 Task: Look for space in Kitob, Uzbekistan from 12th August, 2023 to 16th August, 2023 for 8 adults in price range Rs.10000 to Rs.16000. Place can be private room with 8 bedrooms having 8 beds and 8 bathrooms. Property type can be house, flat, guest house, hotel. Amenities needed are: wifi, TV, free parkinig on premises, gym, breakfast. Booking option can be shelf check-in. Required host language is English.
Action: Mouse moved to (550, 137)
Screenshot: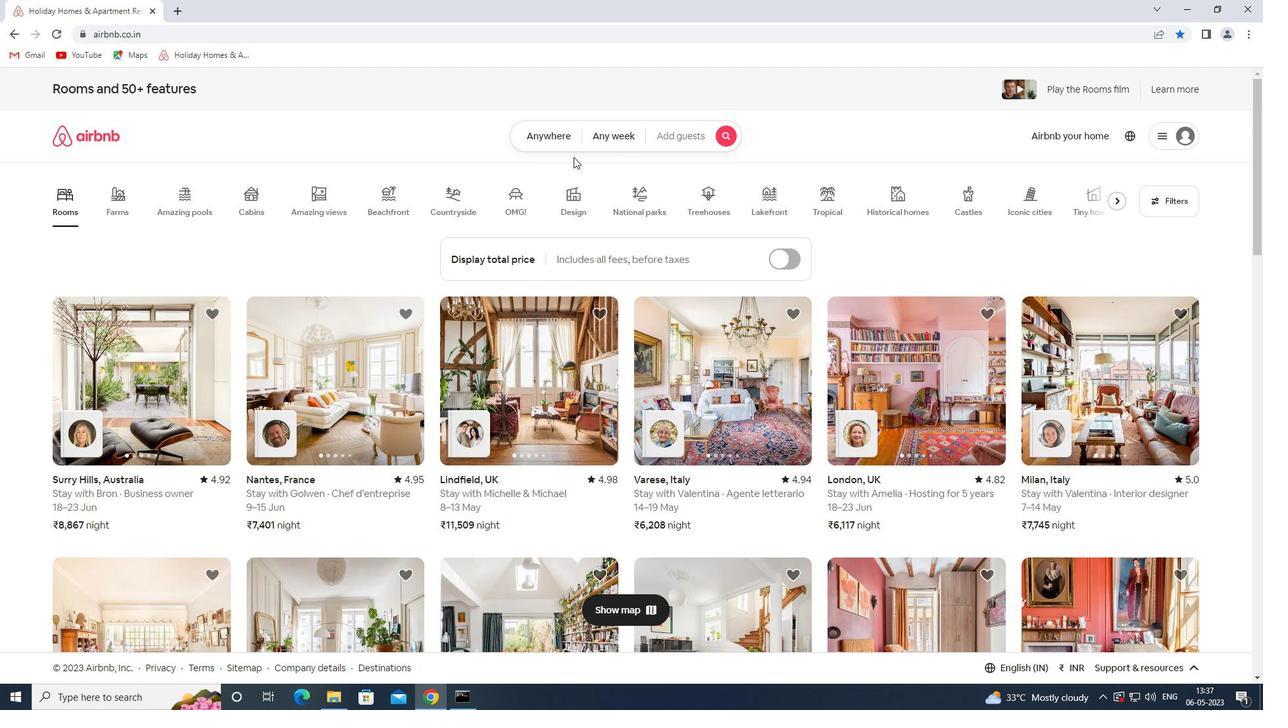 
Action: Mouse pressed left at (550, 137)
Screenshot: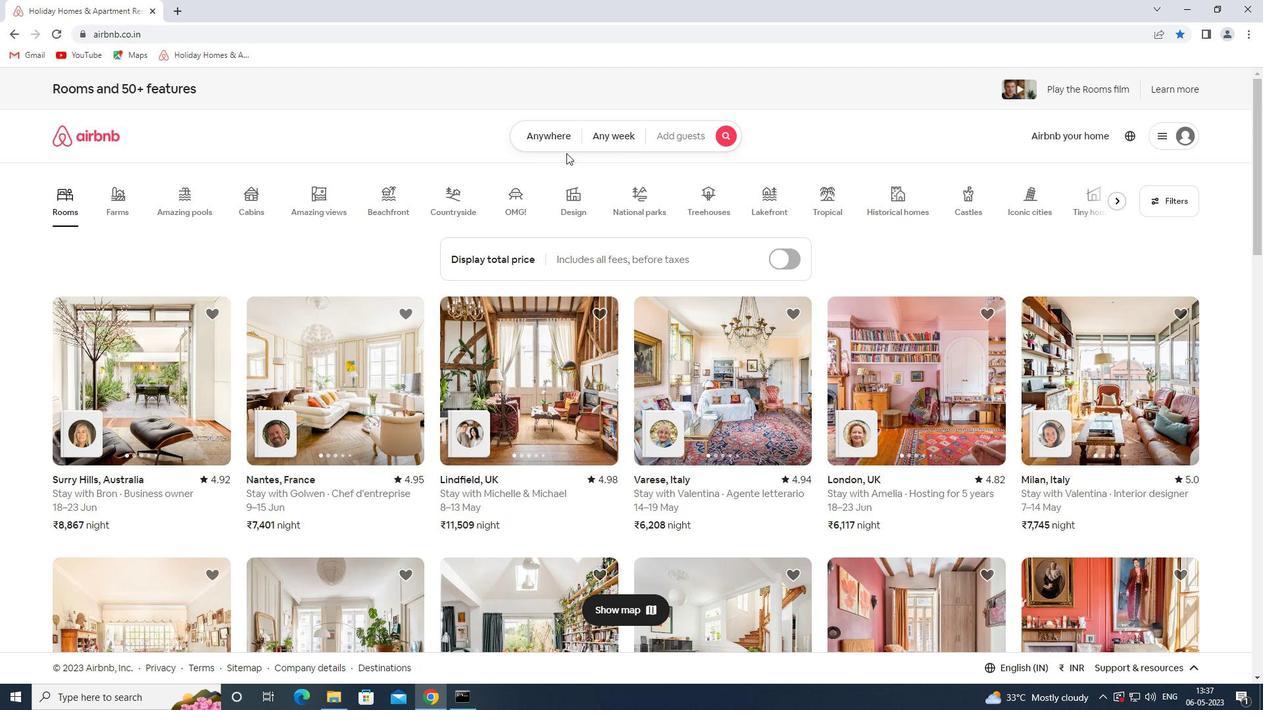 
Action: Mouse moved to (429, 194)
Screenshot: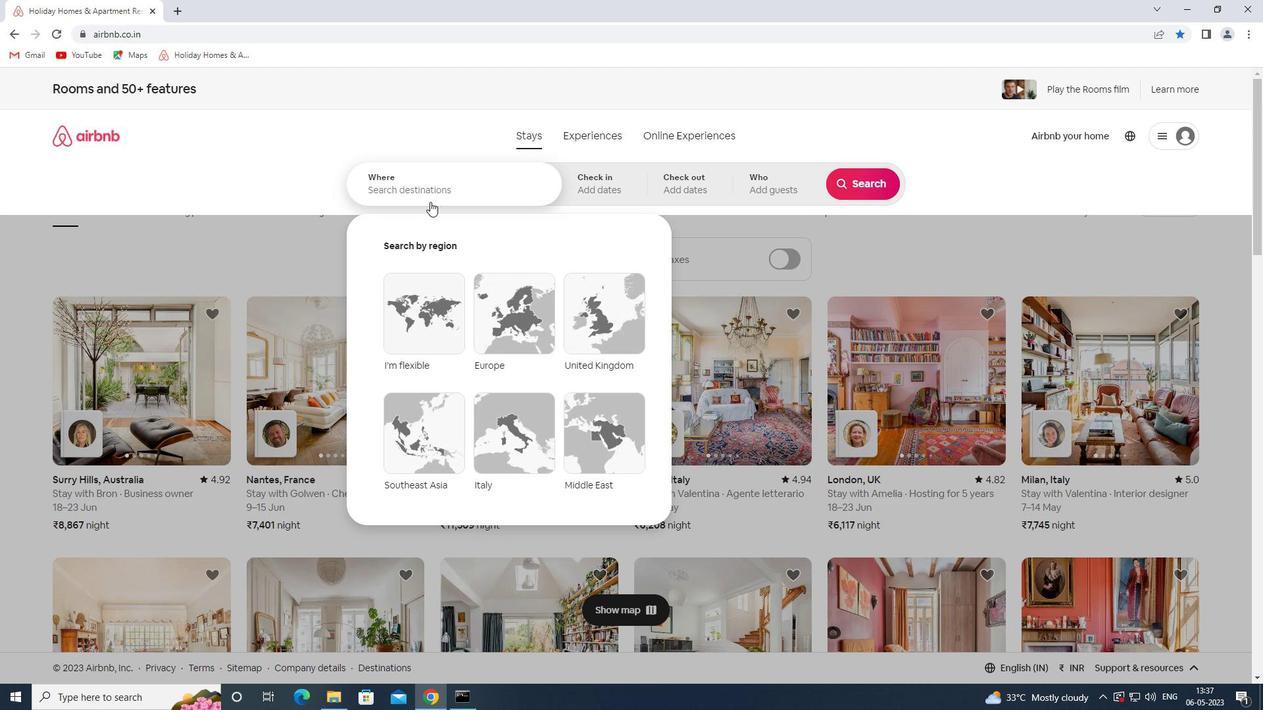 
Action: Mouse pressed left at (429, 194)
Screenshot: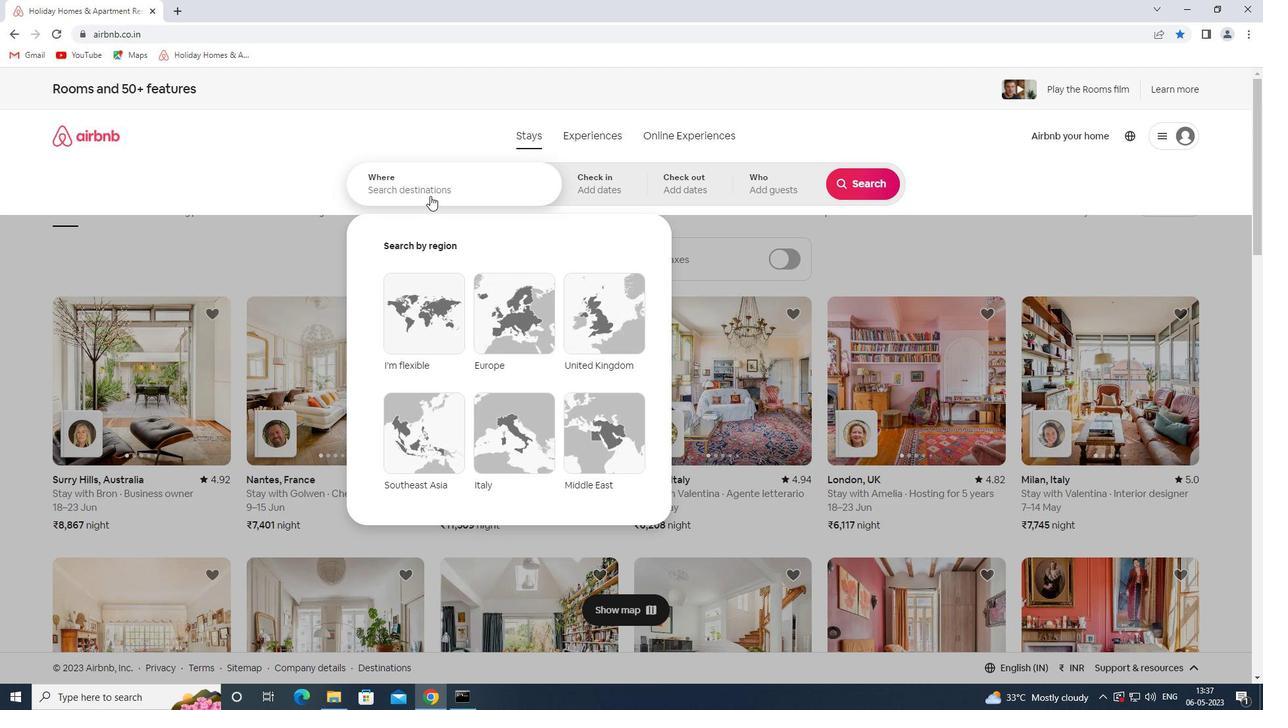 
Action: Key pressed kitob<Key.space>
Screenshot: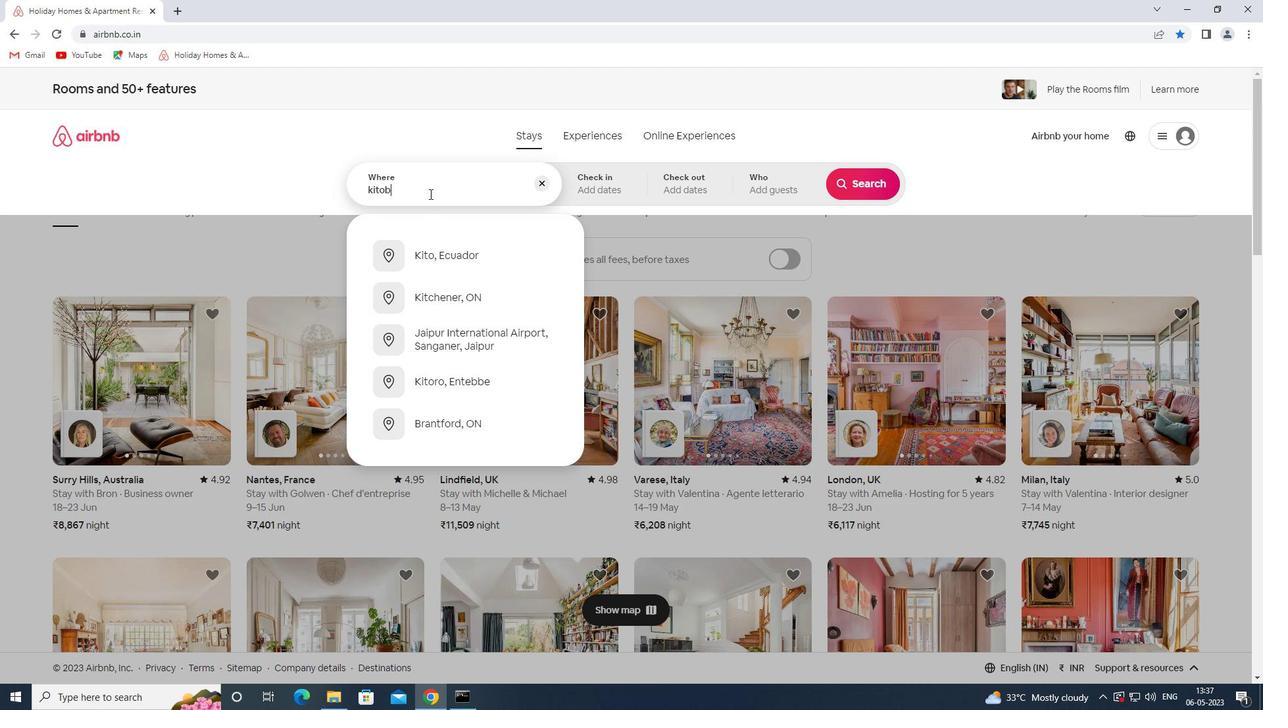 
Action: Mouse moved to (496, 344)
Screenshot: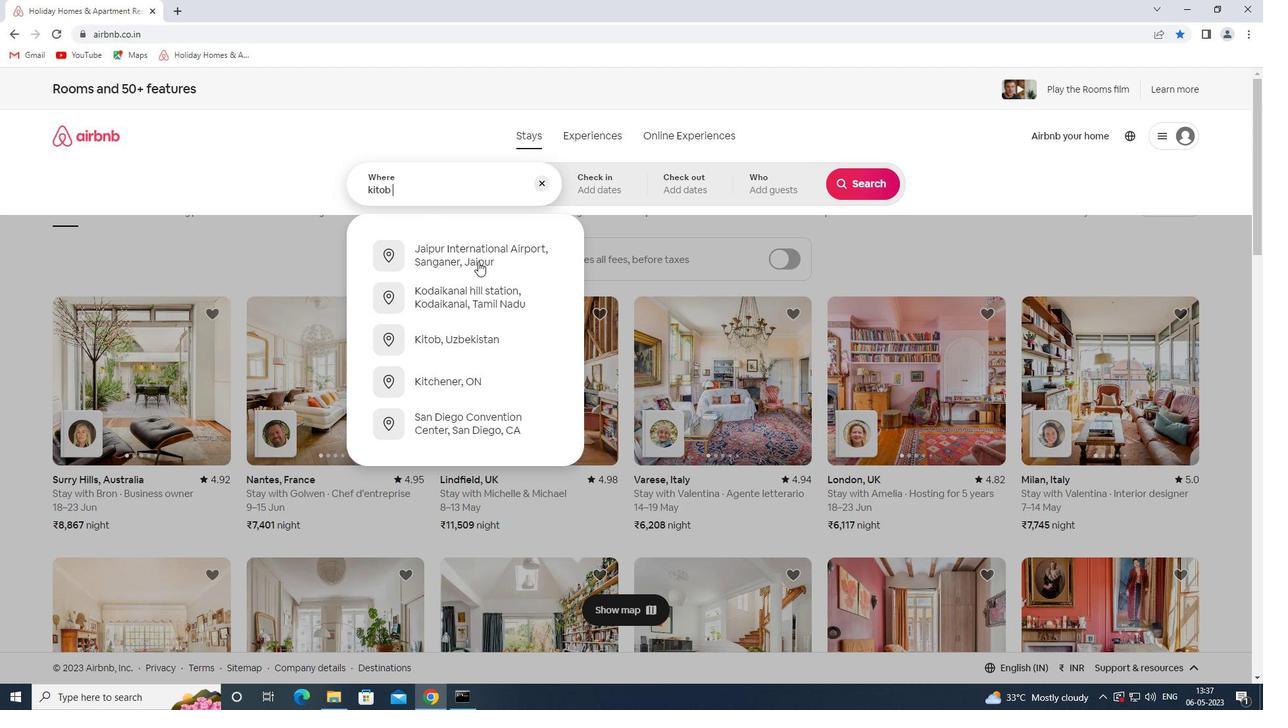 
Action: Mouse pressed left at (496, 344)
Screenshot: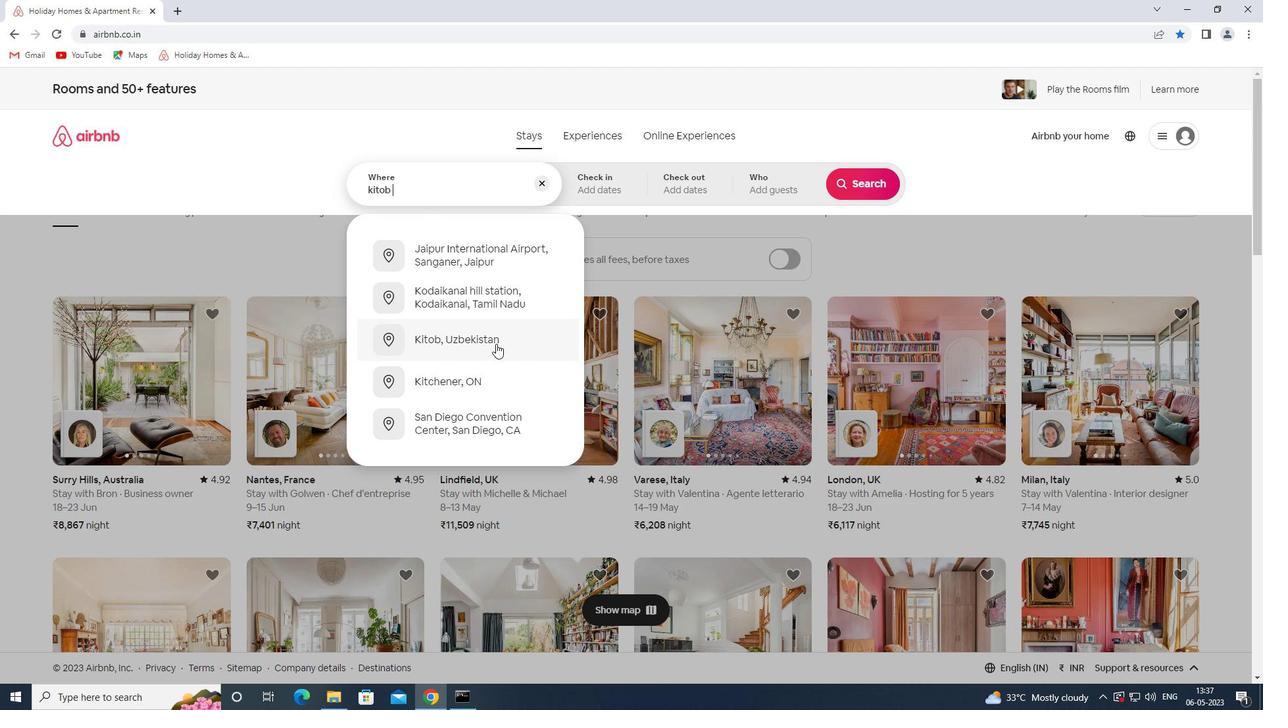 
Action: Mouse moved to (858, 289)
Screenshot: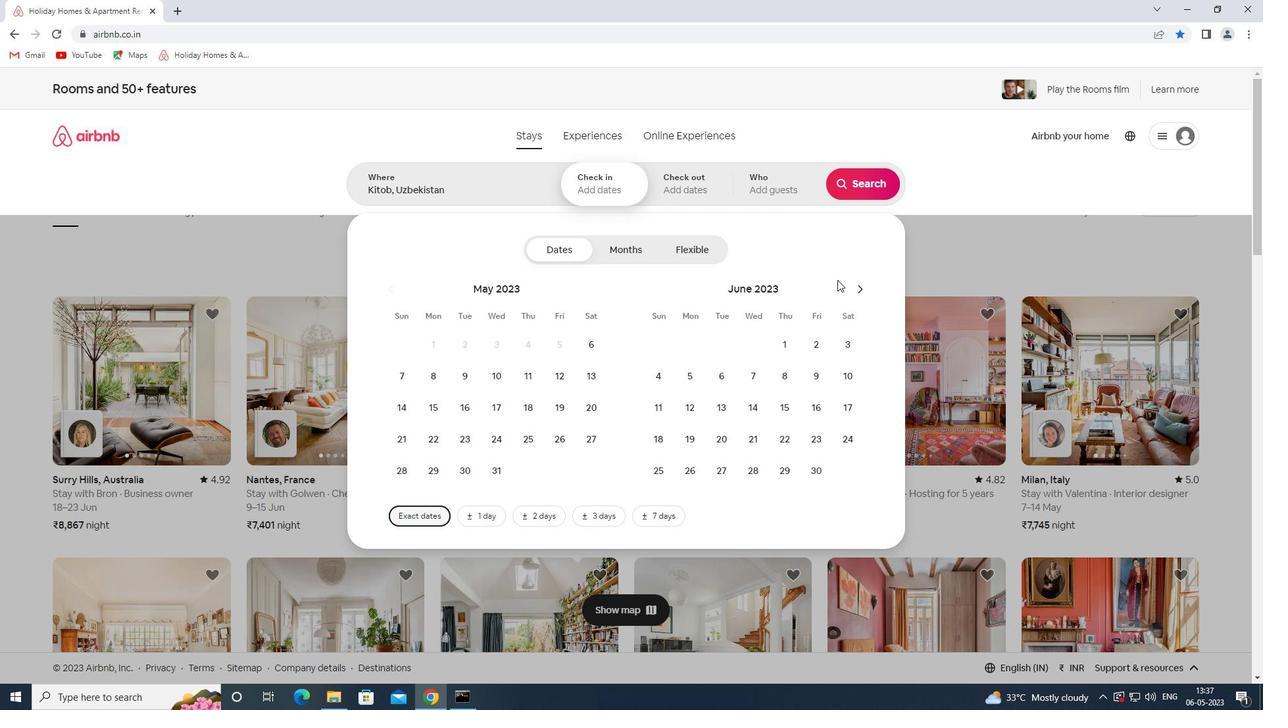 
Action: Mouse pressed left at (858, 289)
Screenshot: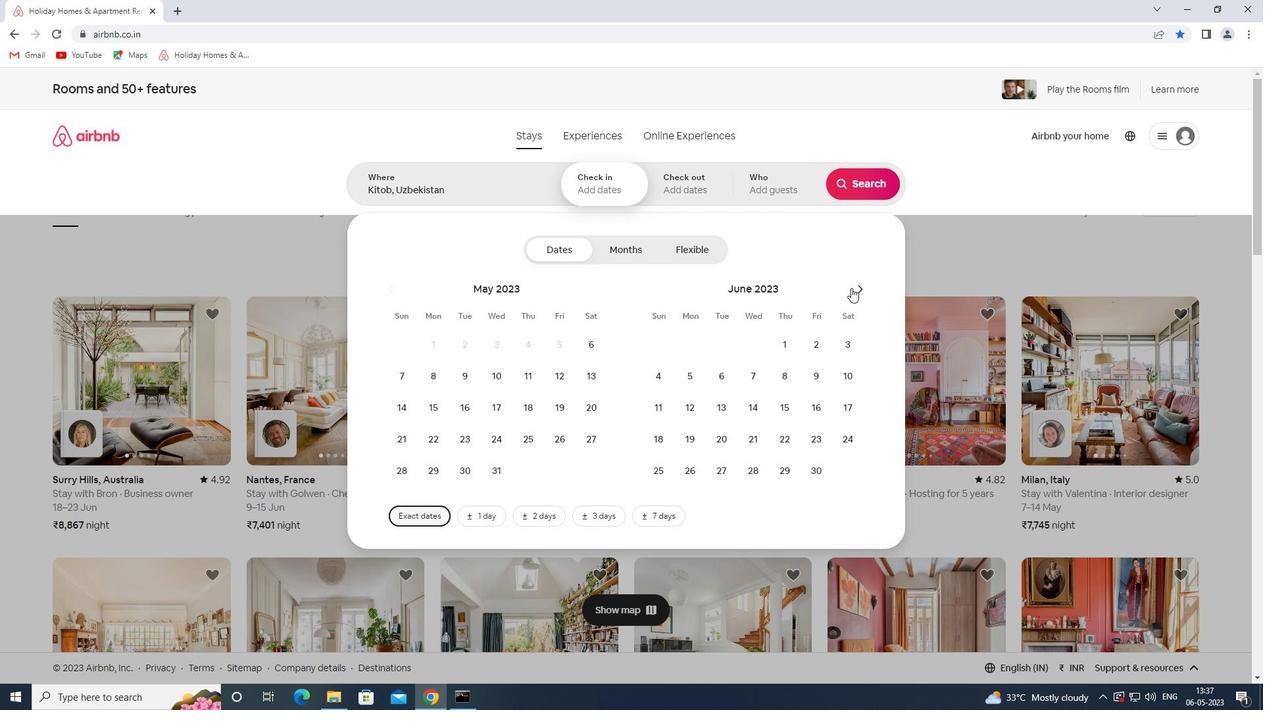 
Action: Mouse pressed left at (858, 289)
Screenshot: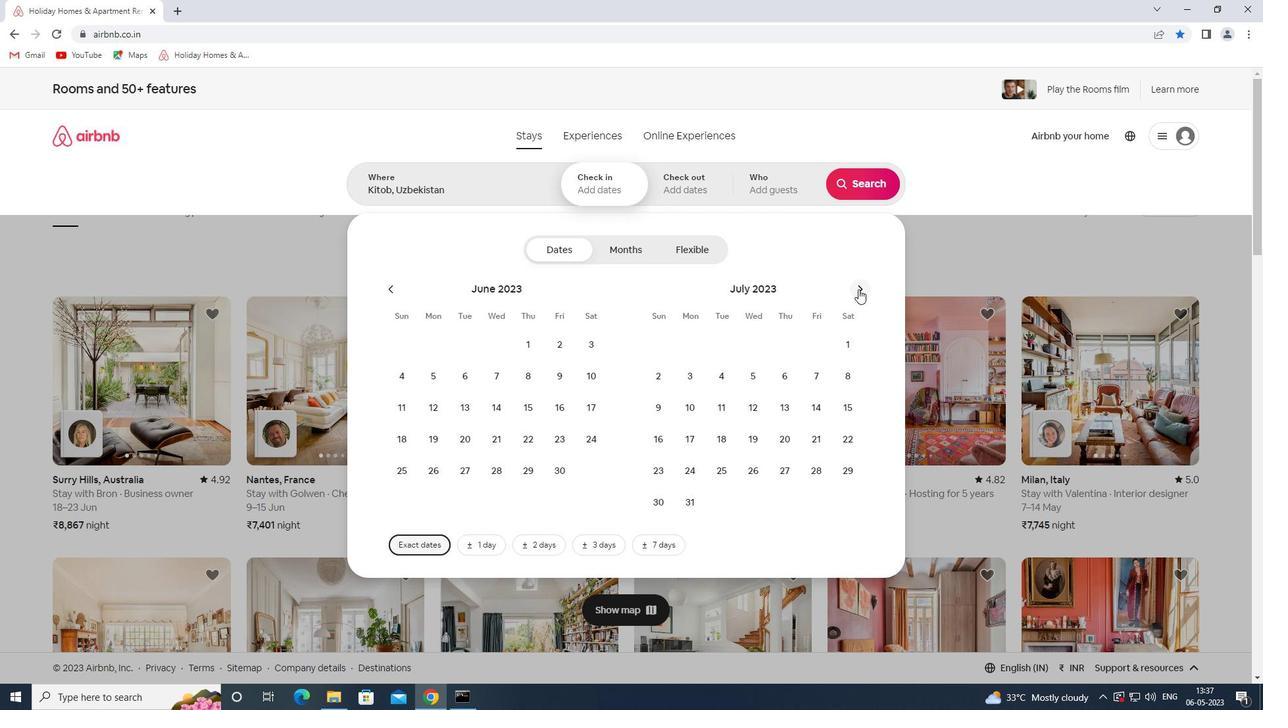 
Action: Mouse moved to (852, 374)
Screenshot: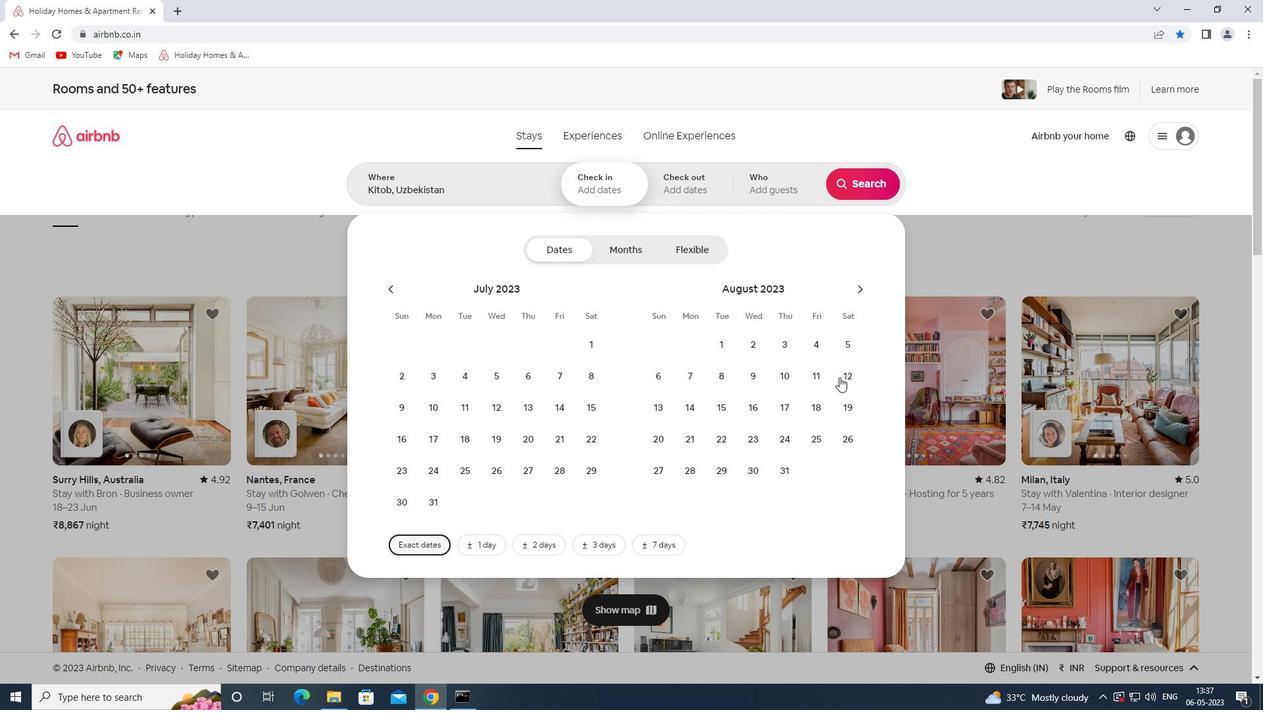 
Action: Mouse pressed left at (852, 374)
Screenshot: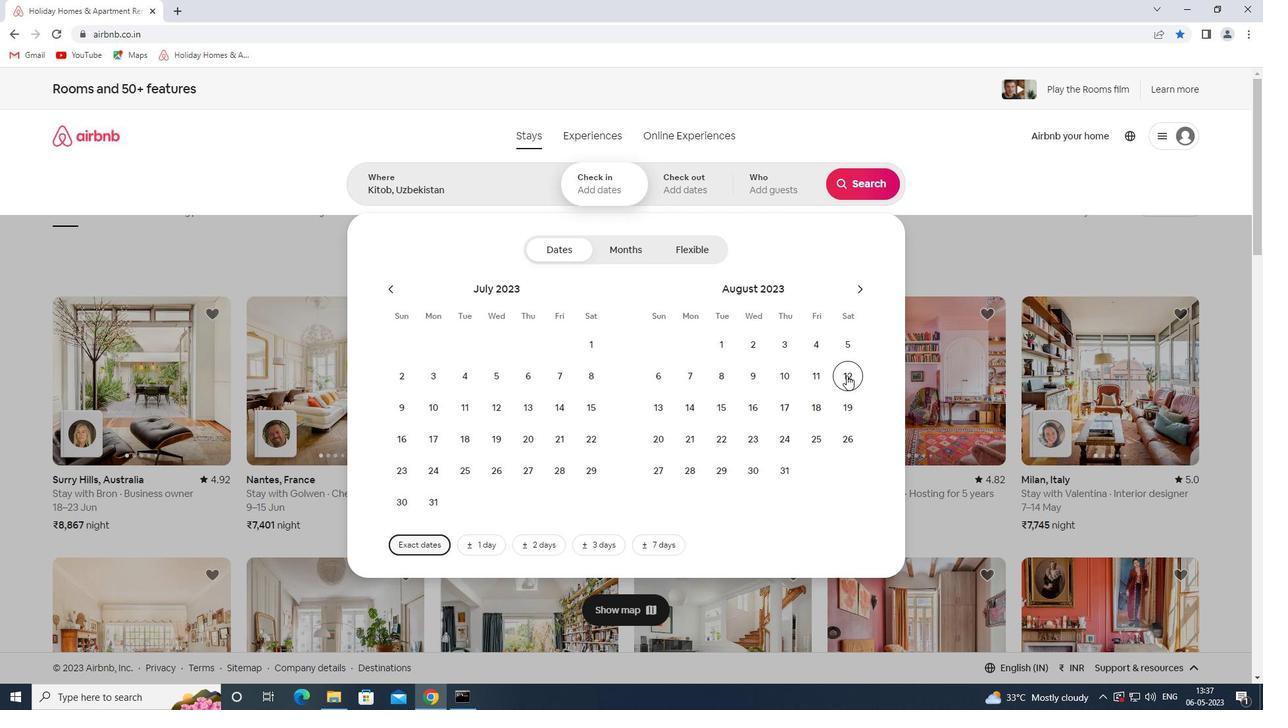 
Action: Mouse moved to (755, 405)
Screenshot: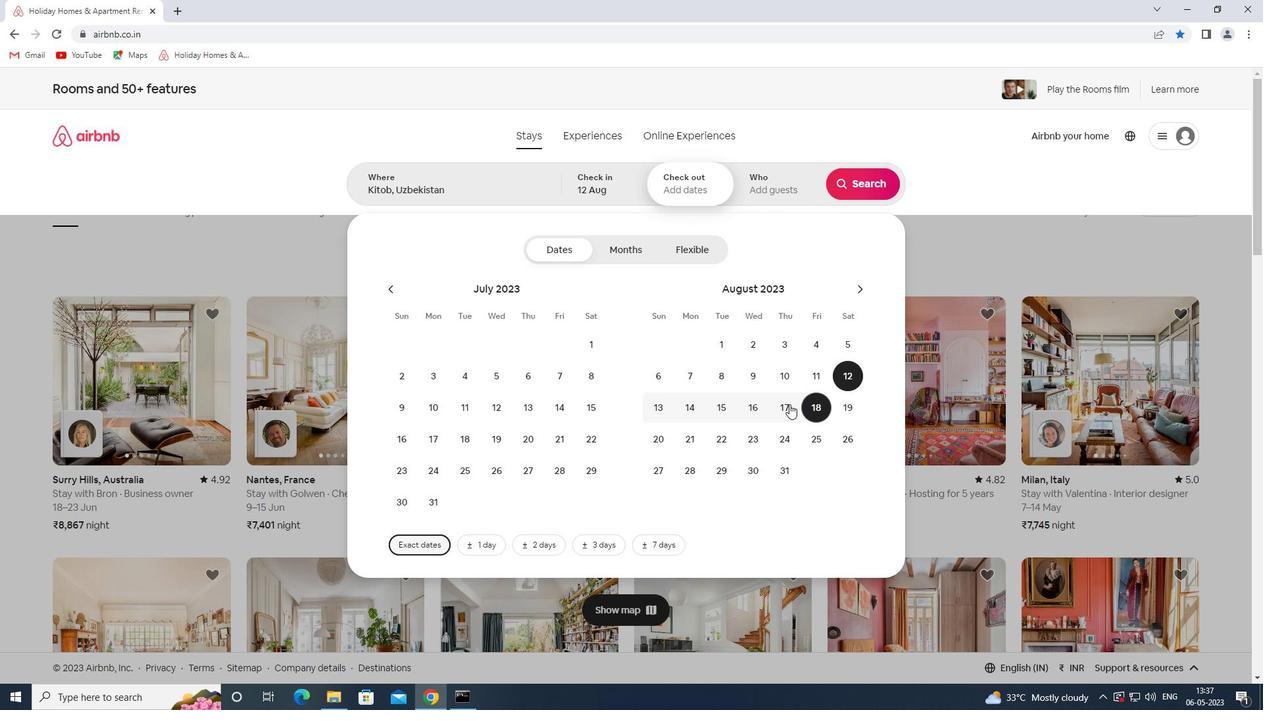 
Action: Mouse pressed left at (755, 405)
Screenshot: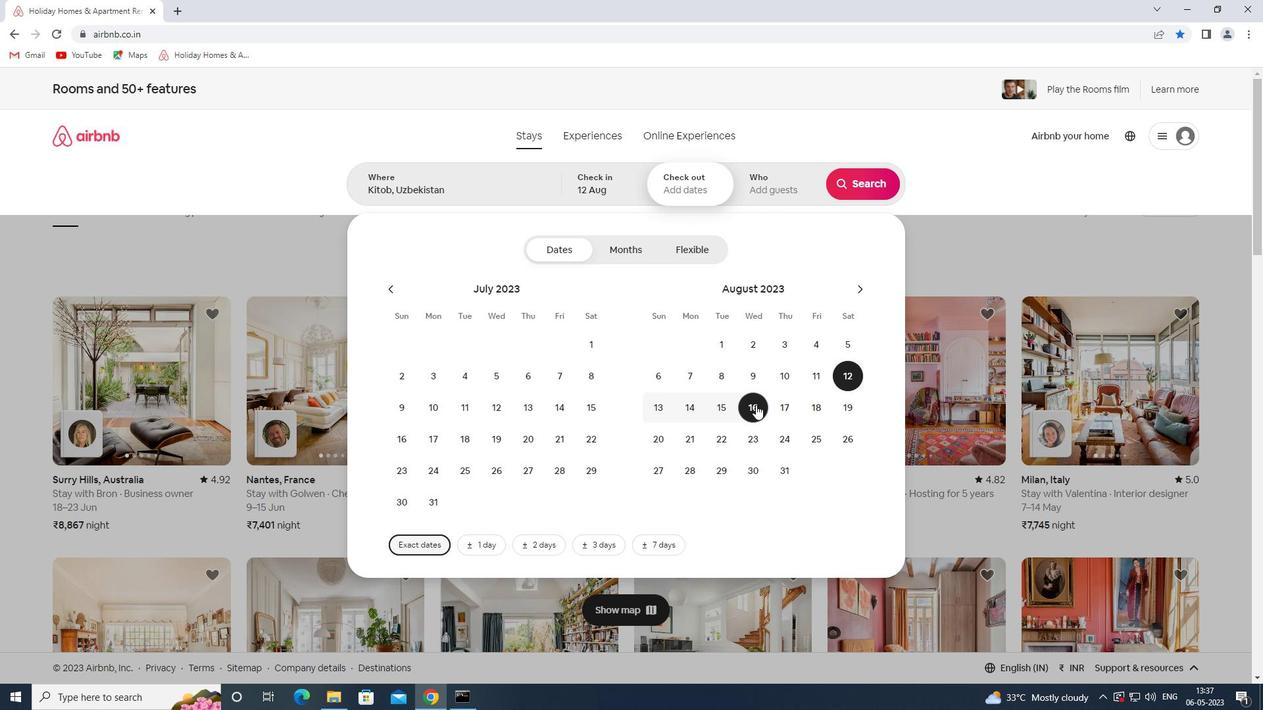 
Action: Mouse moved to (787, 184)
Screenshot: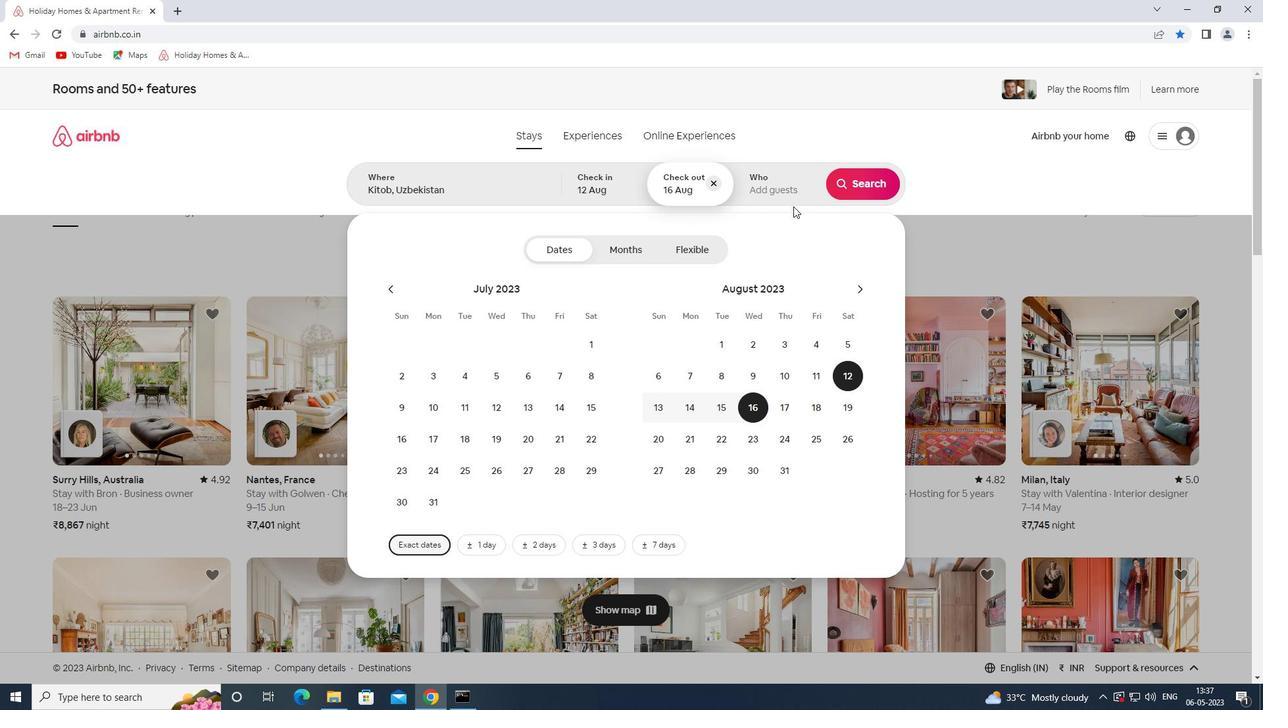 
Action: Mouse pressed left at (787, 184)
Screenshot: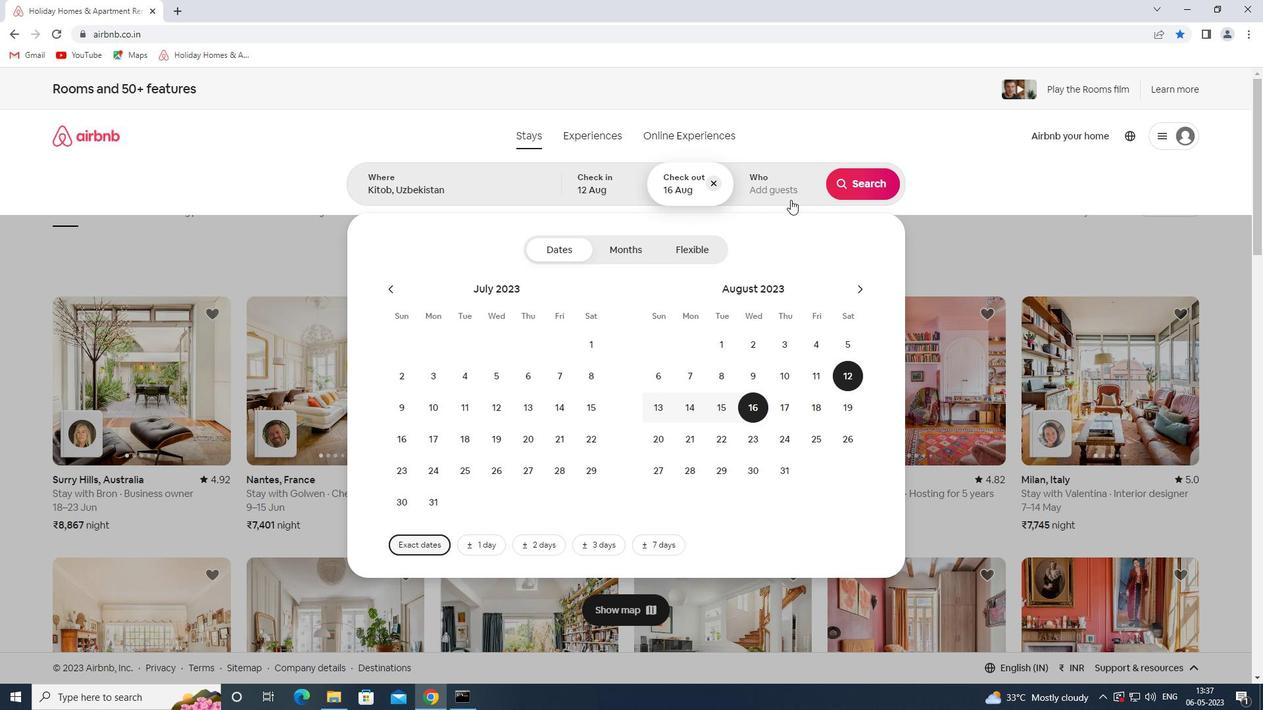 
Action: Mouse moved to (873, 252)
Screenshot: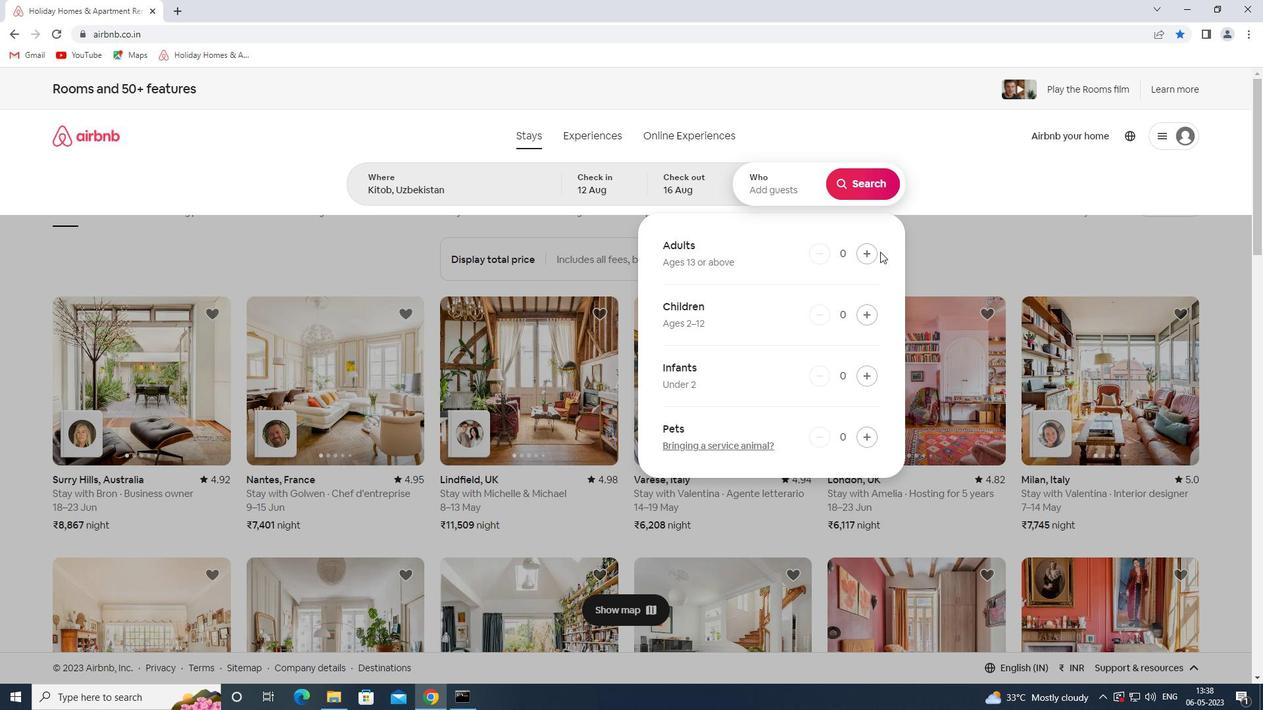 
Action: Mouse pressed left at (873, 252)
Screenshot: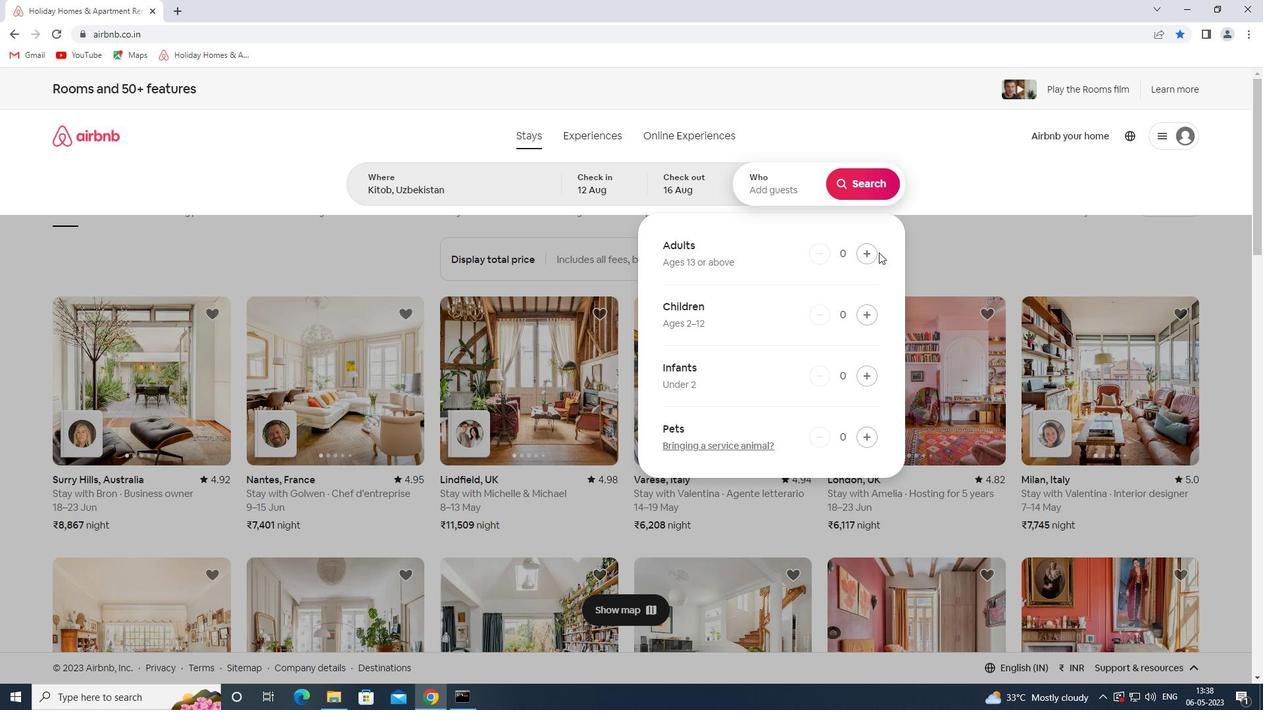 
Action: Mouse pressed left at (873, 252)
Screenshot: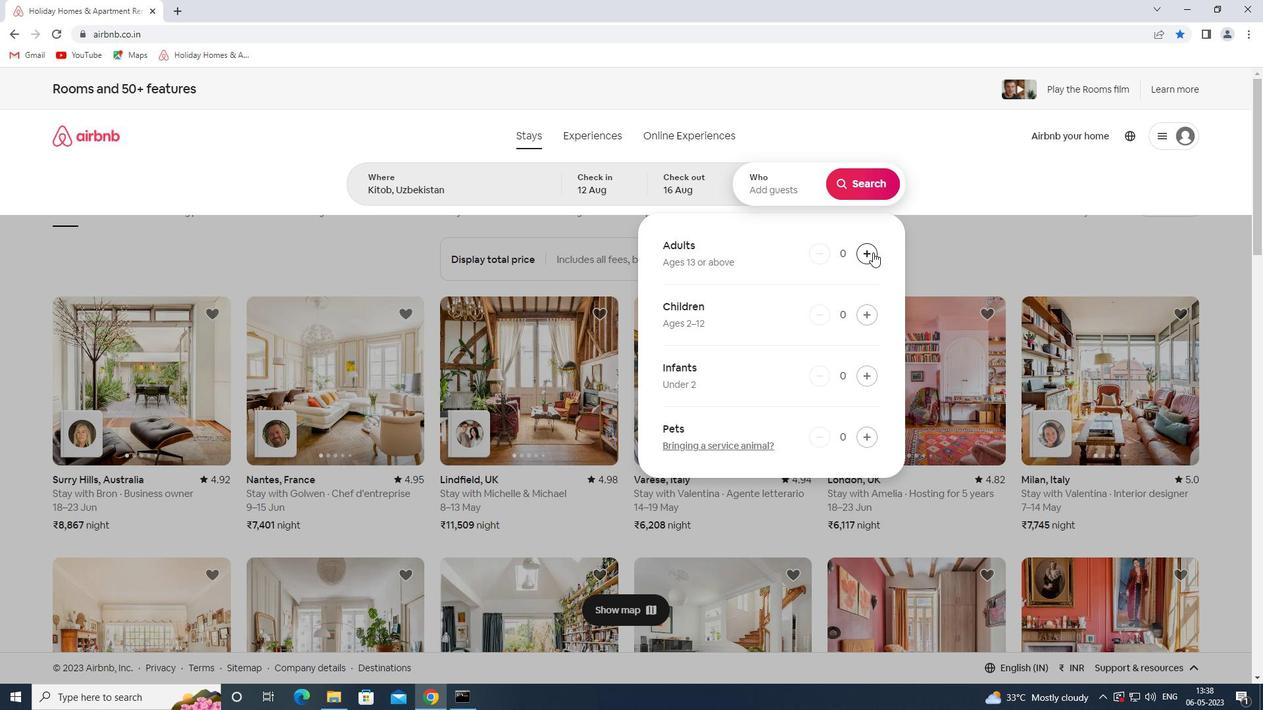 
Action: Mouse pressed left at (873, 252)
Screenshot: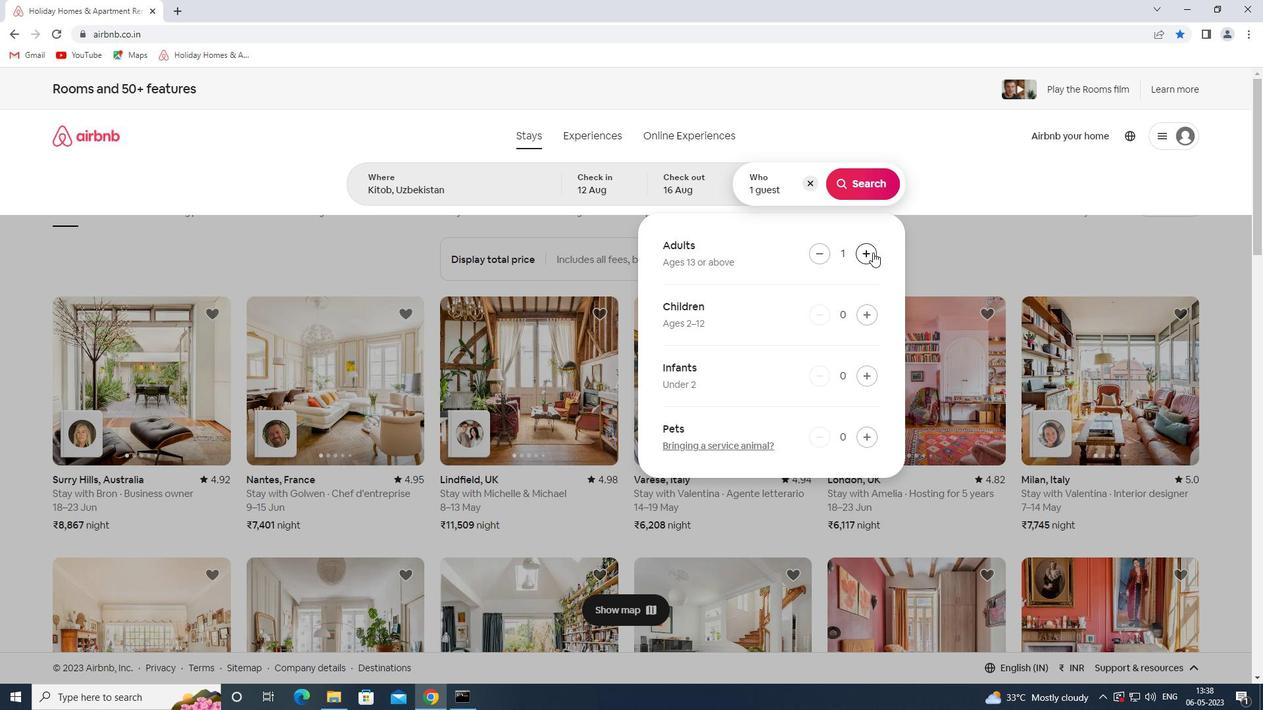 
Action: Mouse pressed left at (873, 252)
Screenshot: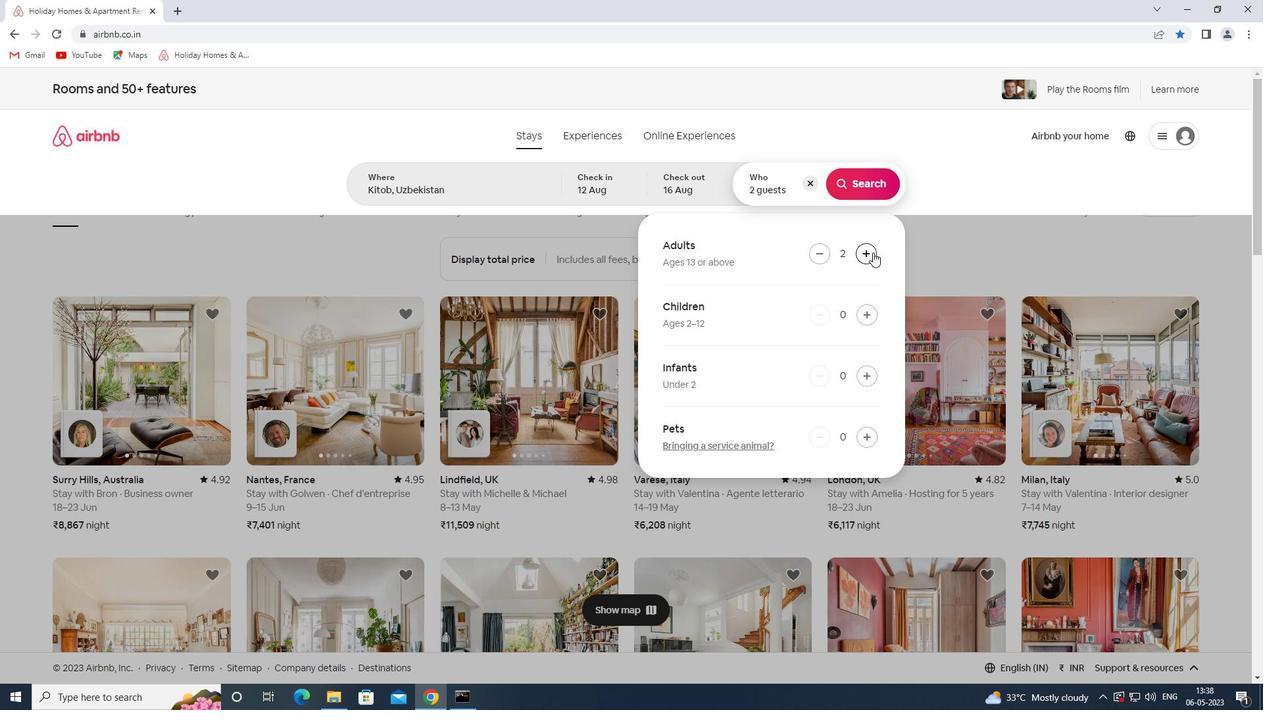 
Action: Mouse pressed left at (873, 252)
Screenshot: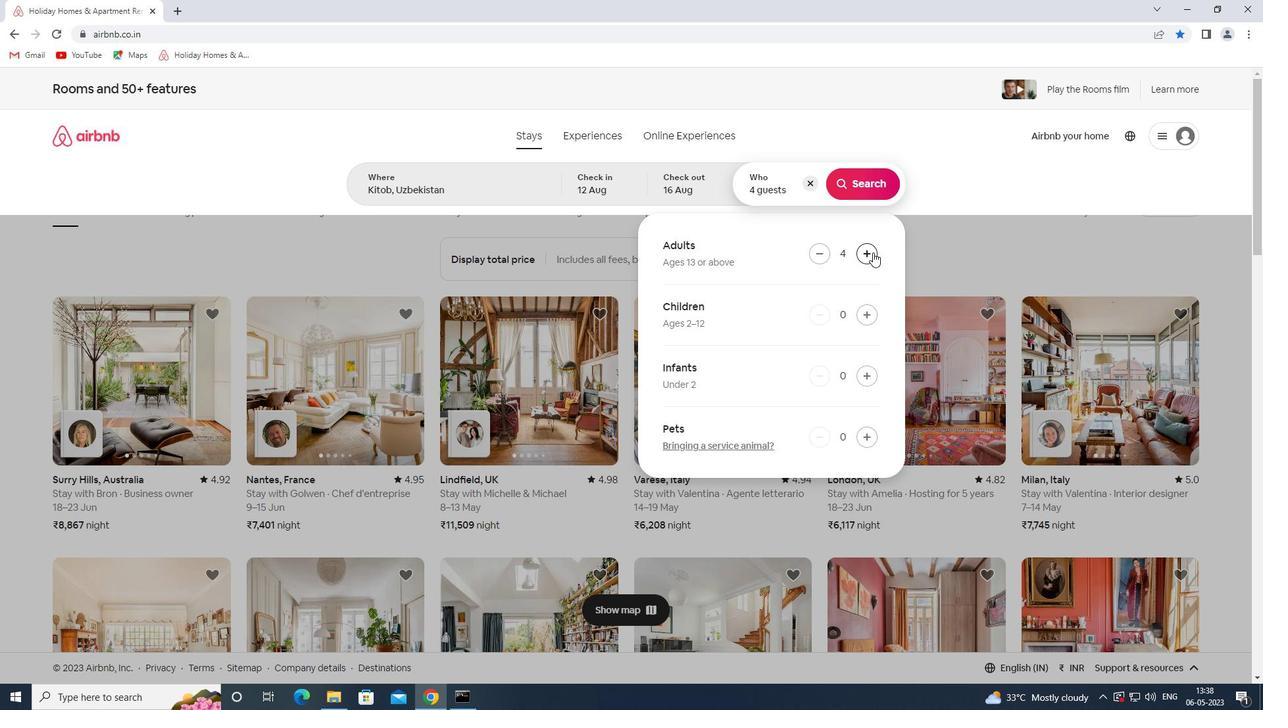 
Action: Mouse pressed left at (873, 252)
Screenshot: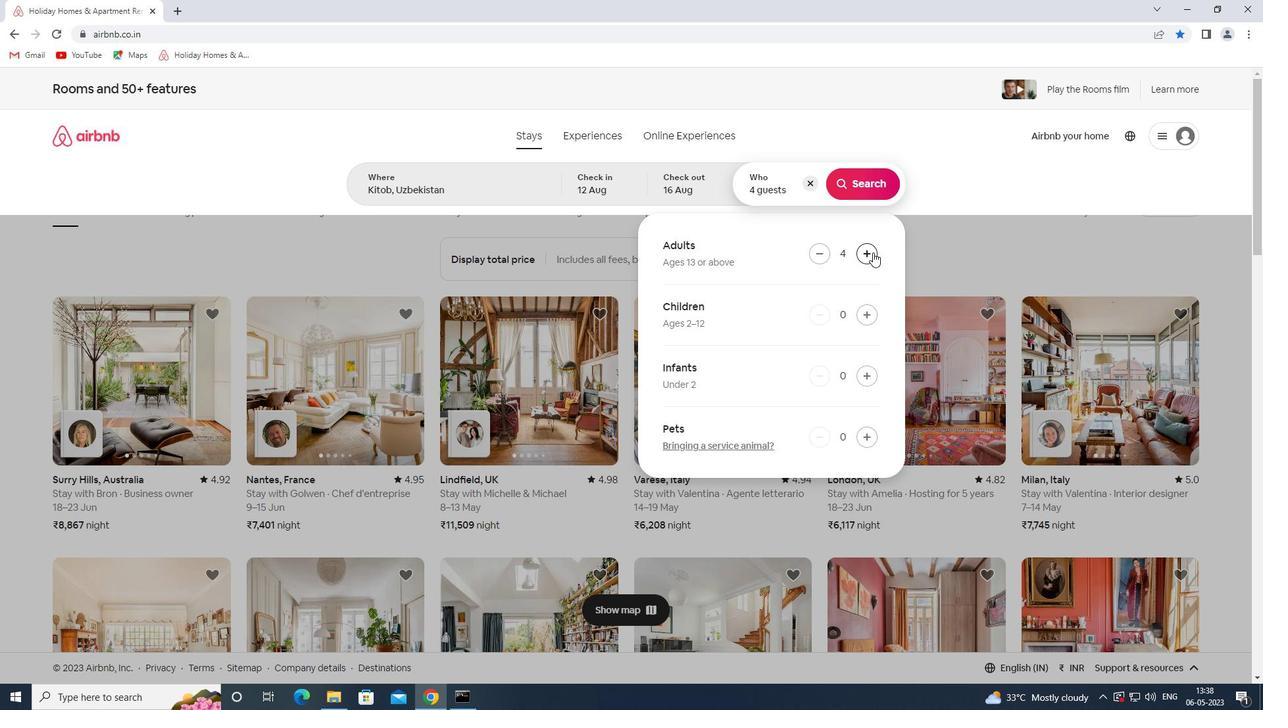 
Action: Mouse pressed left at (873, 252)
Screenshot: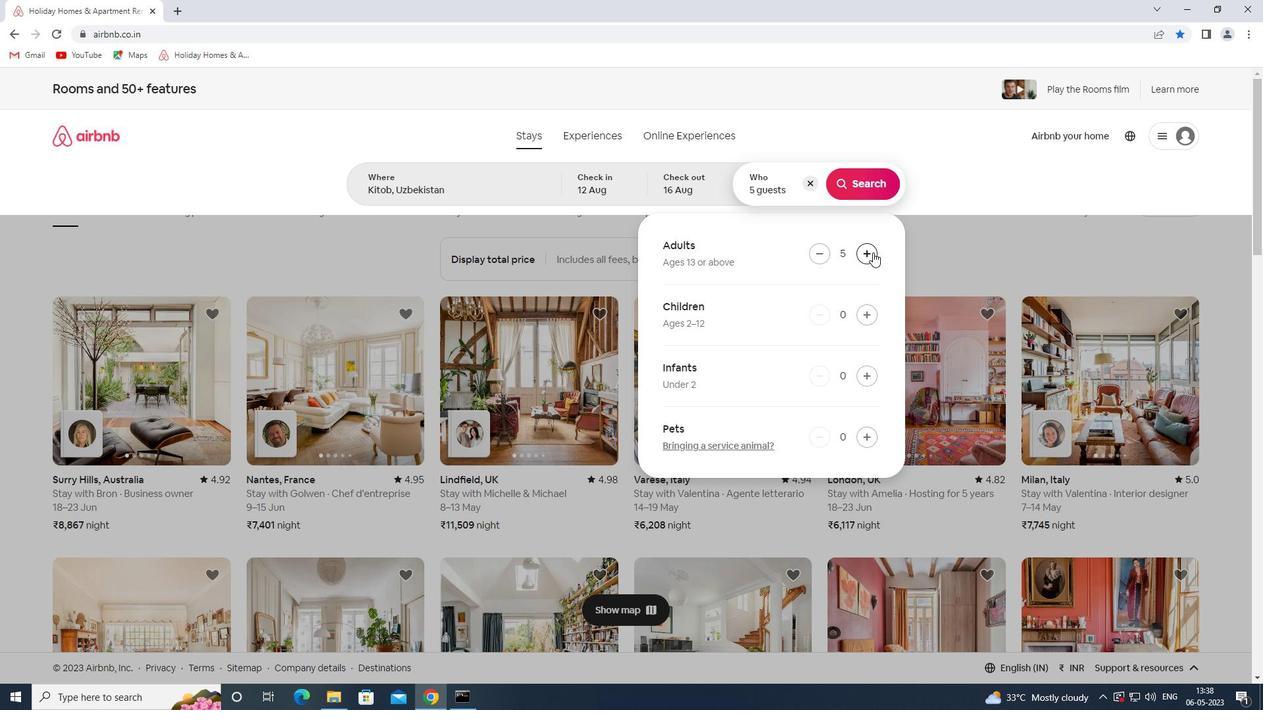 
Action: Mouse pressed left at (873, 252)
Screenshot: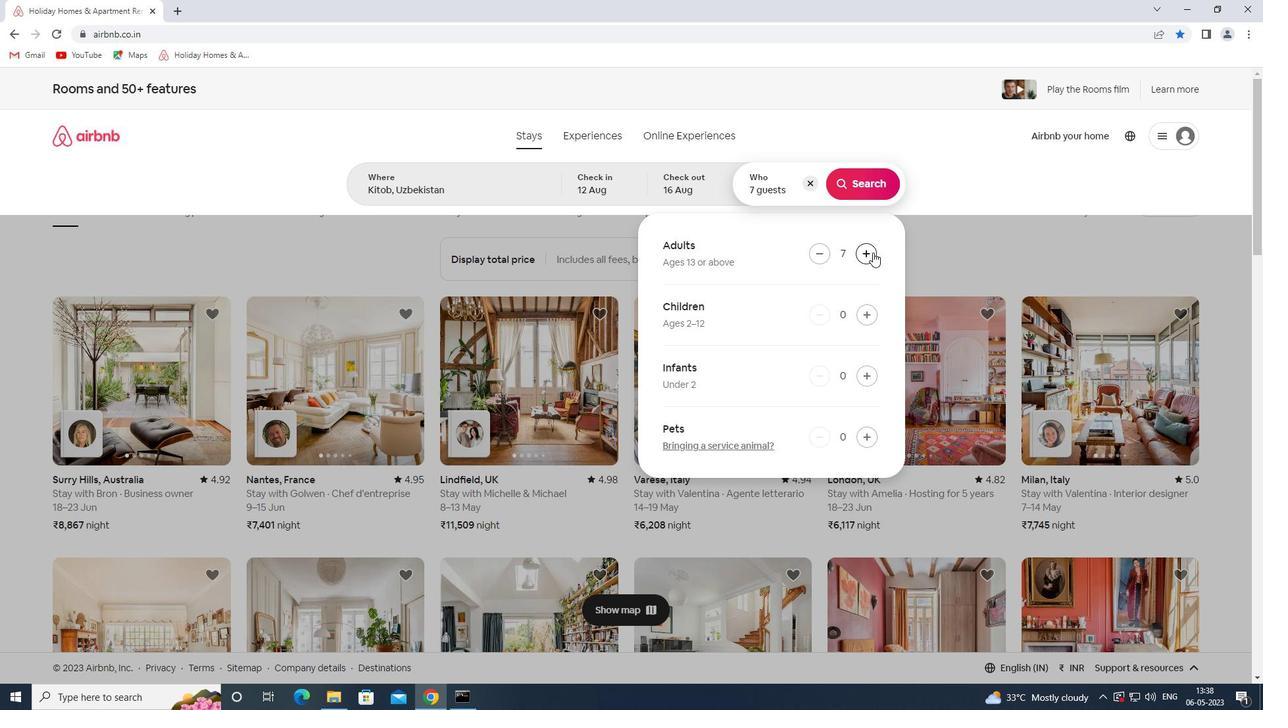 
Action: Mouse moved to (861, 192)
Screenshot: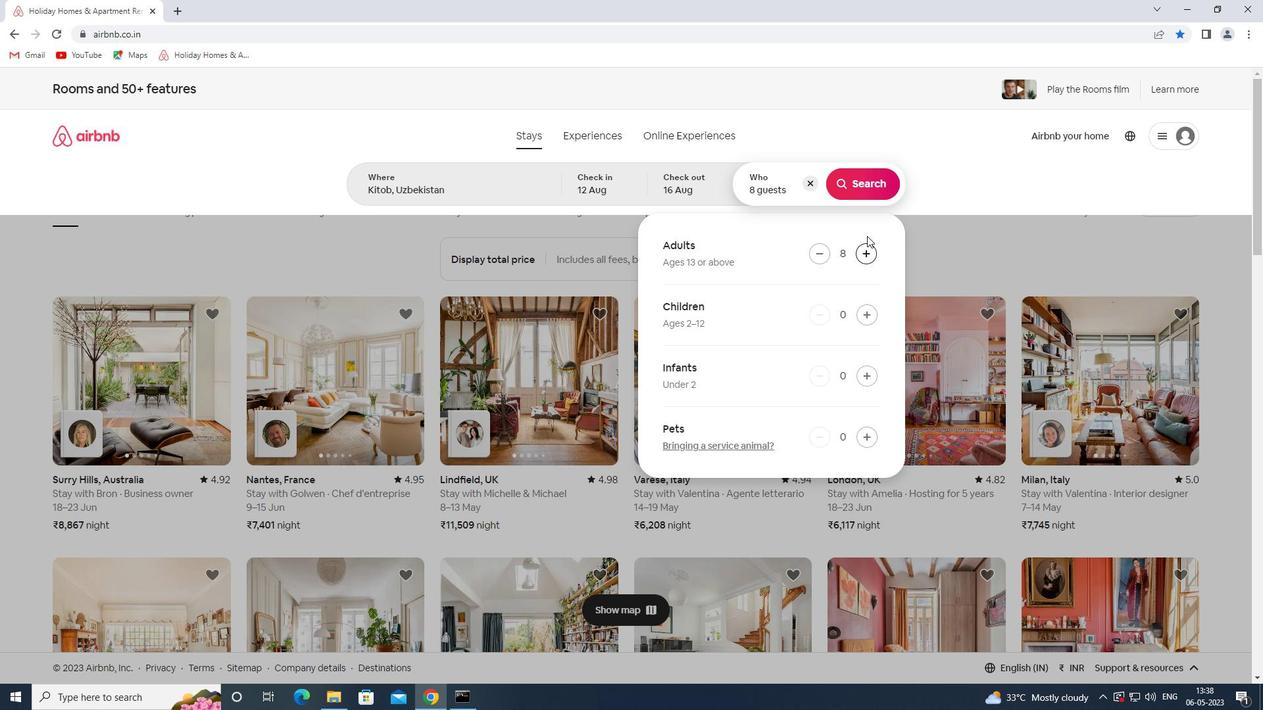 
Action: Mouse pressed left at (861, 192)
Screenshot: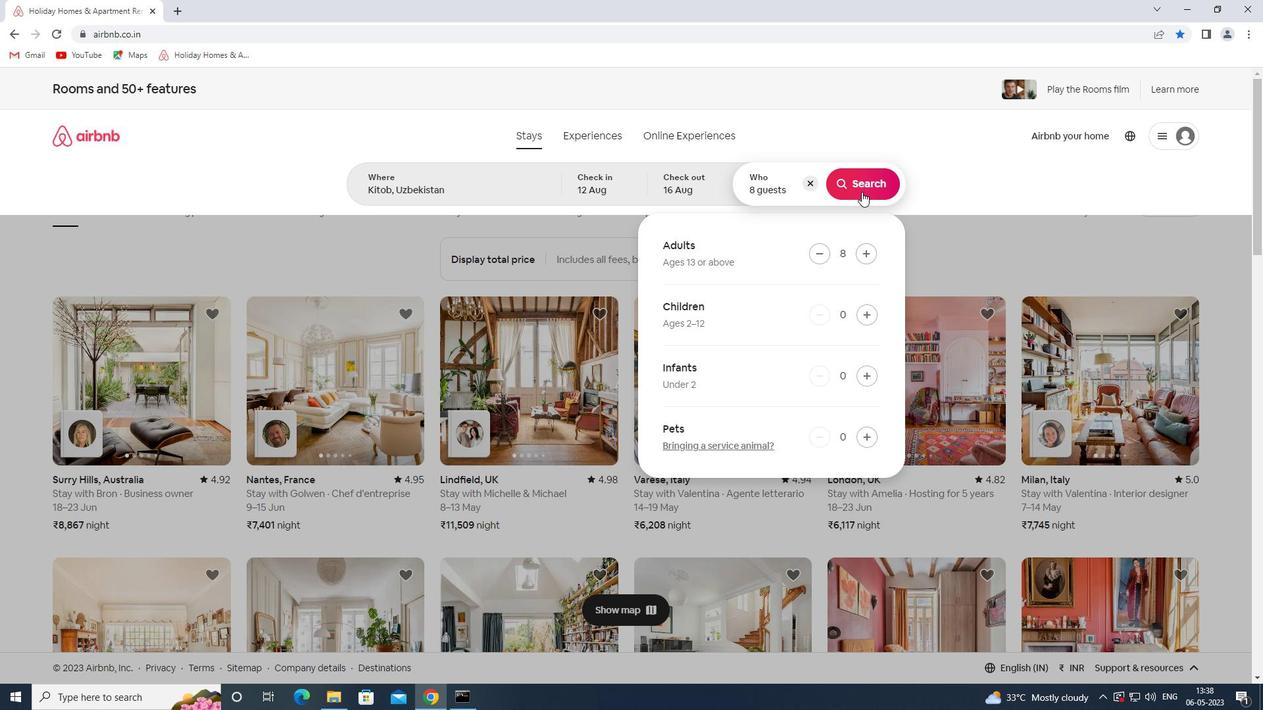 
Action: Mouse moved to (1204, 138)
Screenshot: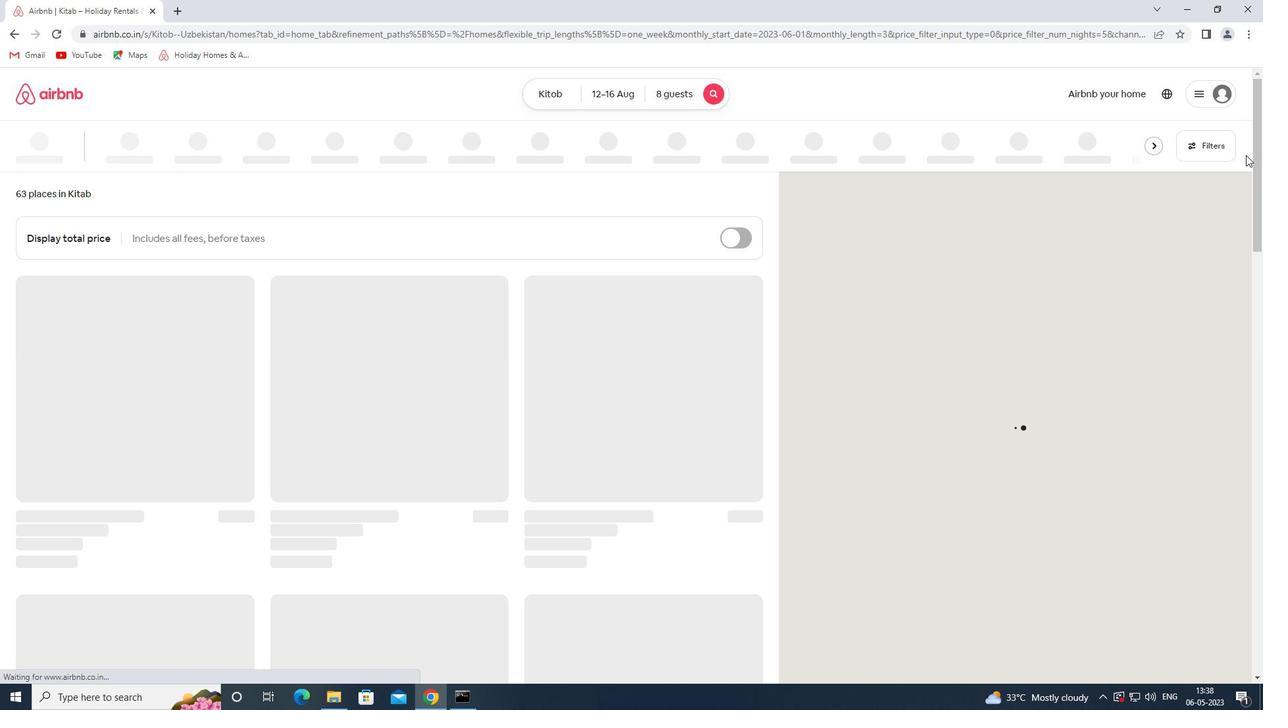 
Action: Mouse pressed left at (1204, 138)
Screenshot: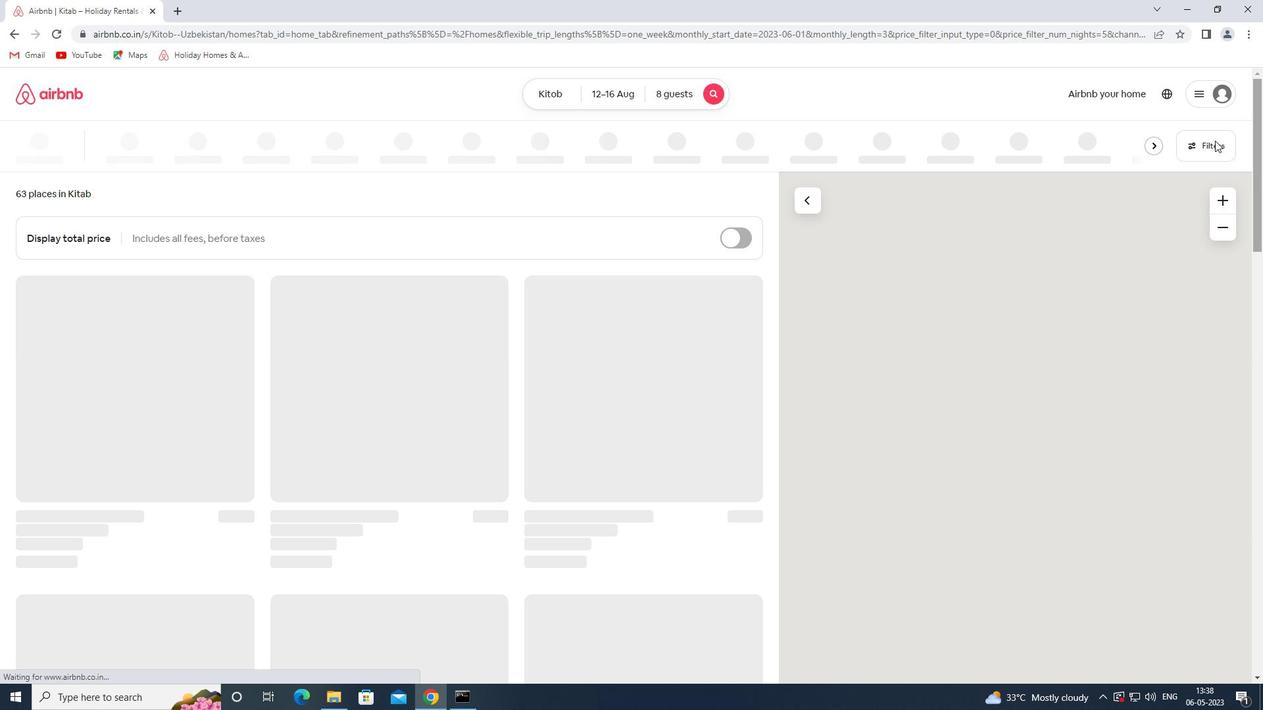 
Action: Mouse moved to (458, 463)
Screenshot: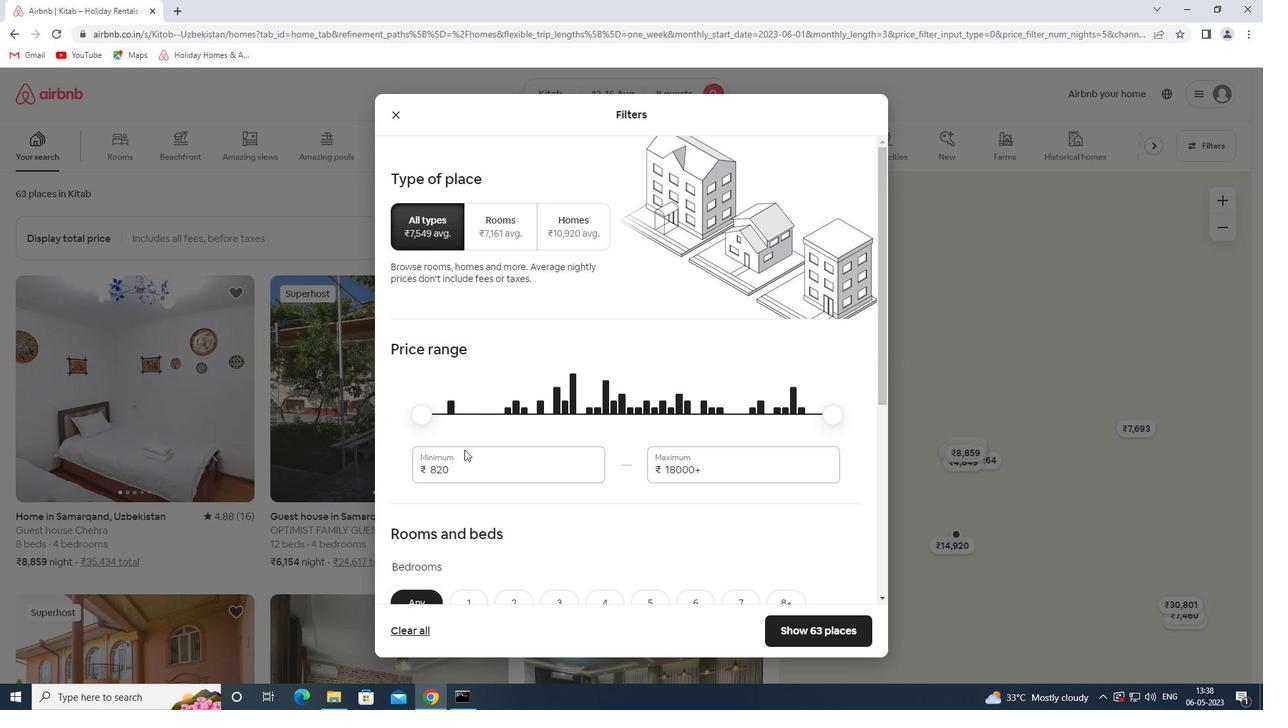 
Action: Mouse pressed left at (458, 463)
Screenshot: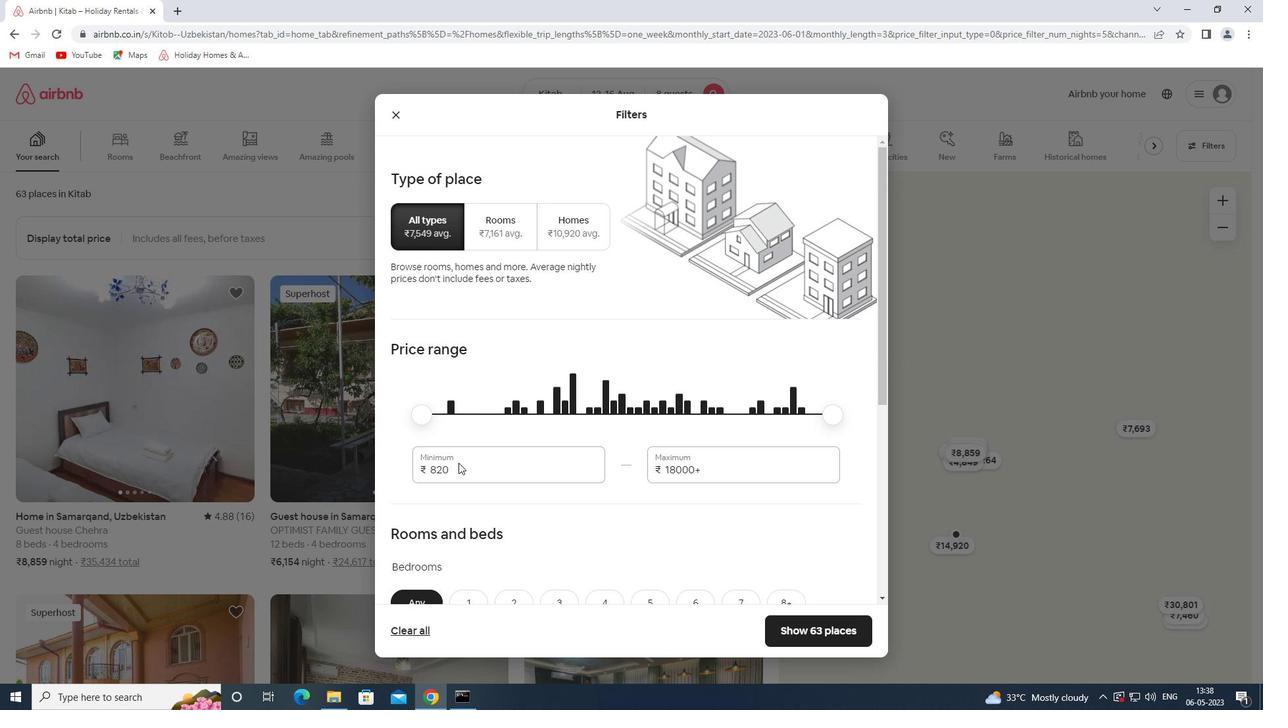 
Action: Mouse pressed left at (458, 463)
Screenshot: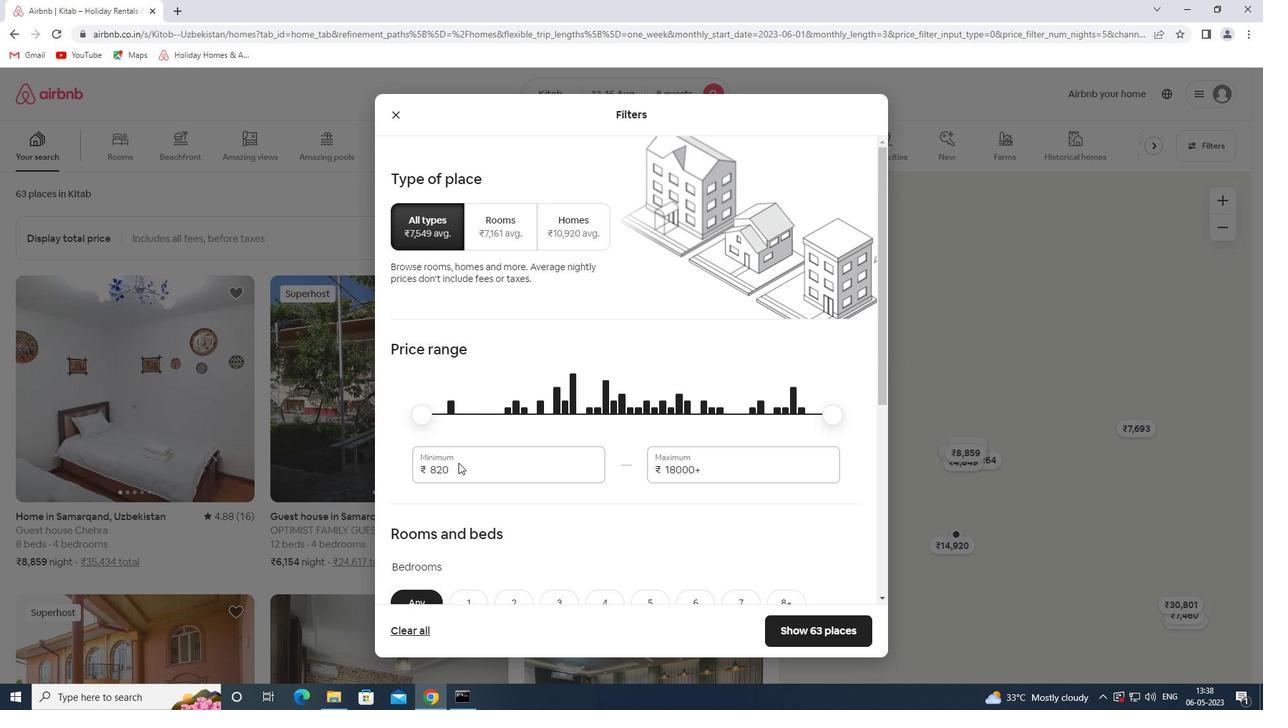
Action: Mouse moved to (453, 470)
Screenshot: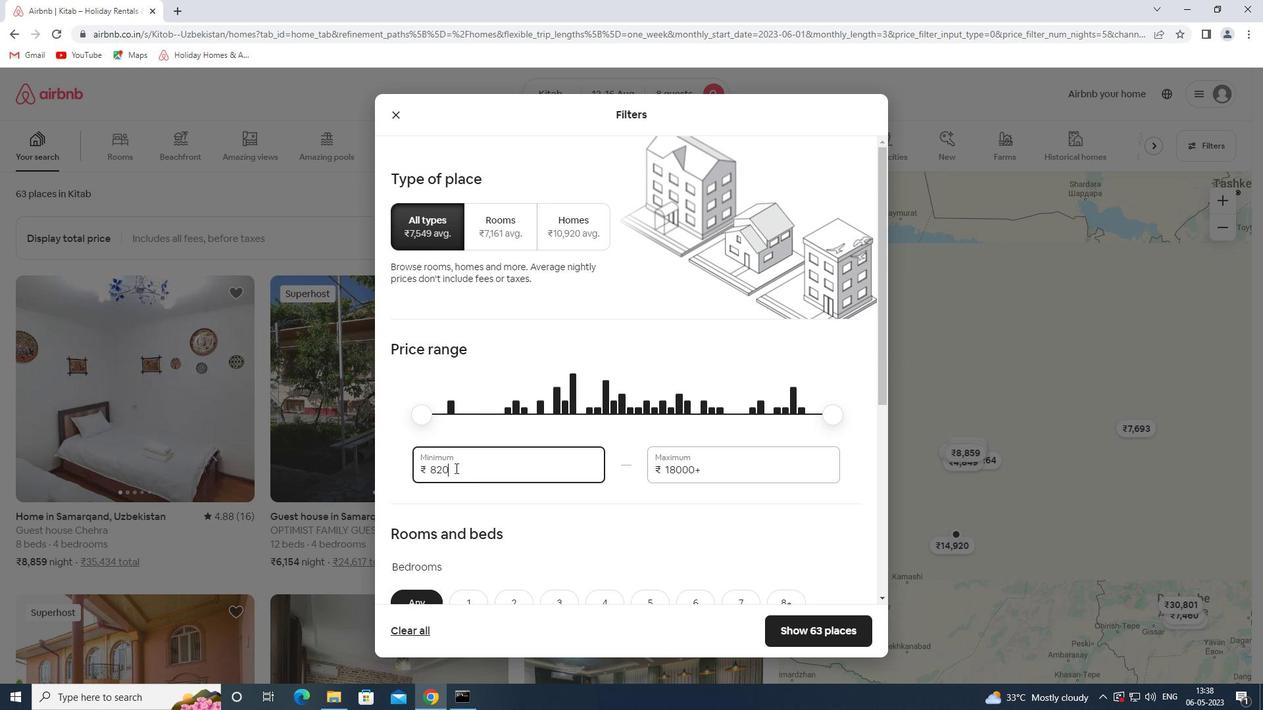 
Action: Mouse pressed left at (453, 470)
Screenshot: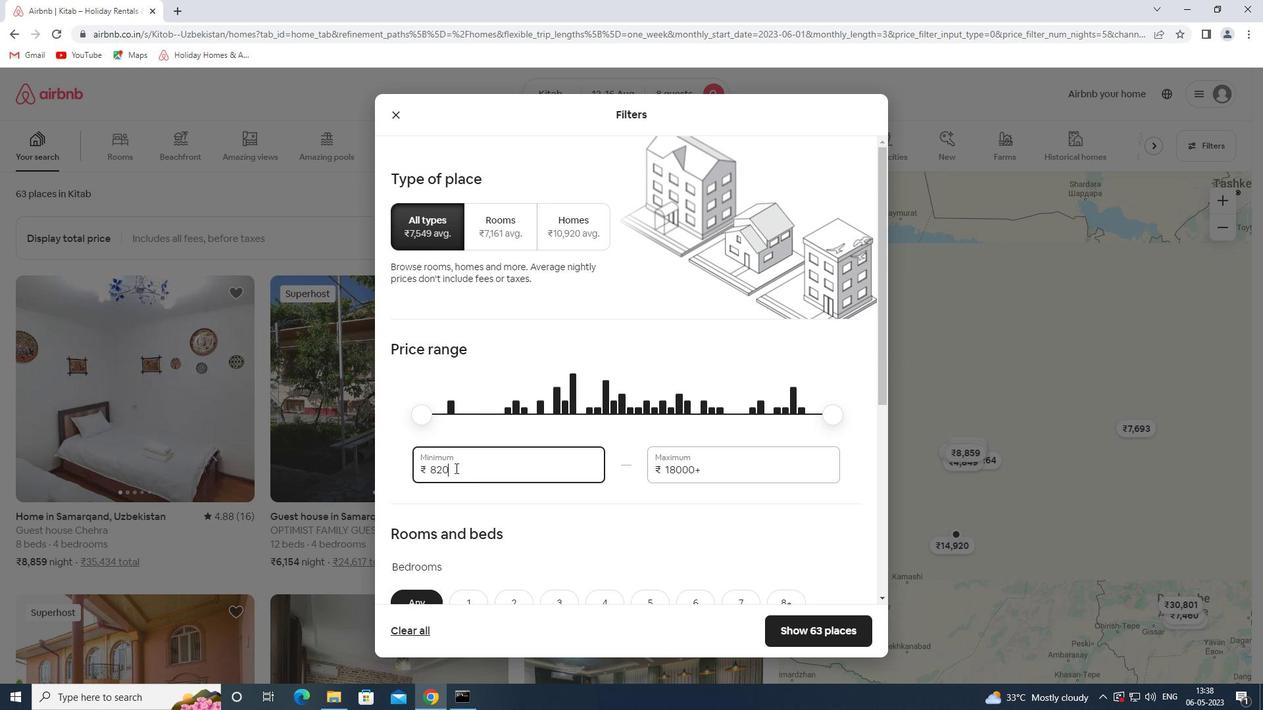 
Action: Mouse pressed left at (453, 470)
Screenshot: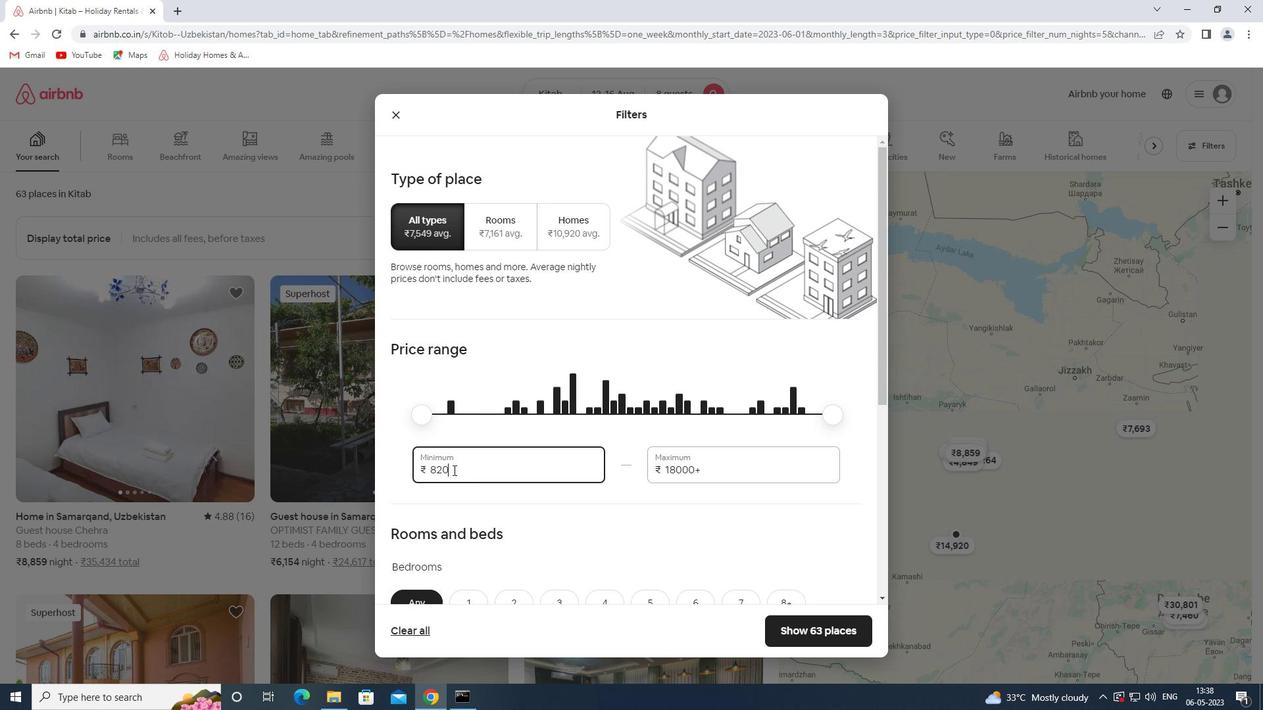 
Action: Key pressed 10000<Key.tab>16000
Screenshot: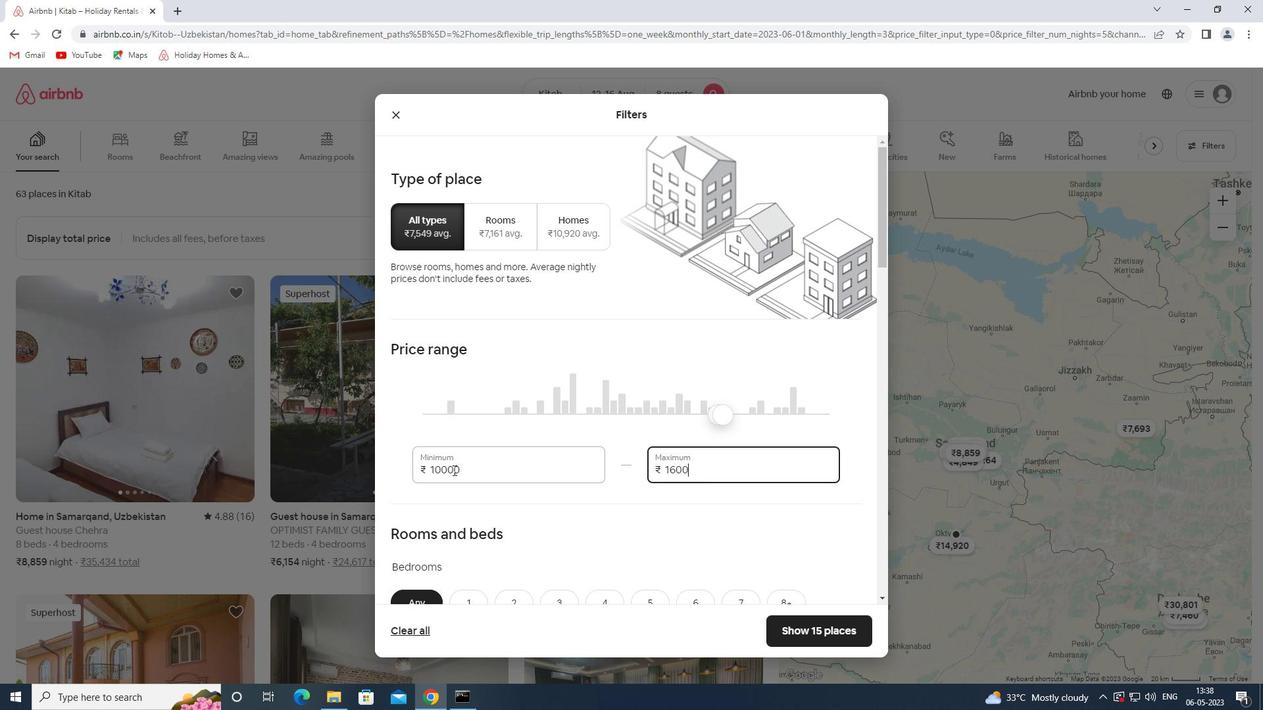 
Action: Mouse scrolled (453, 469) with delta (0, 0)
Screenshot: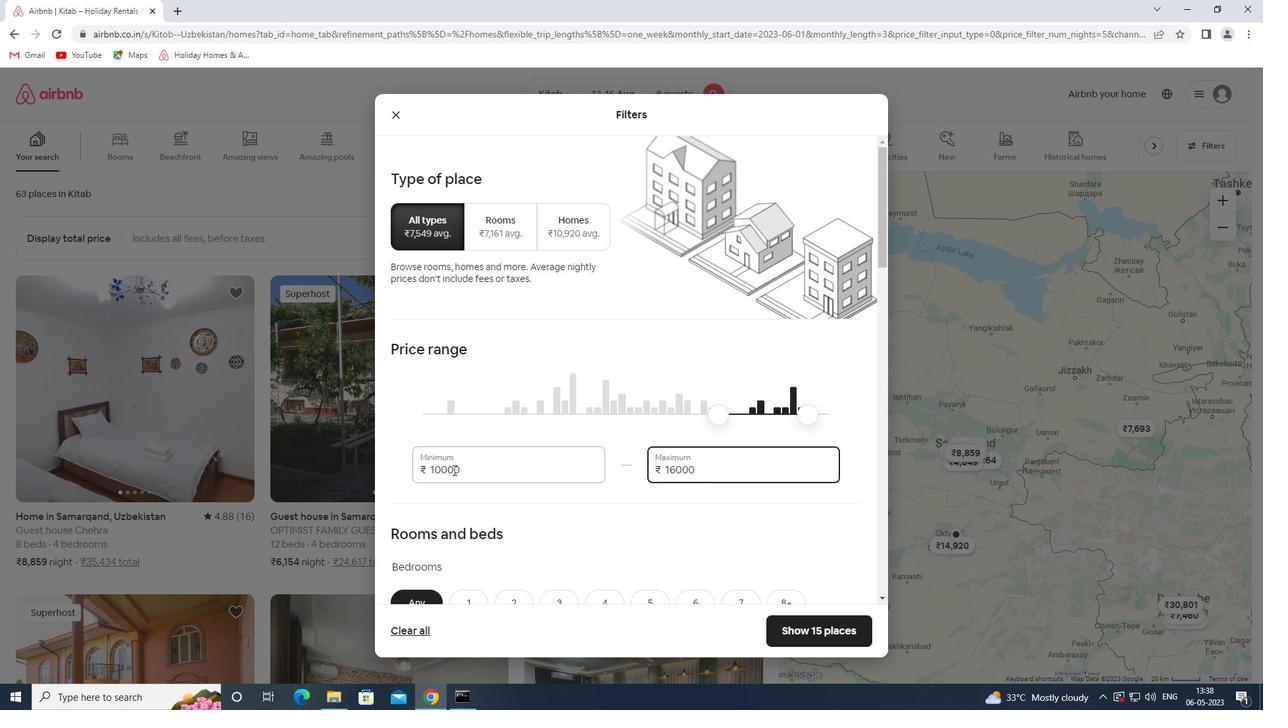 
Action: Mouse scrolled (453, 469) with delta (0, 0)
Screenshot: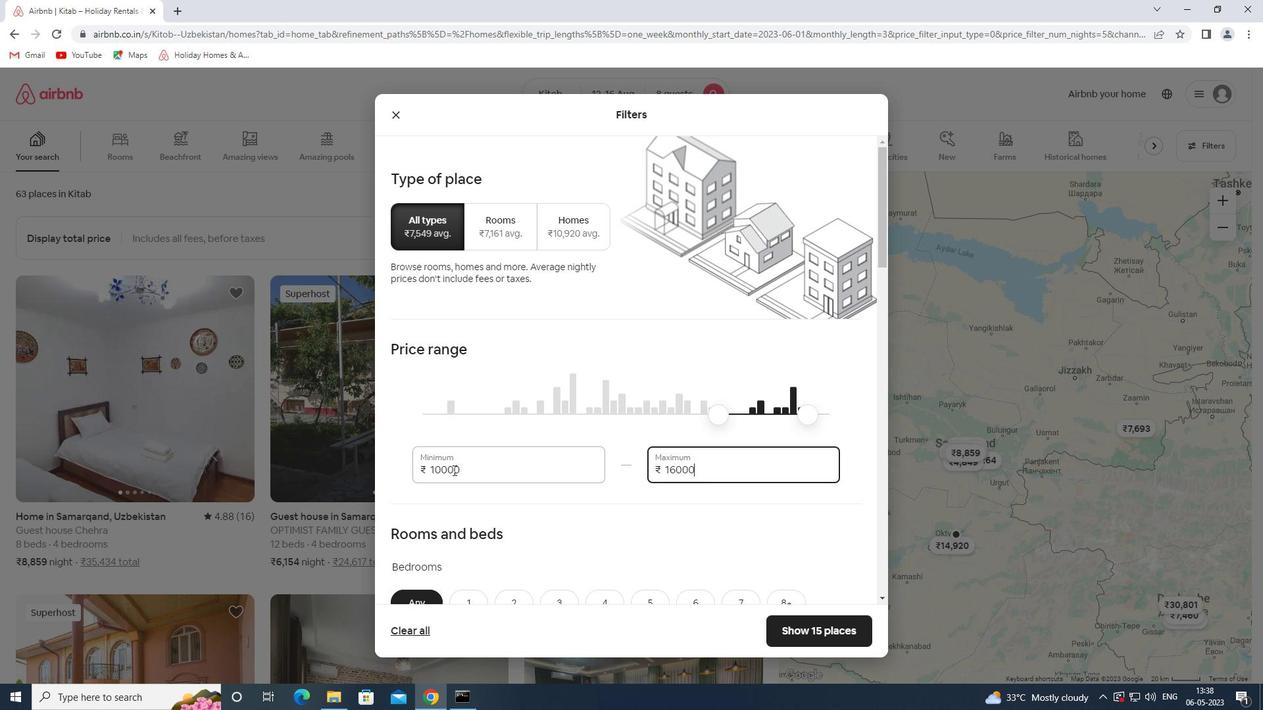 
Action: Mouse scrolled (453, 469) with delta (0, 0)
Screenshot: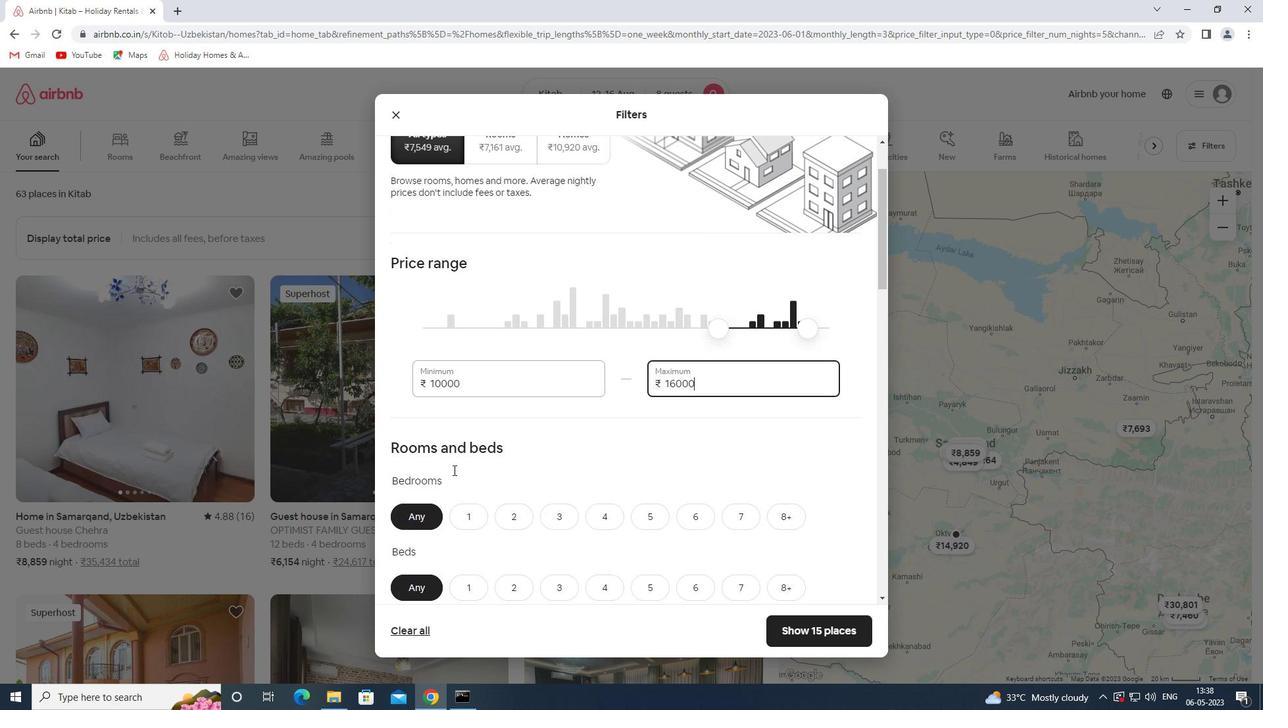 
Action: Mouse scrolled (453, 469) with delta (0, 0)
Screenshot: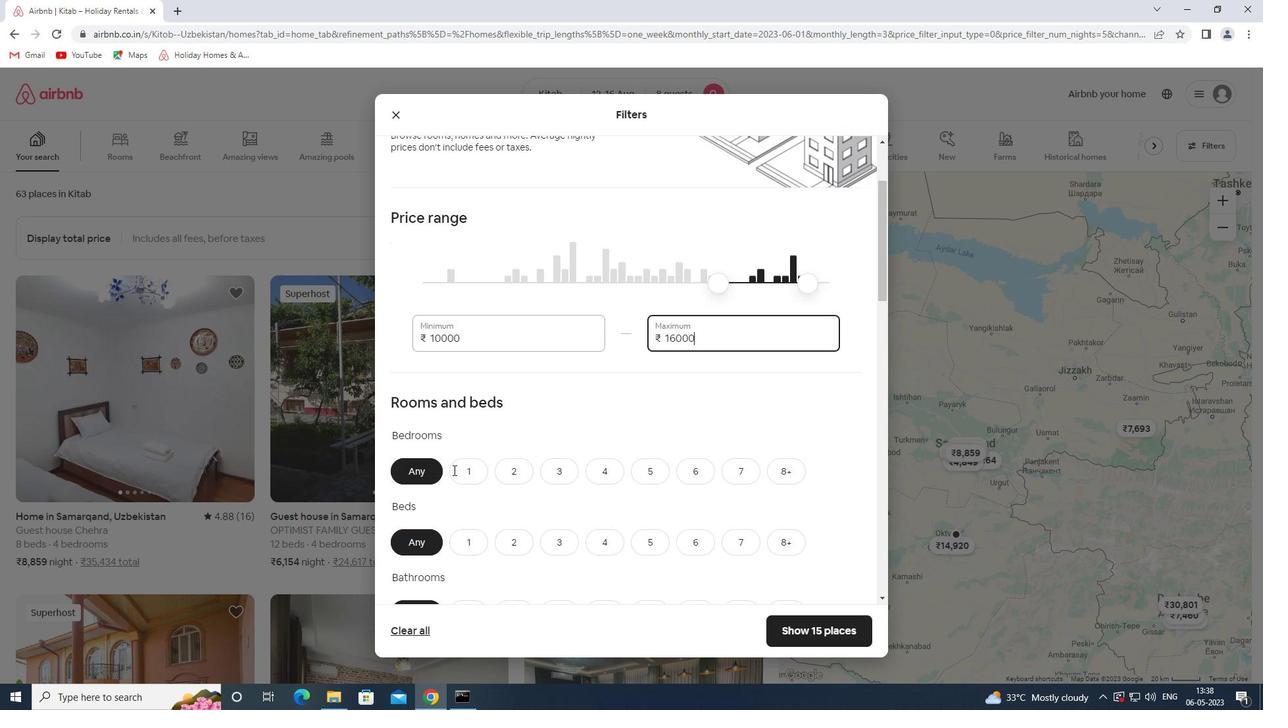 
Action: Mouse moved to (453, 471)
Screenshot: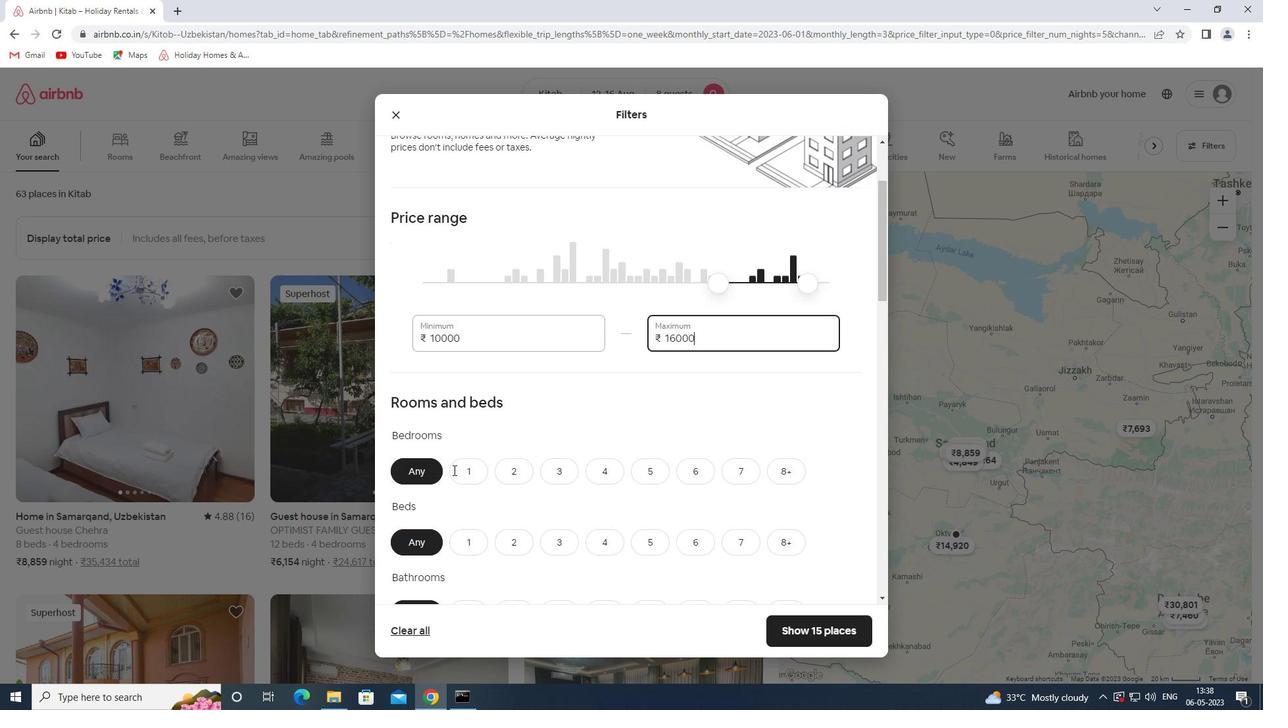 
Action: Mouse scrolled (453, 470) with delta (0, 0)
Screenshot: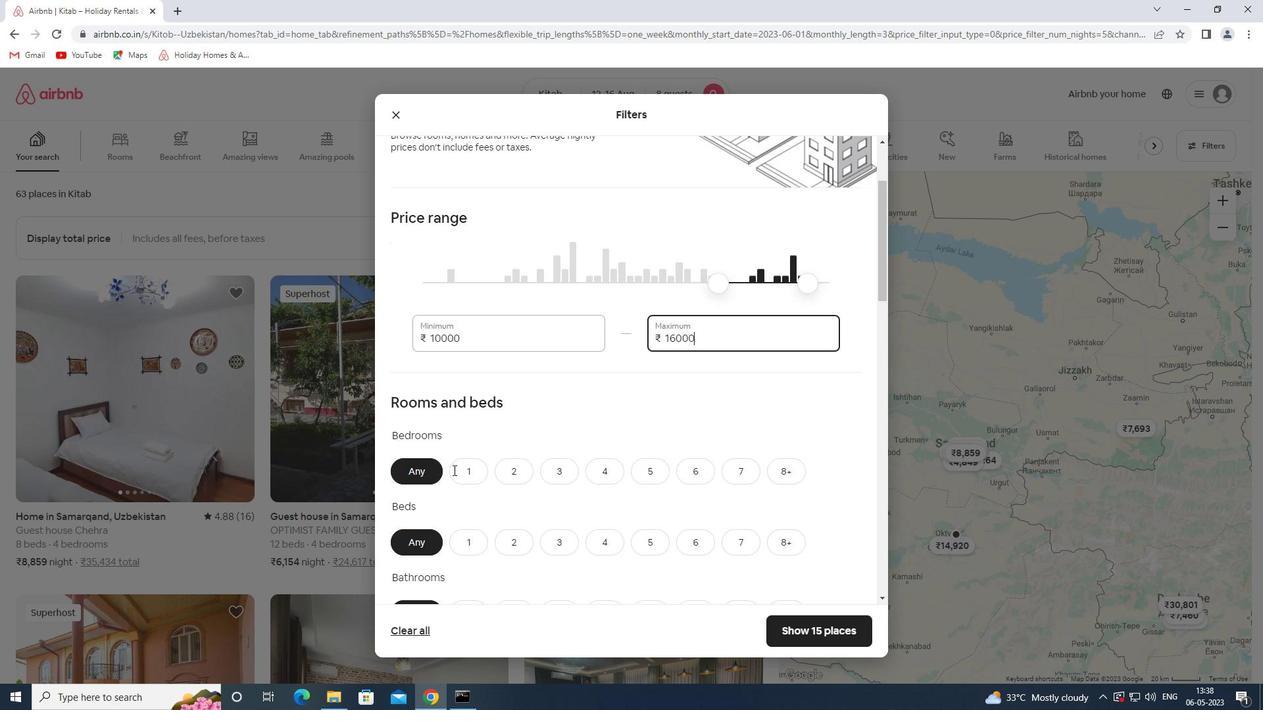 
Action: Mouse moved to (792, 280)
Screenshot: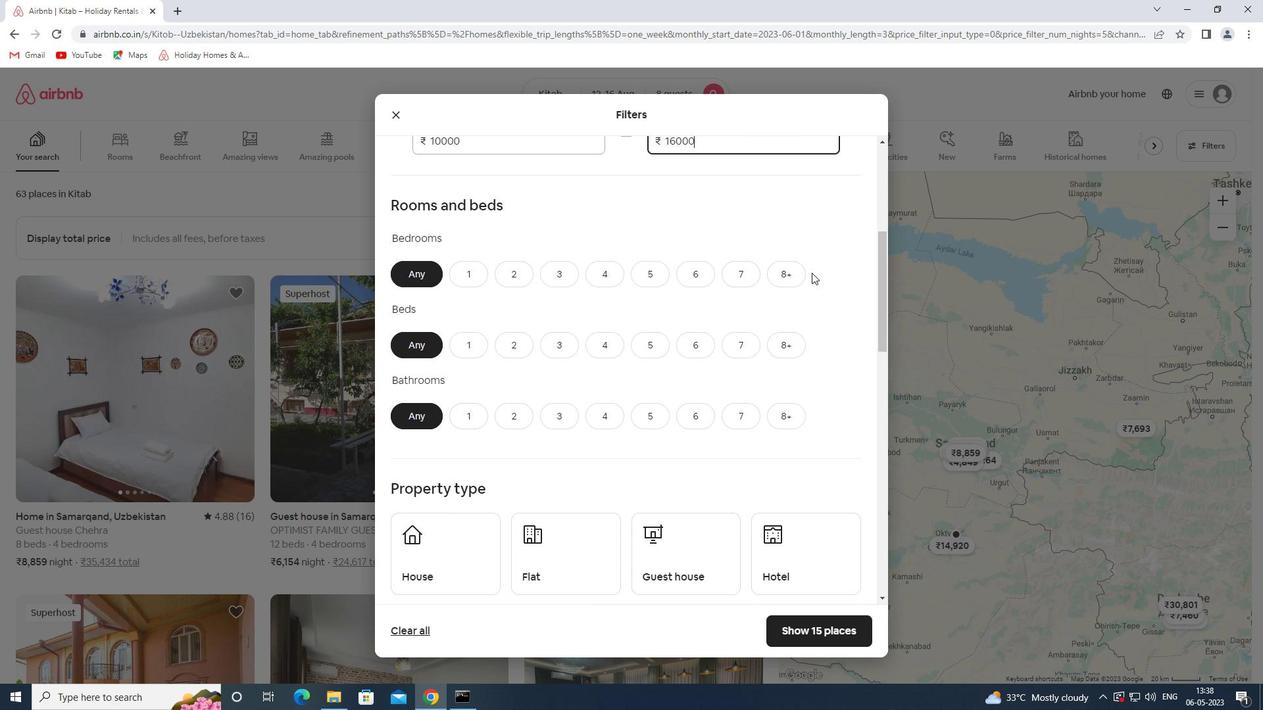 
Action: Mouse pressed left at (792, 280)
Screenshot: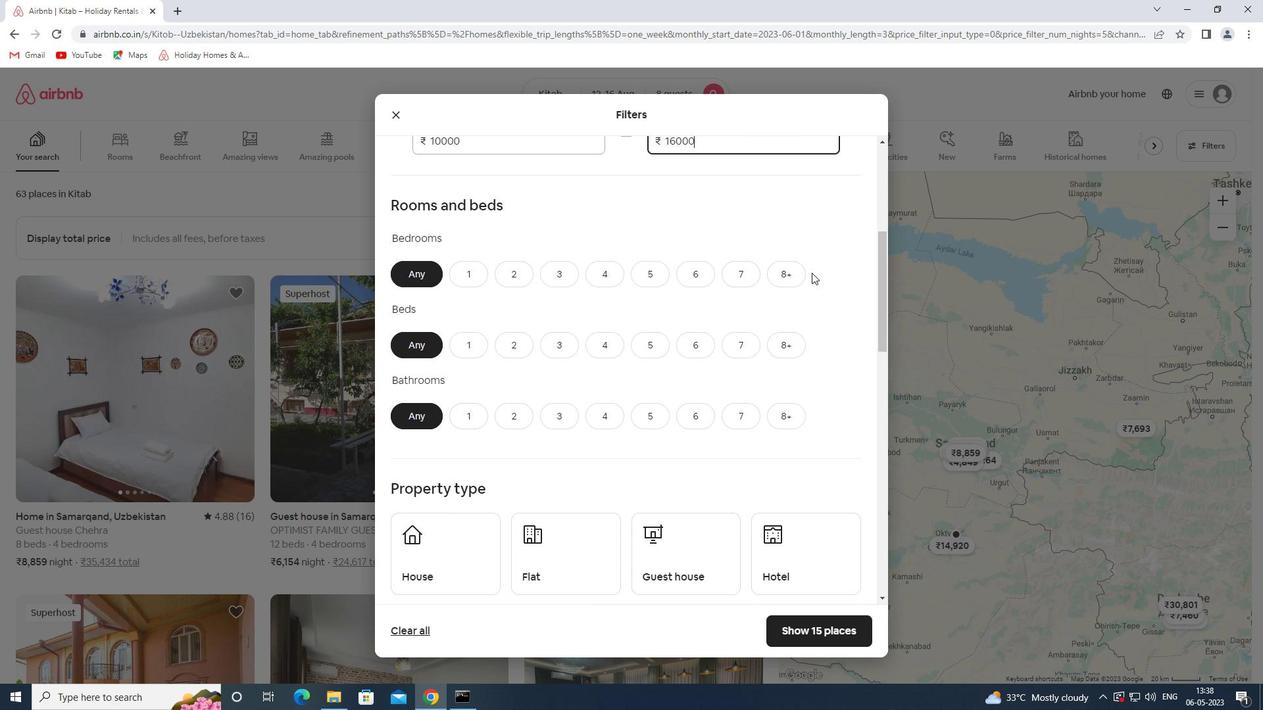 
Action: Mouse moved to (792, 340)
Screenshot: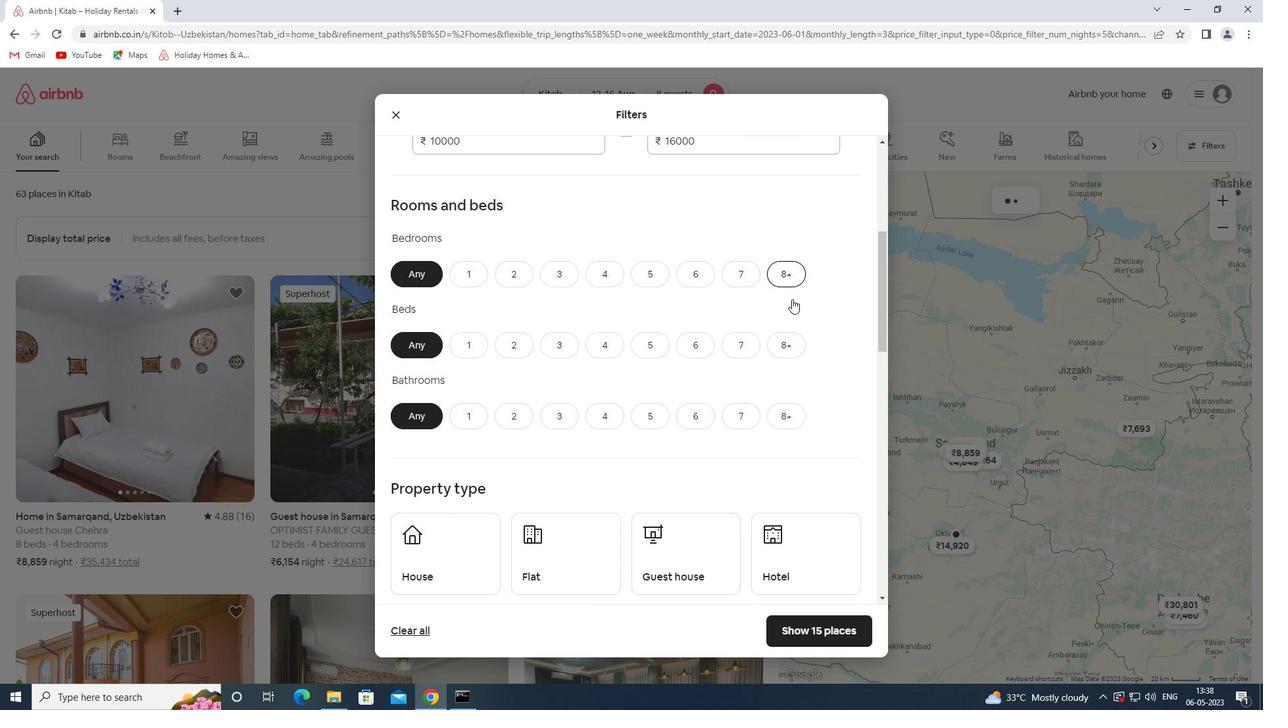 
Action: Mouse pressed left at (792, 340)
Screenshot: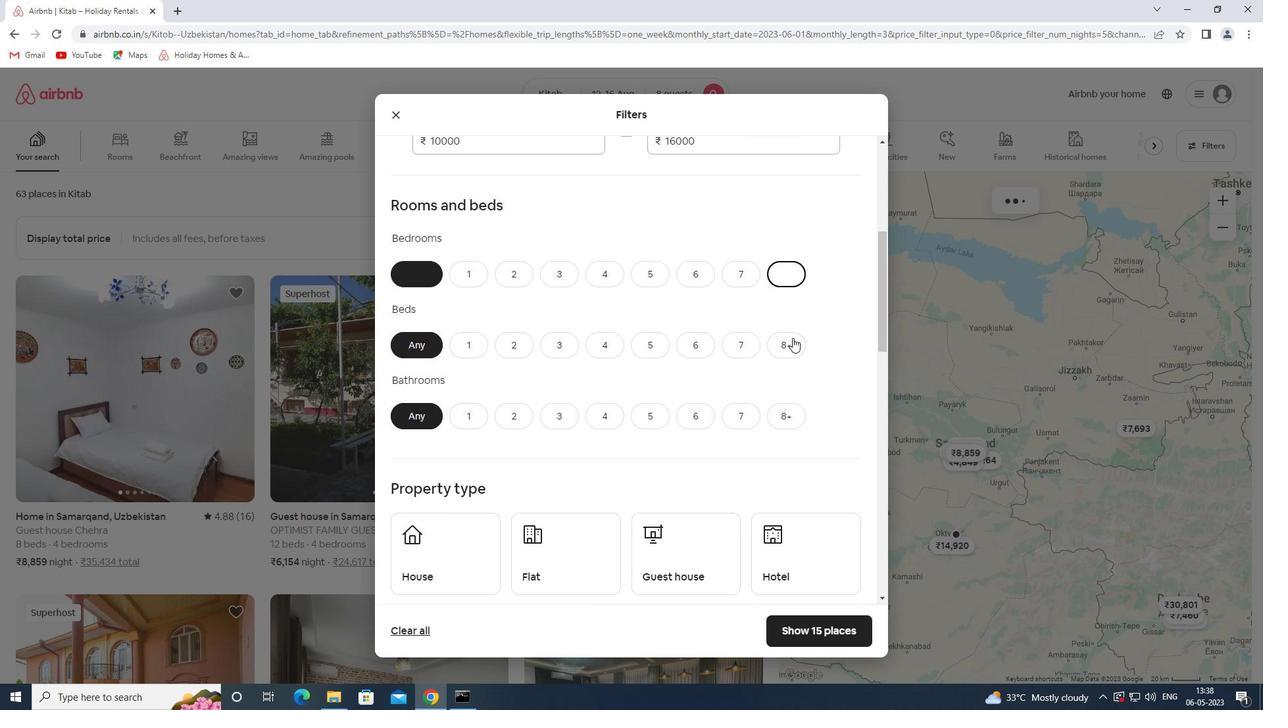 
Action: Mouse moved to (778, 416)
Screenshot: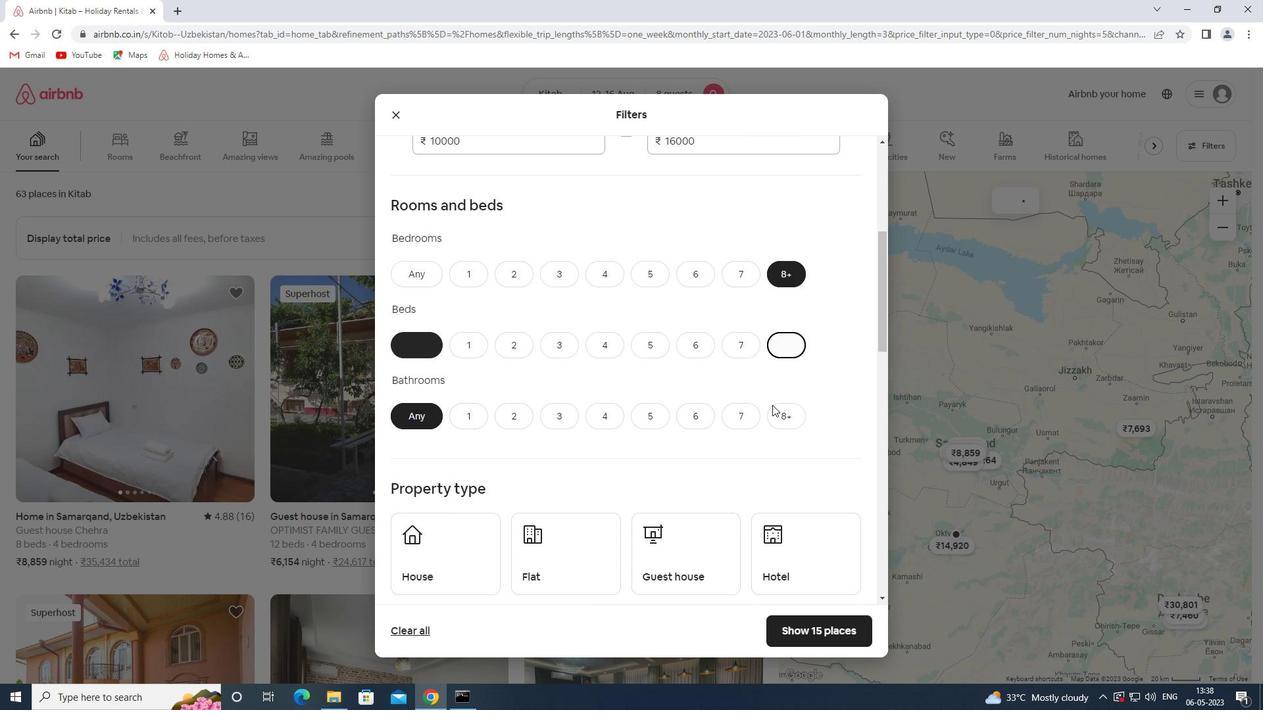 
Action: Mouse pressed left at (778, 416)
Screenshot: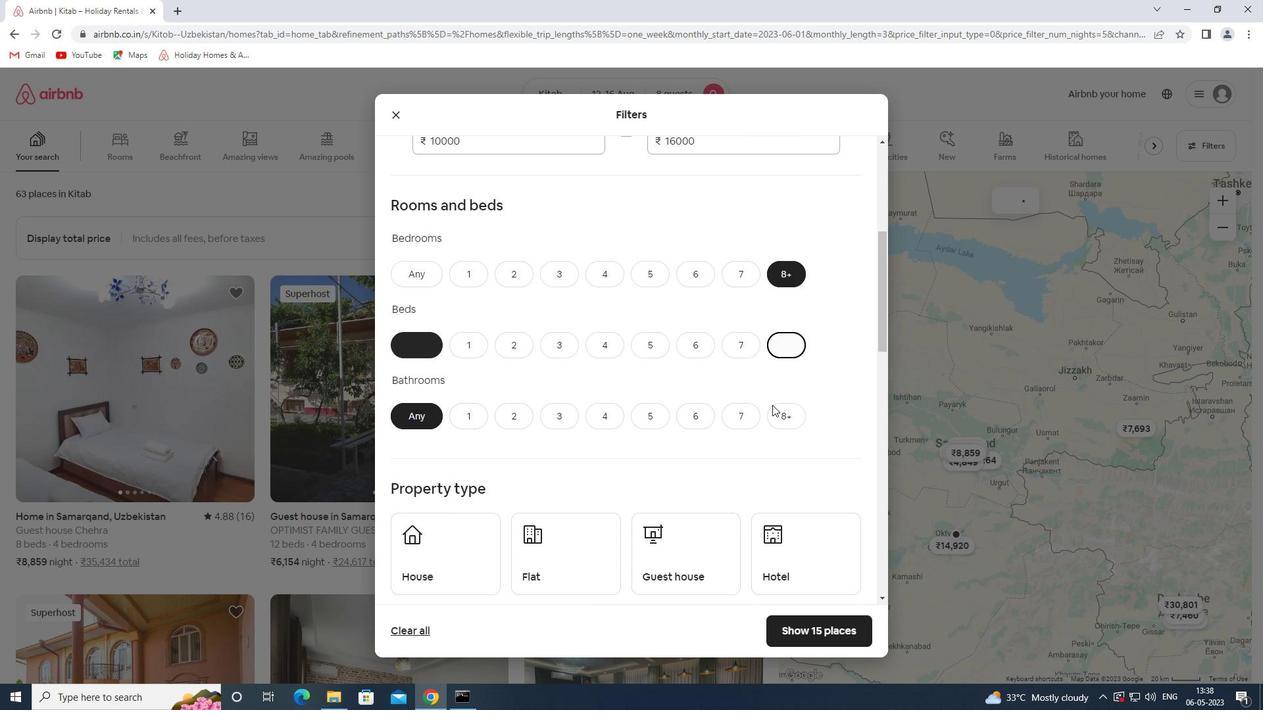 
Action: Mouse moved to (472, 540)
Screenshot: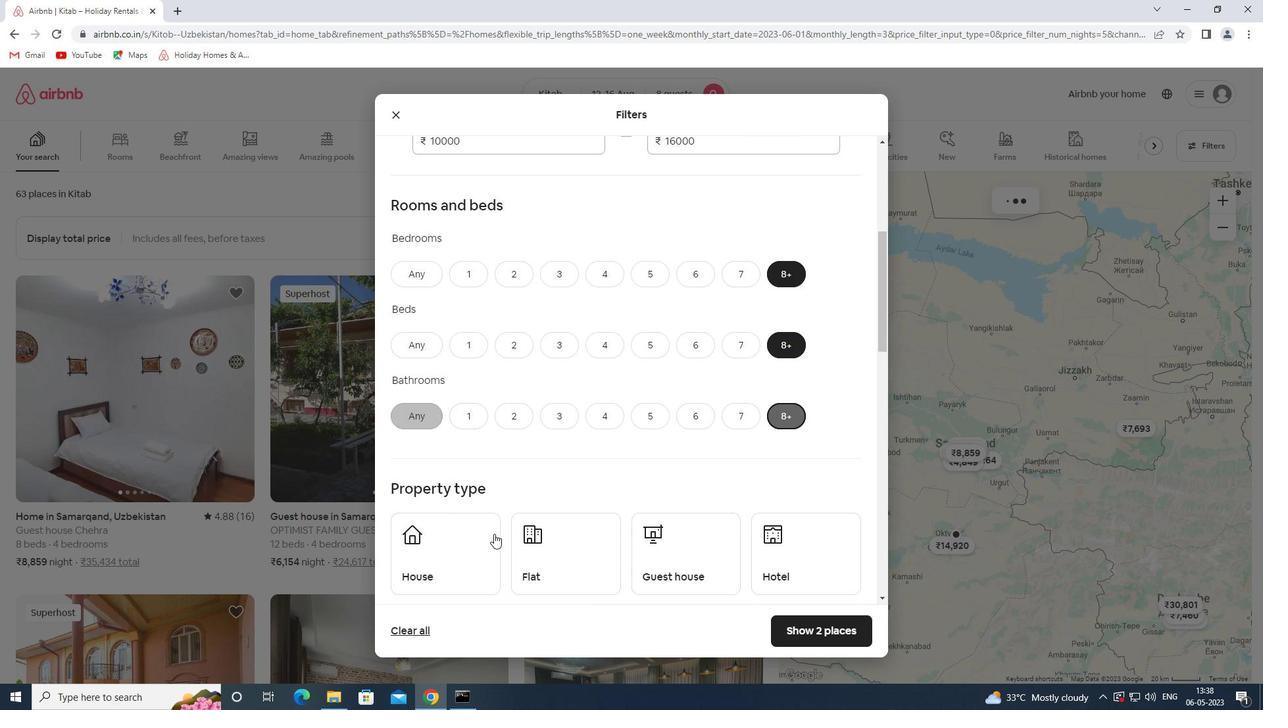 
Action: Mouse pressed left at (472, 540)
Screenshot: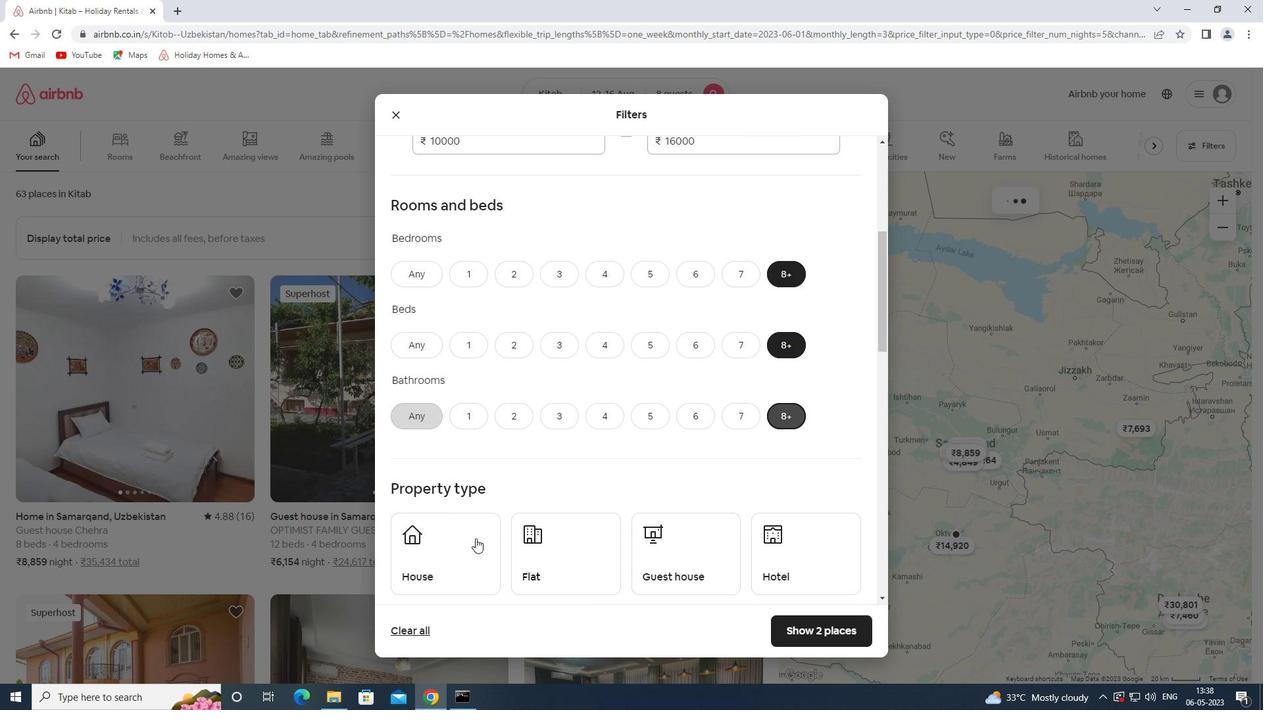 
Action: Mouse moved to (529, 550)
Screenshot: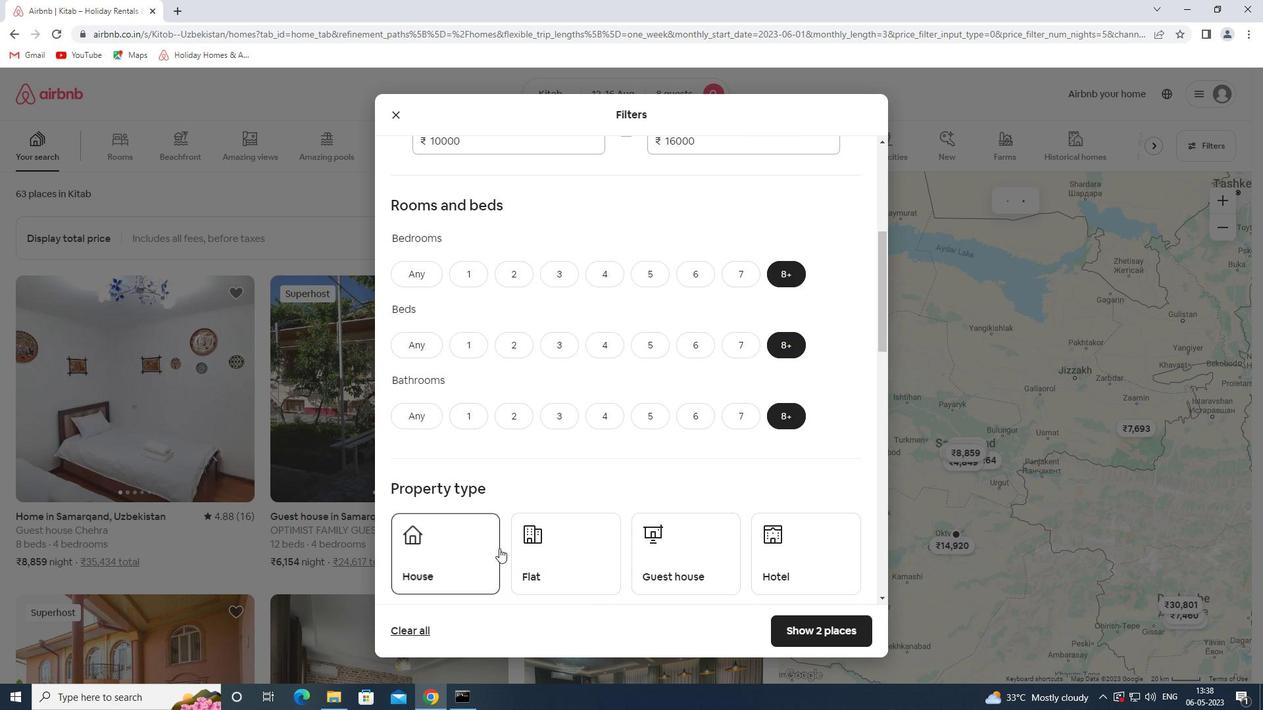
Action: Mouse pressed left at (529, 550)
Screenshot: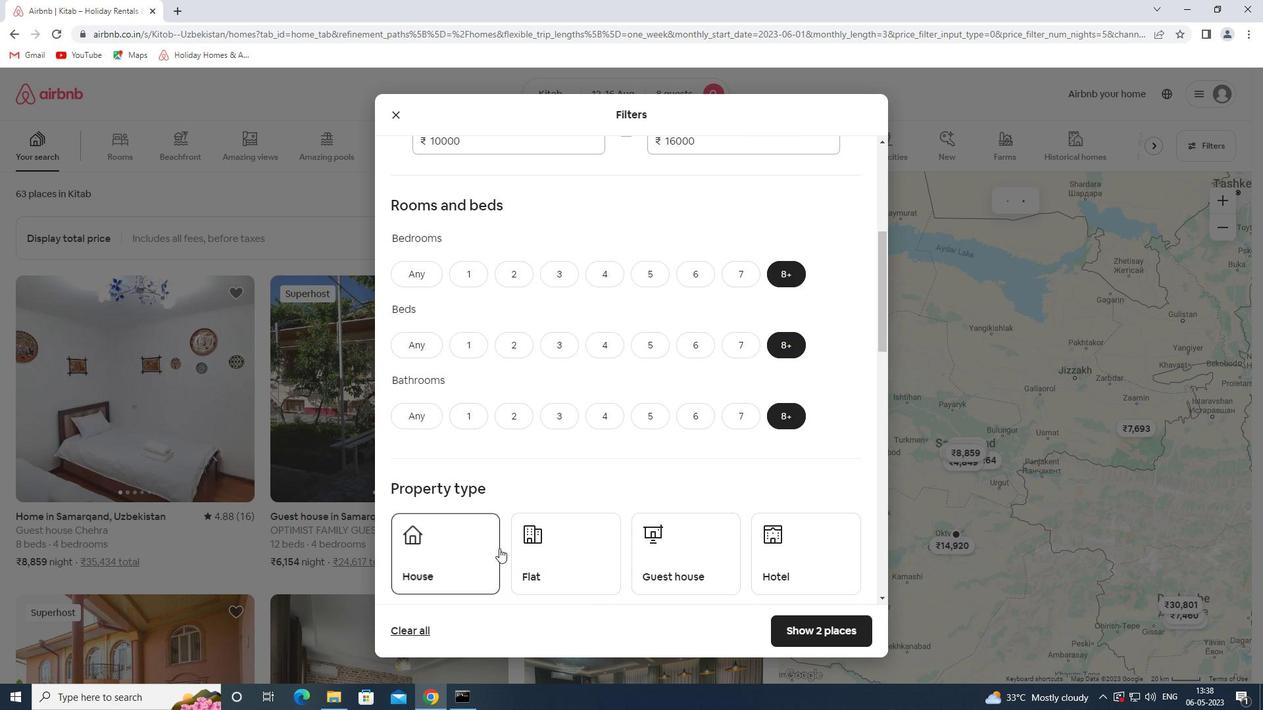 
Action: Mouse moved to (672, 543)
Screenshot: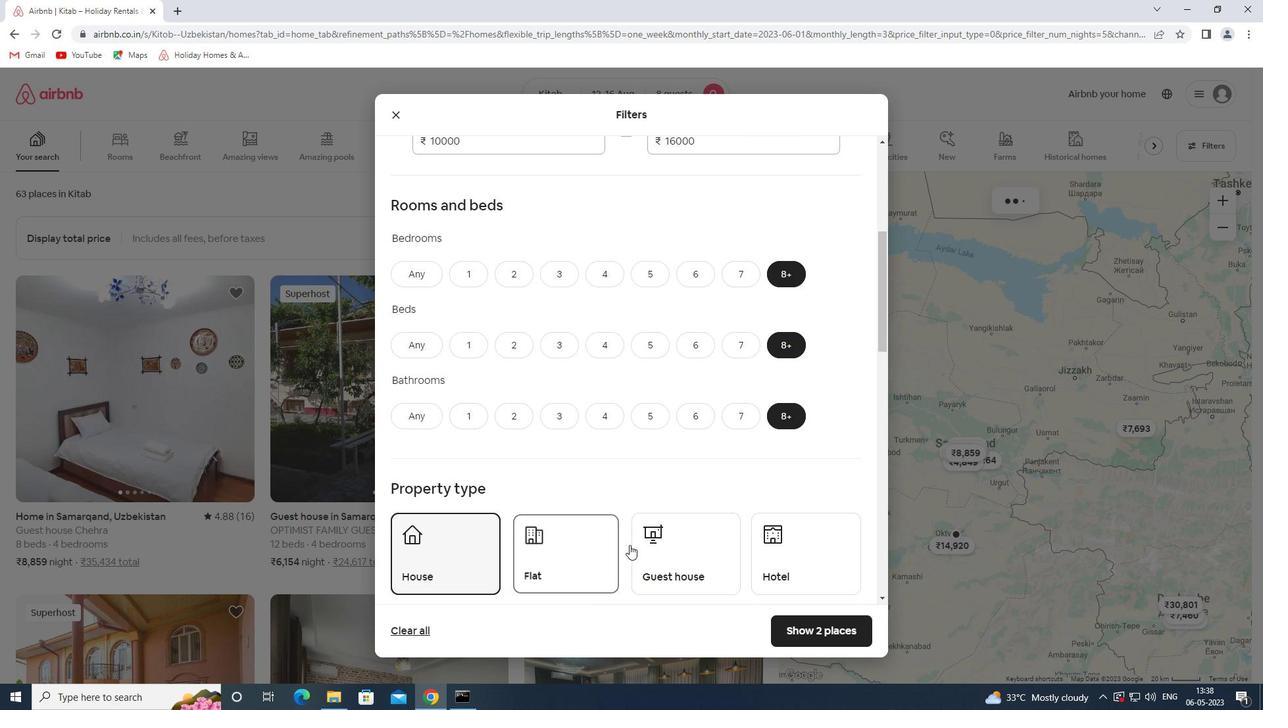 
Action: Mouse pressed left at (672, 543)
Screenshot: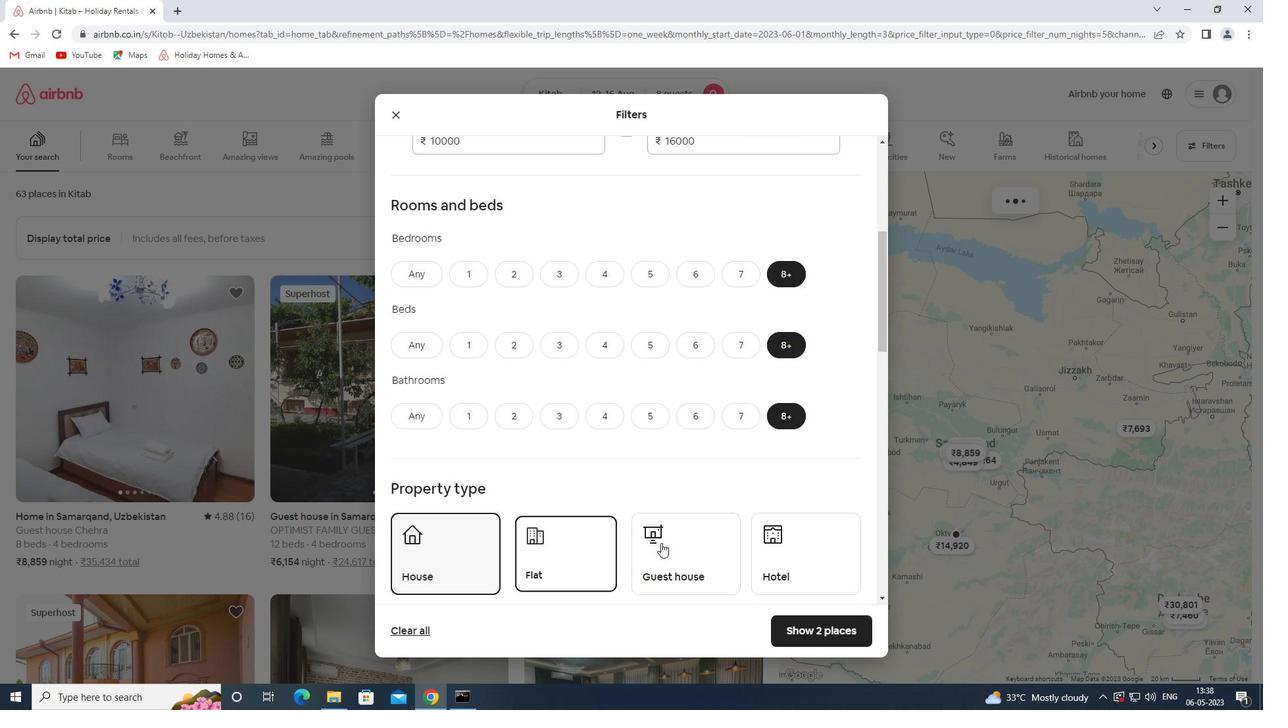 
Action: Mouse moved to (769, 555)
Screenshot: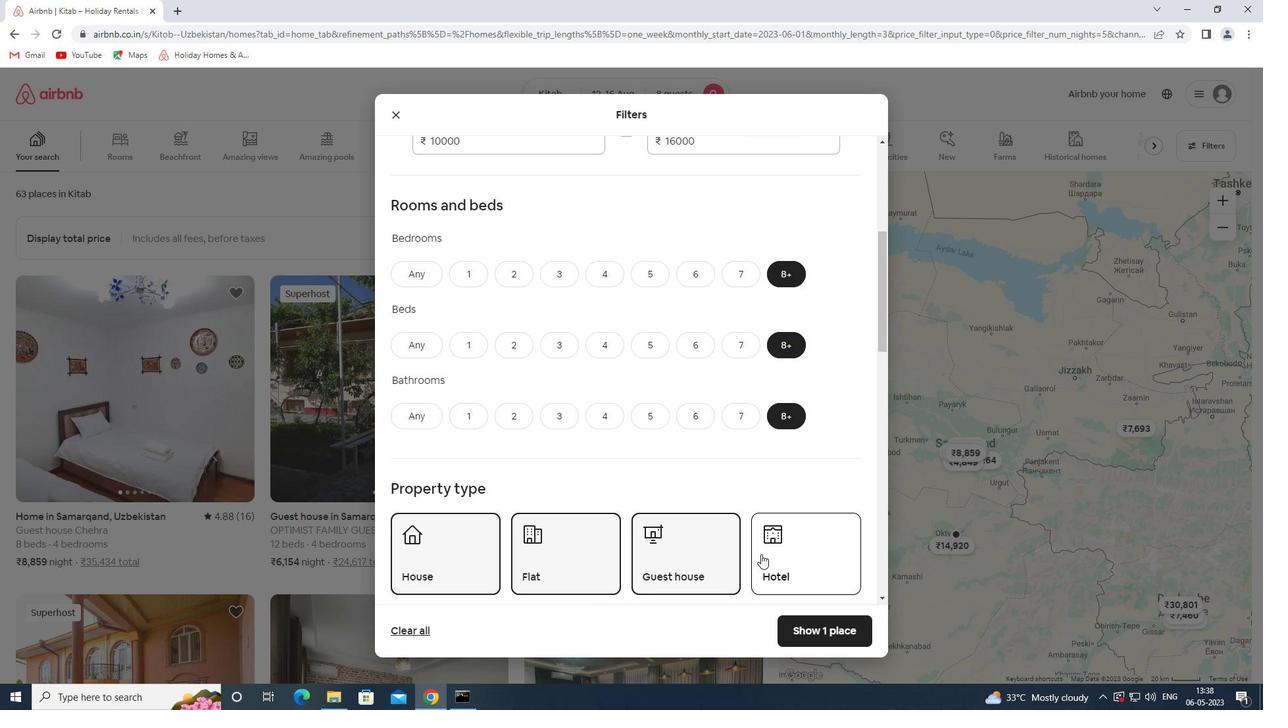 
Action: Mouse pressed left at (769, 555)
Screenshot: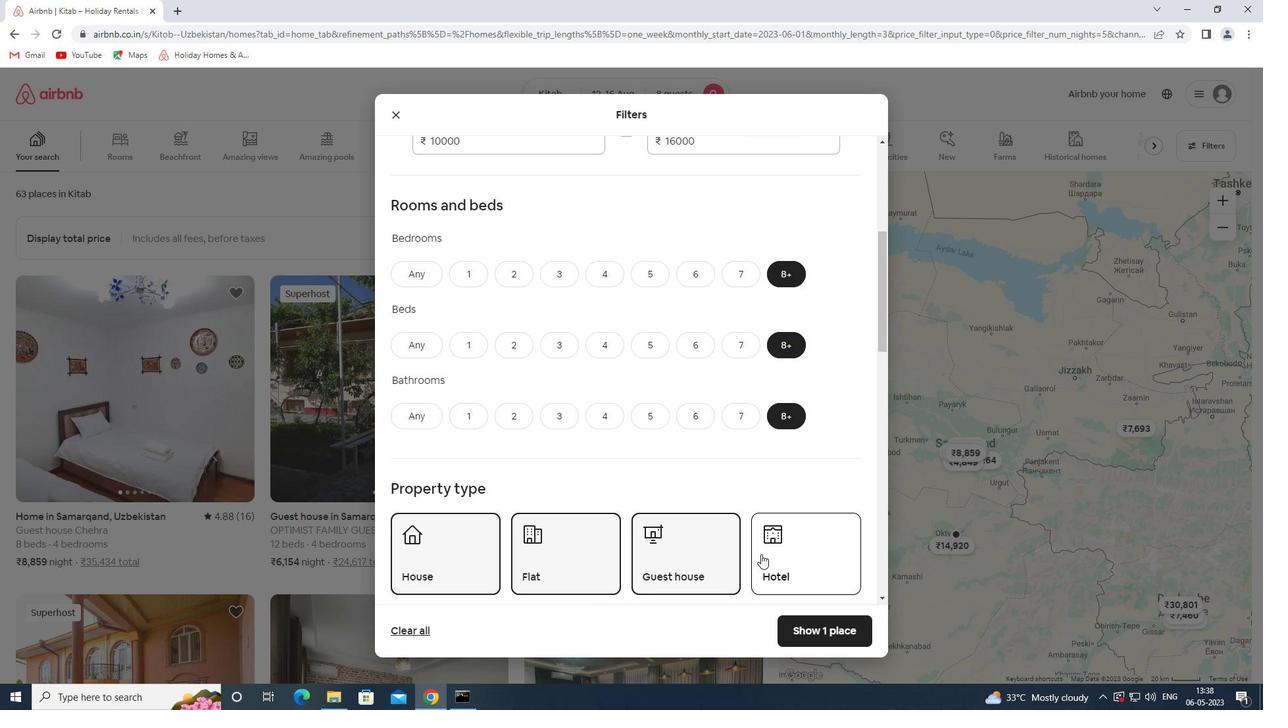 
Action: Mouse moved to (692, 477)
Screenshot: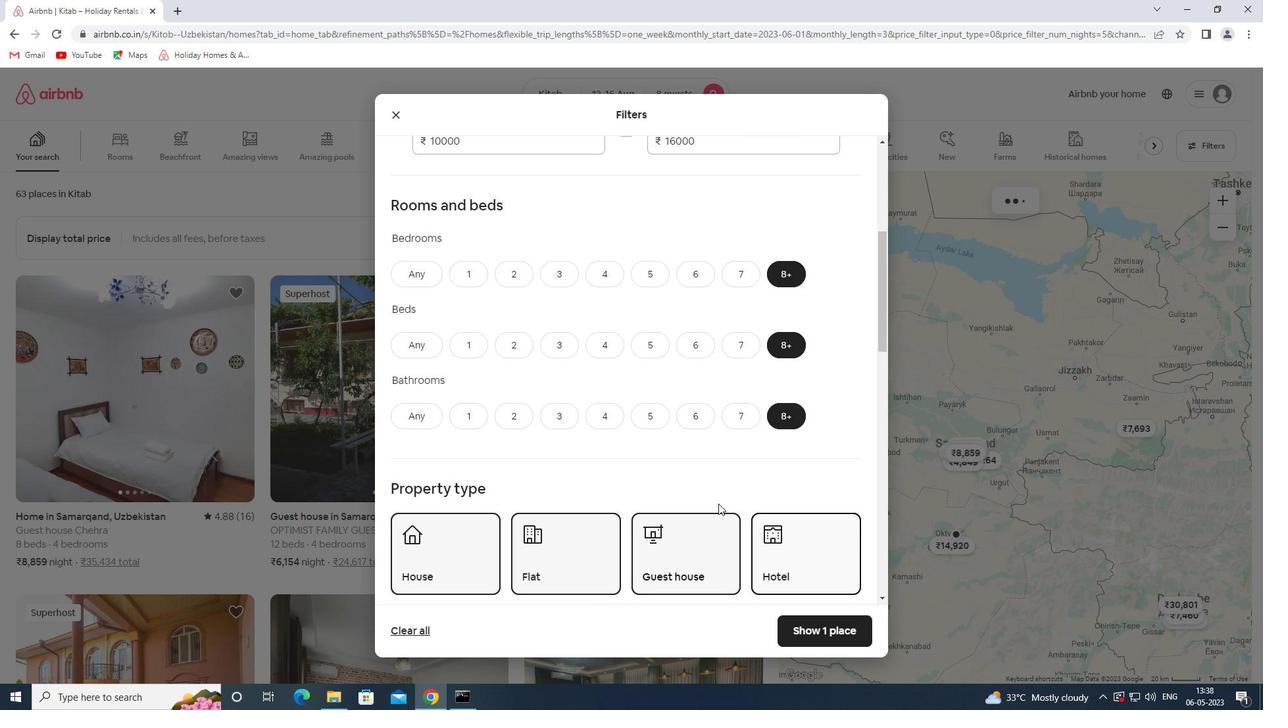 
Action: Mouse scrolled (692, 477) with delta (0, 0)
Screenshot: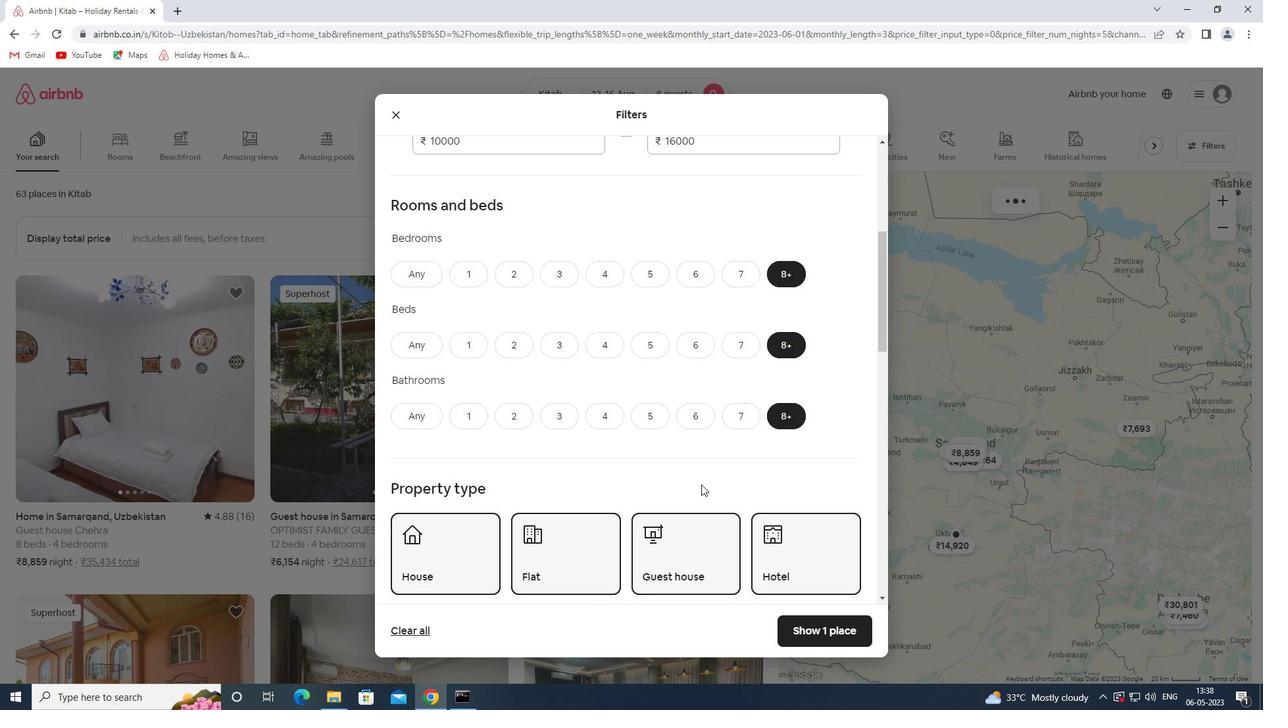 
Action: Mouse scrolled (692, 477) with delta (0, 0)
Screenshot: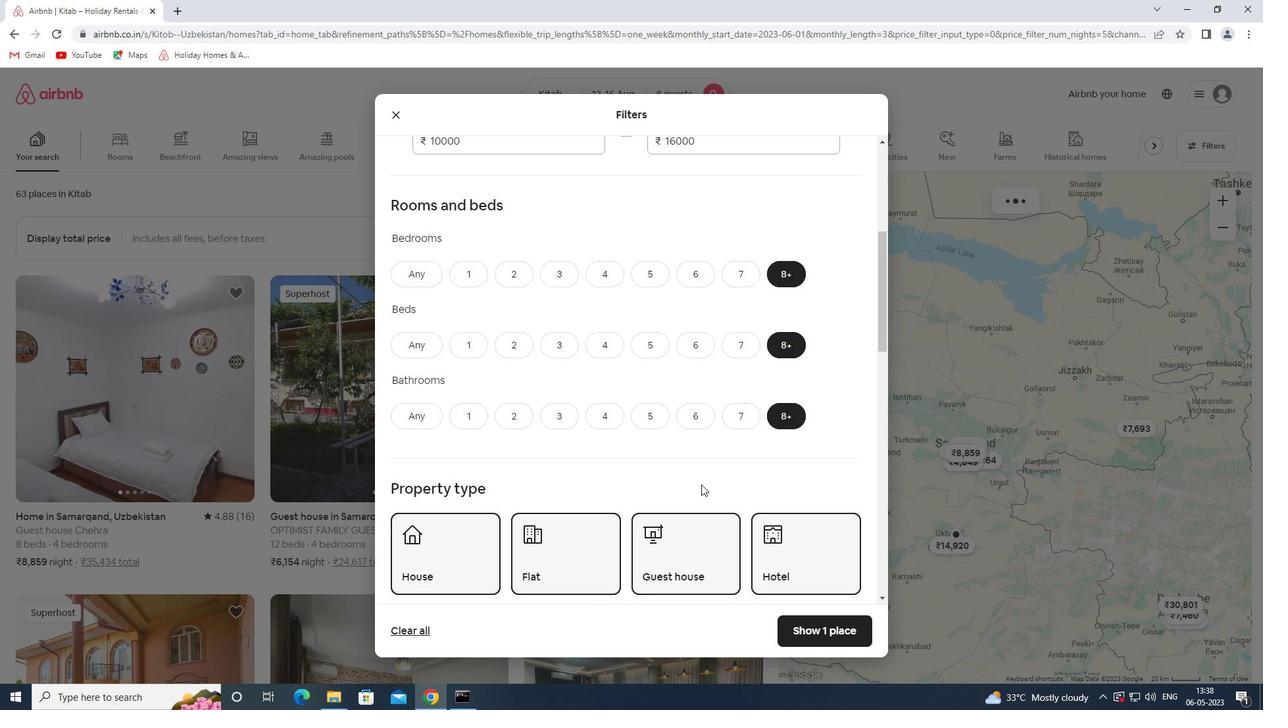 
Action: Mouse moved to (692, 477)
Screenshot: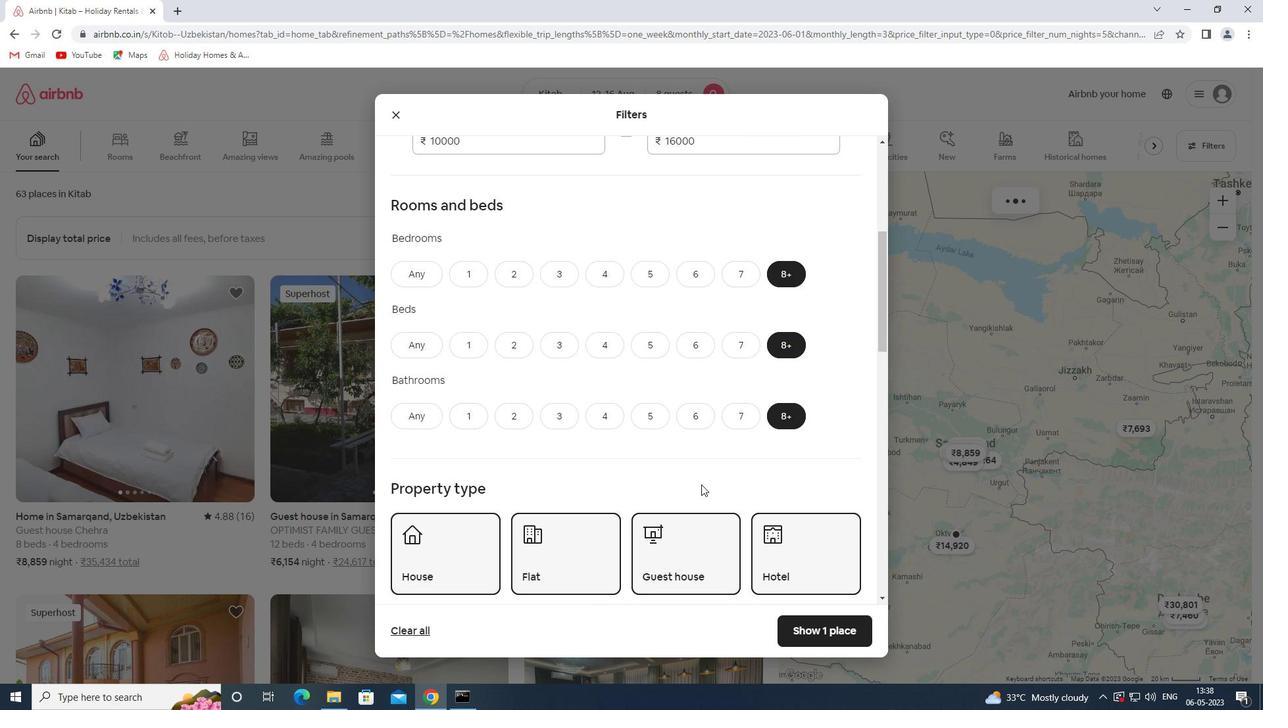 
Action: Mouse scrolled (692, 477) with delta (0, 0)
Screenshot: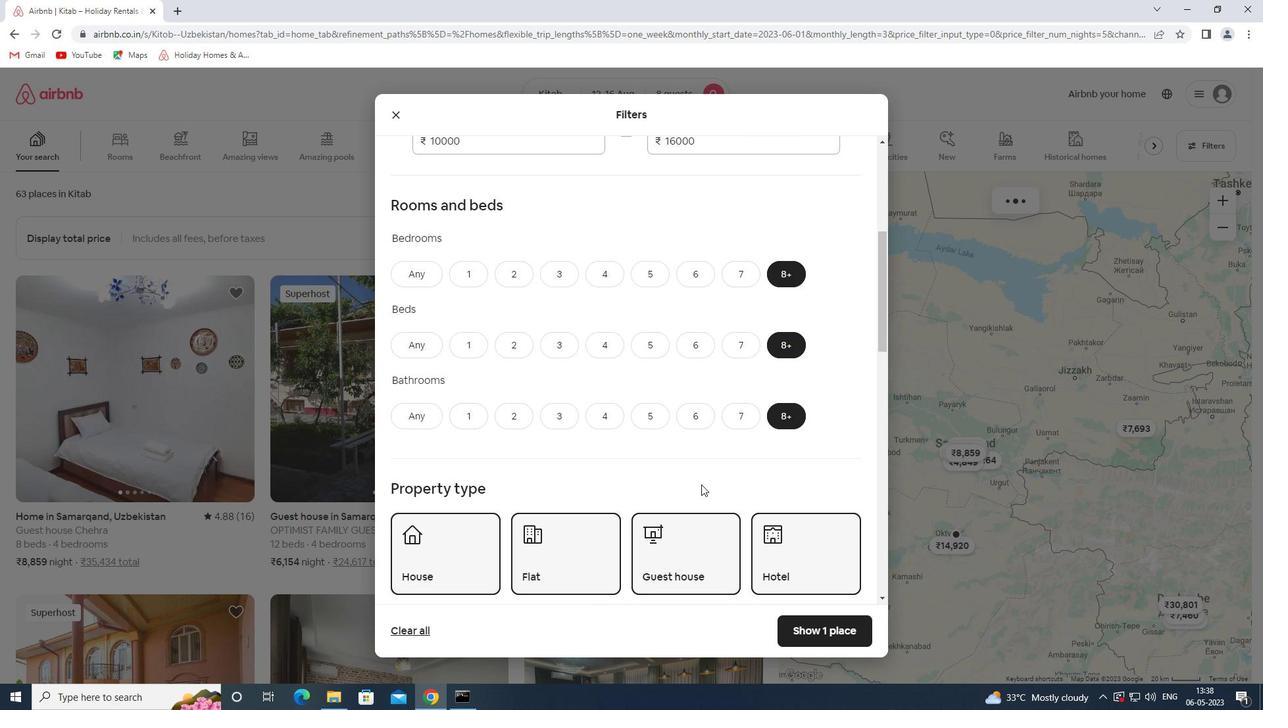 
Action: Mouse moved to (691, 477)
Screenshot: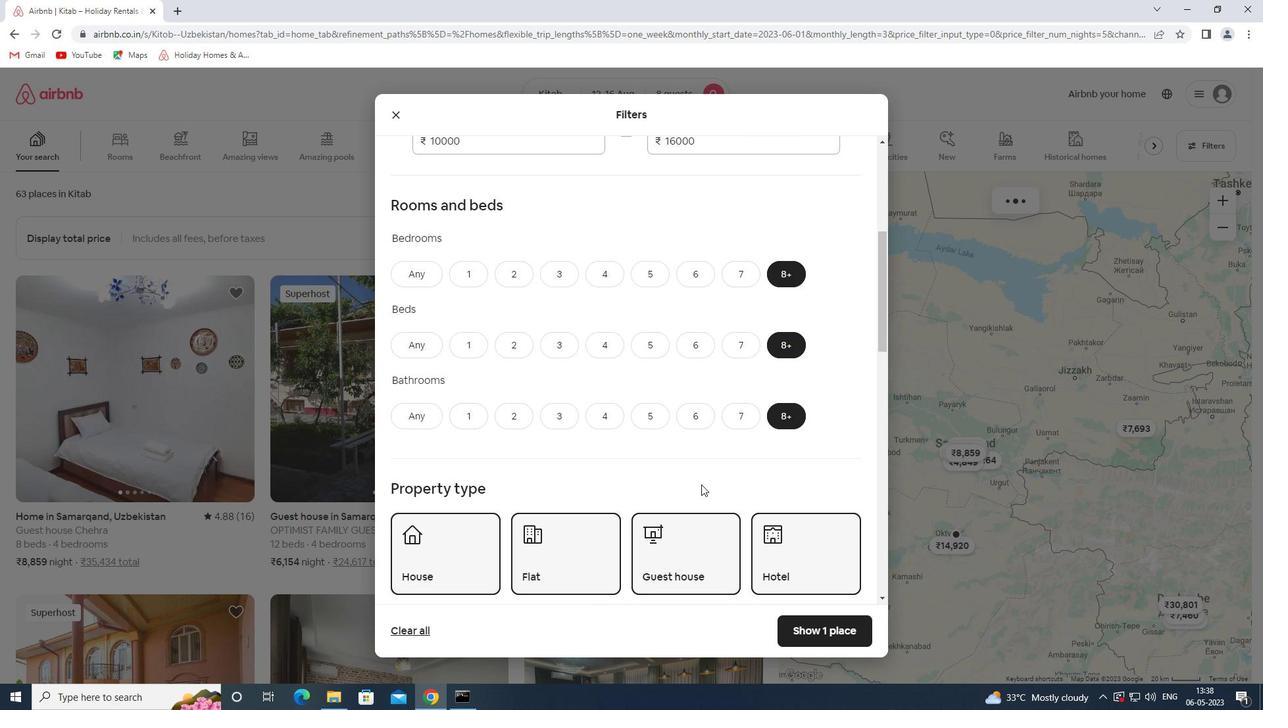 
Action: Mouse scrolled (691, 477) with delta (0, 0)
Screenshot: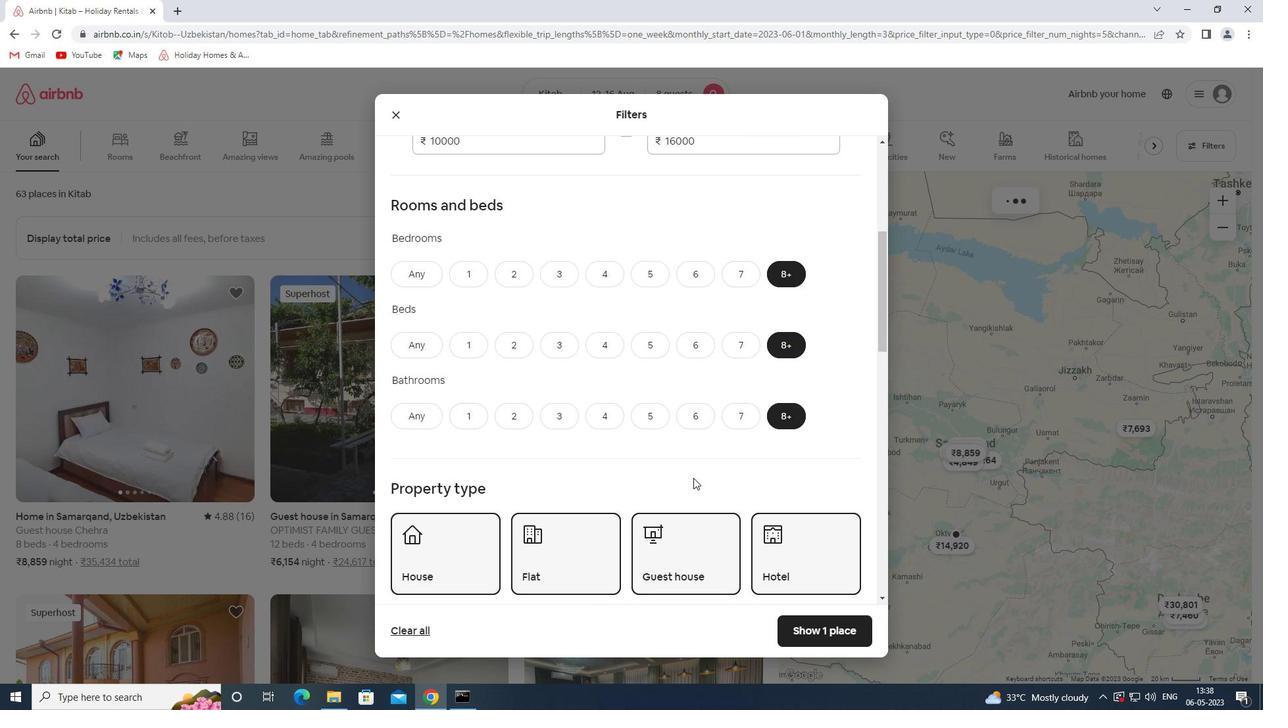 
Action: Mouse moved to (690, 477)
Screenshot: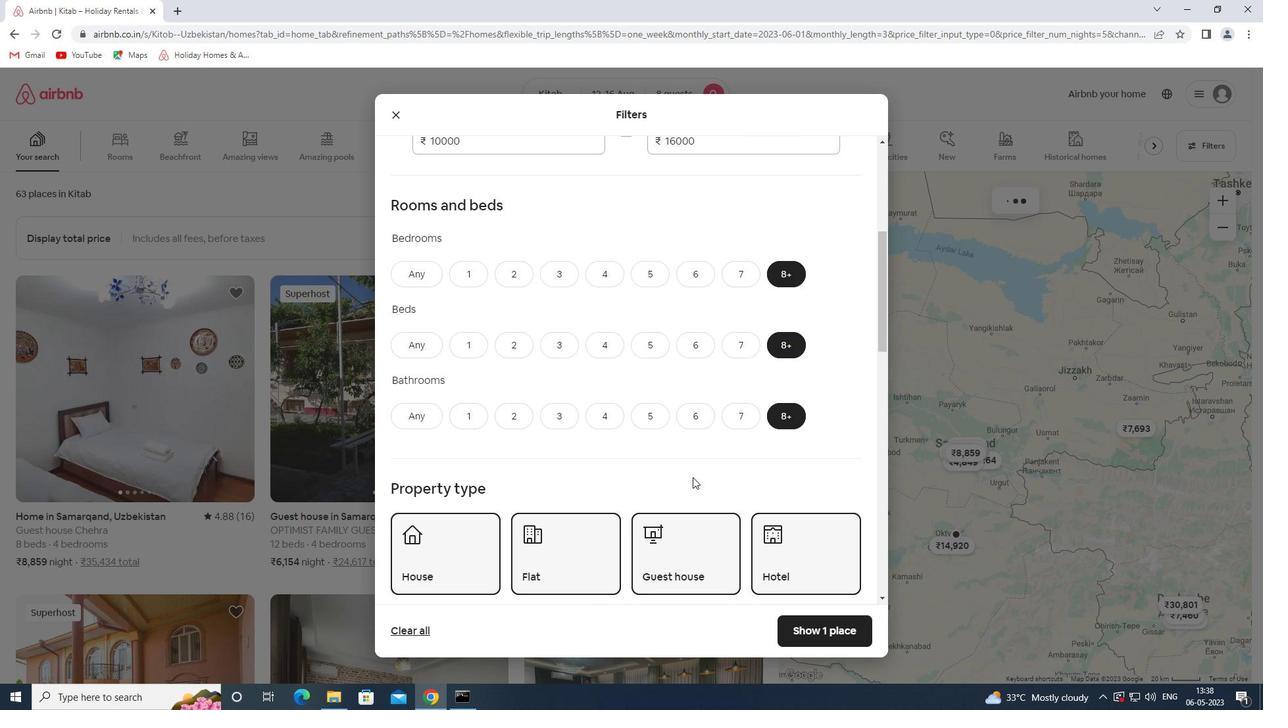 
Action: Mouse scrolled (690, 477) with delta (0, 0)
Screenshot: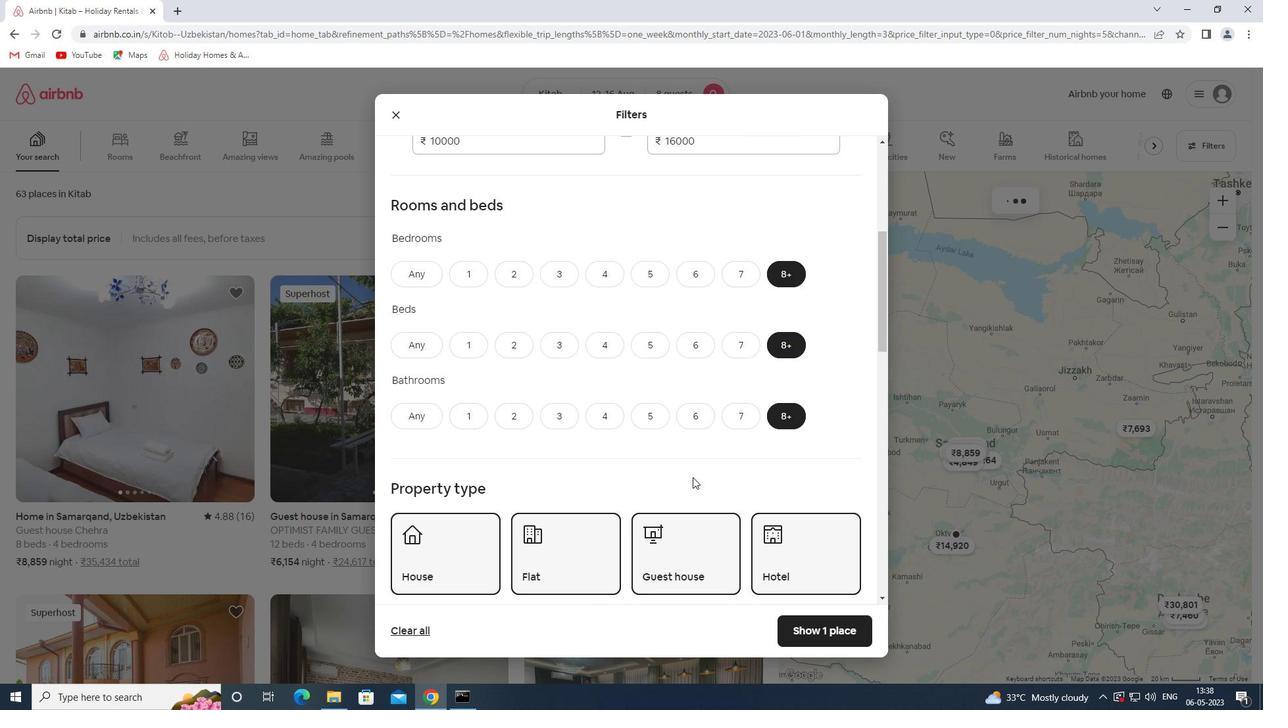 
Action: Mouse moved to (438, 381)
Screenshot: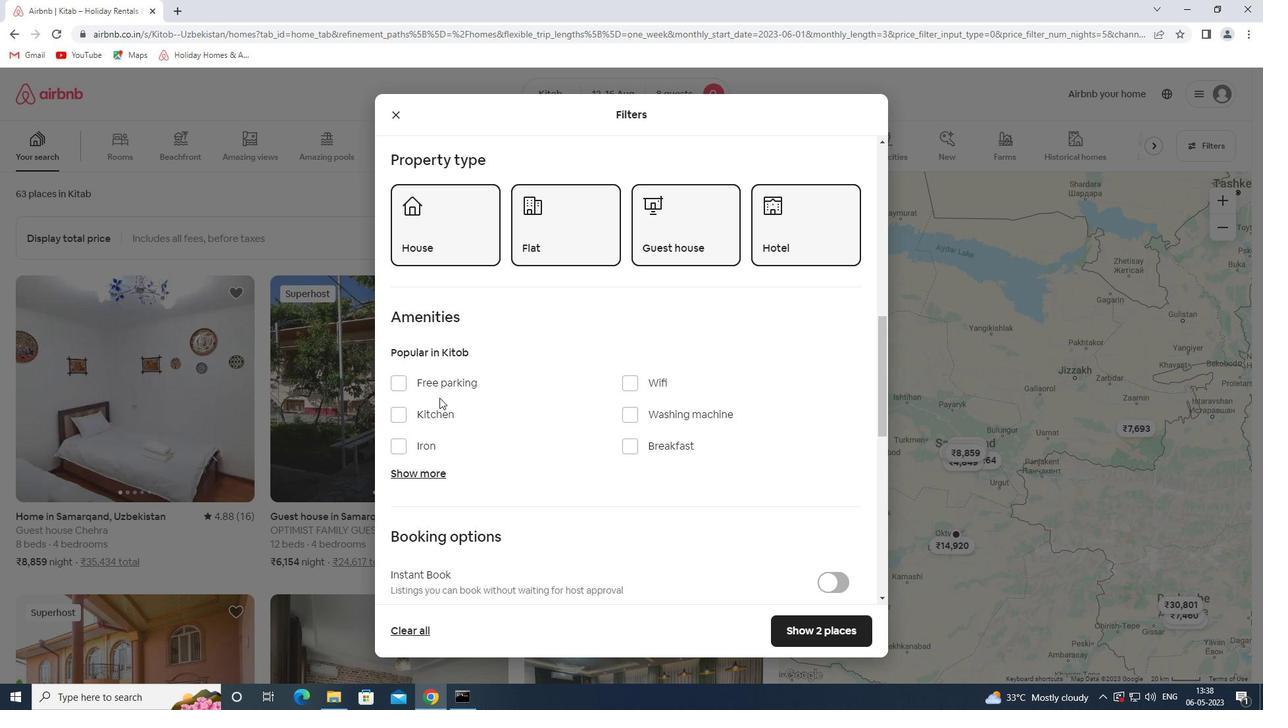 
Action: Mouse pressed left at (438, 381)
Screenshot: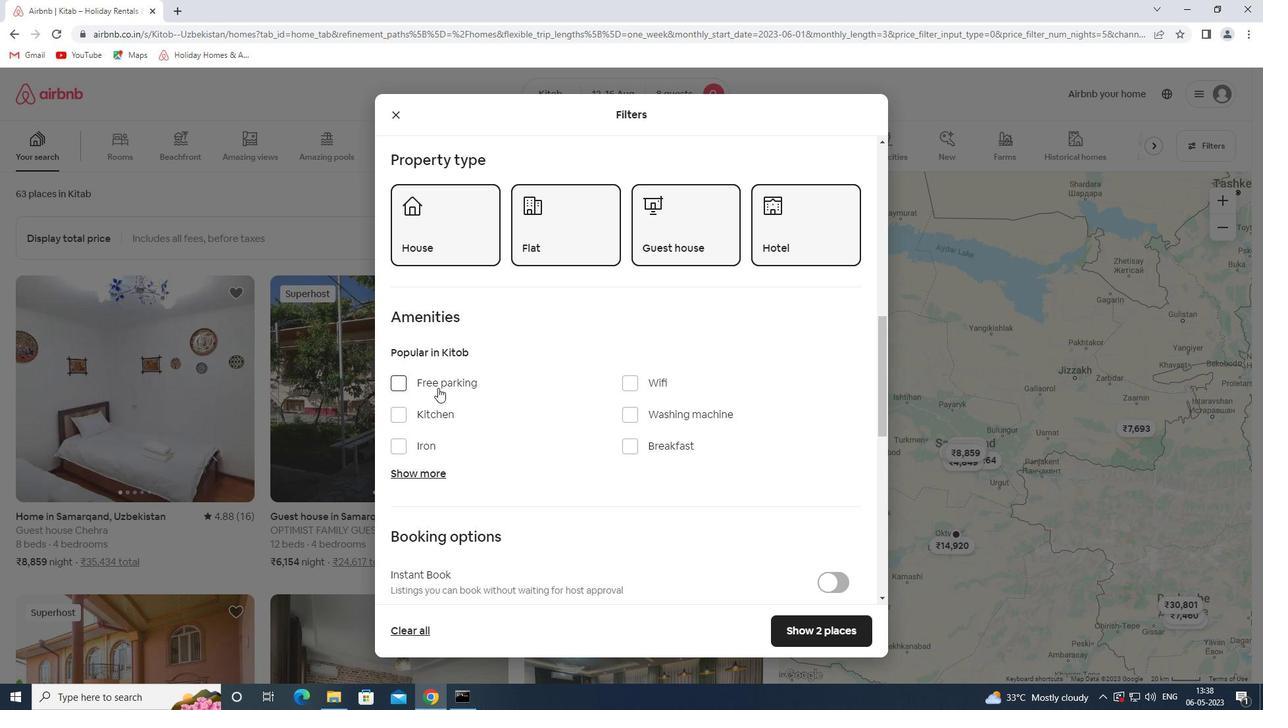 
Action: Mouse moved to (632, 378)
Screenshot: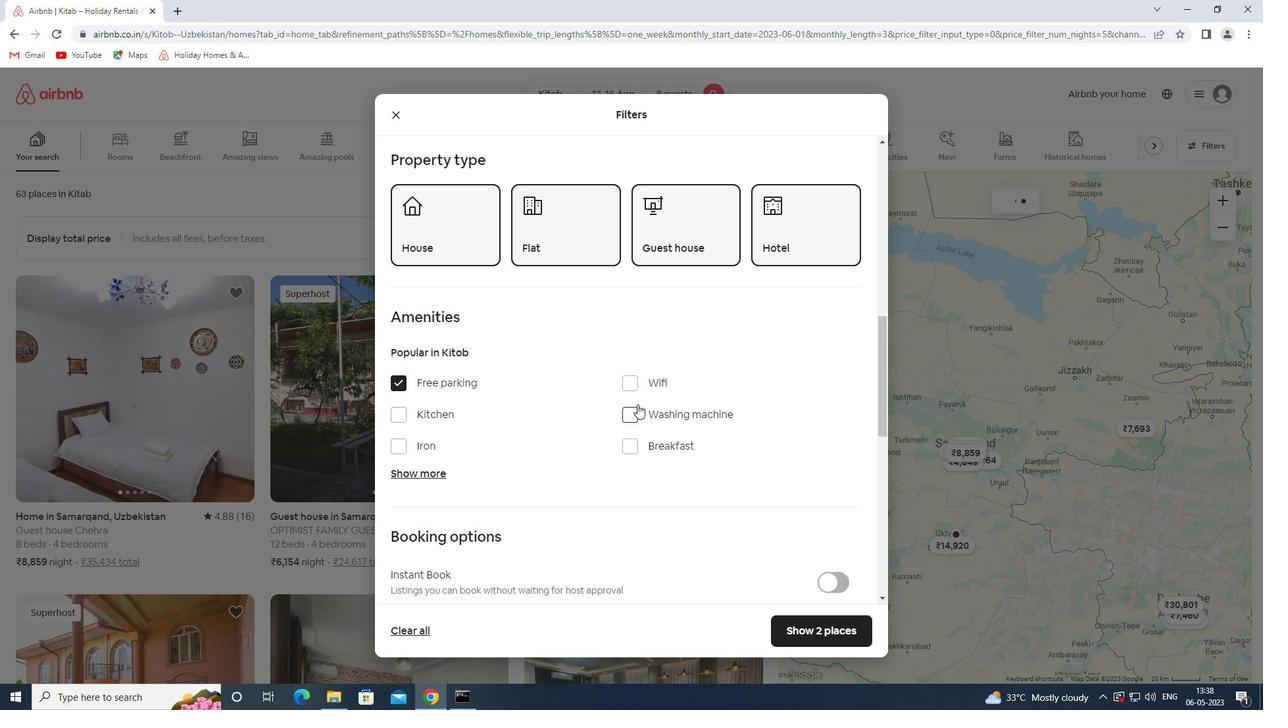
Action: Mouse pressed left at (632, 378)
Screenshot: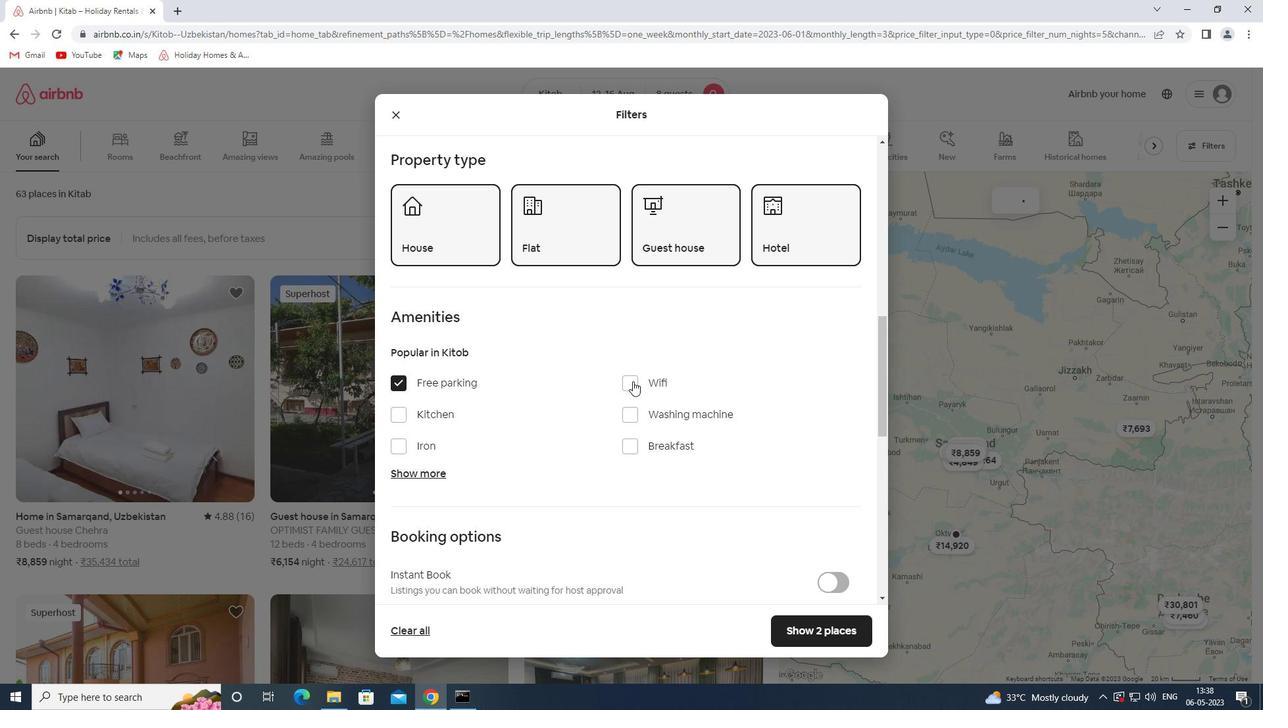 
Action: Mouse moved to (636, 450)
Screenshot: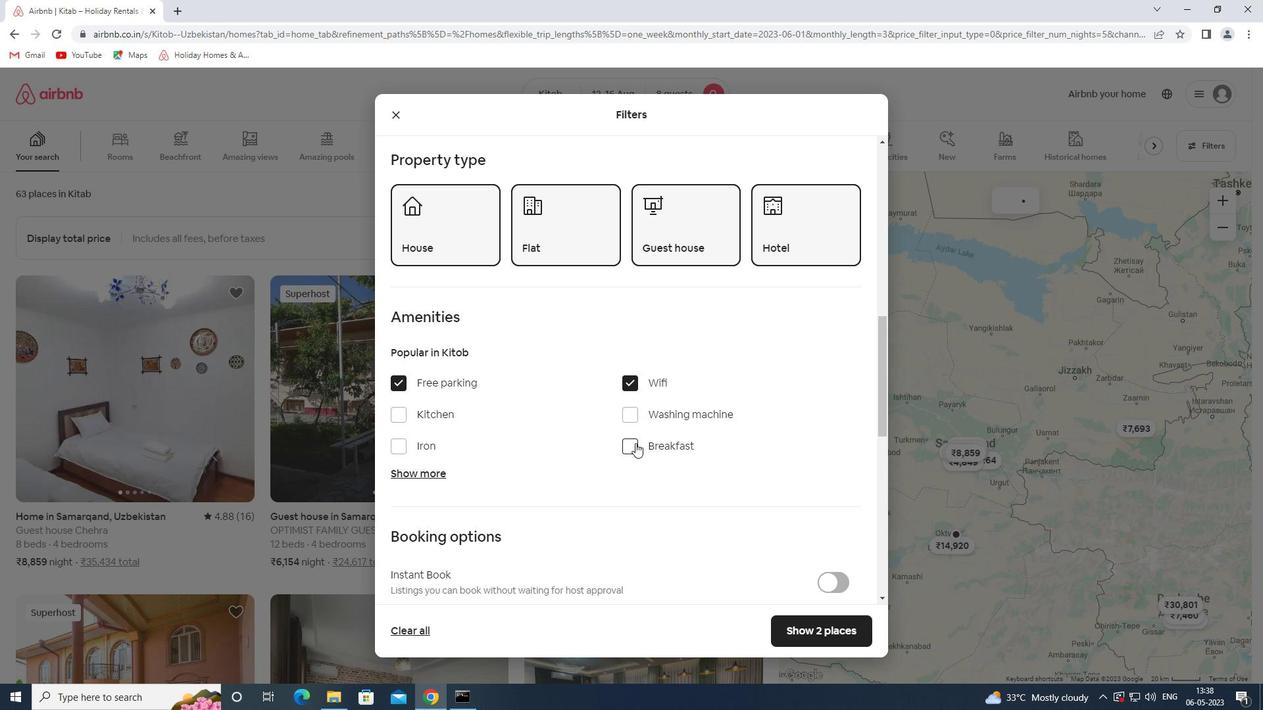 
Action: Mouse pressed left at (636, 450)
Screenshot: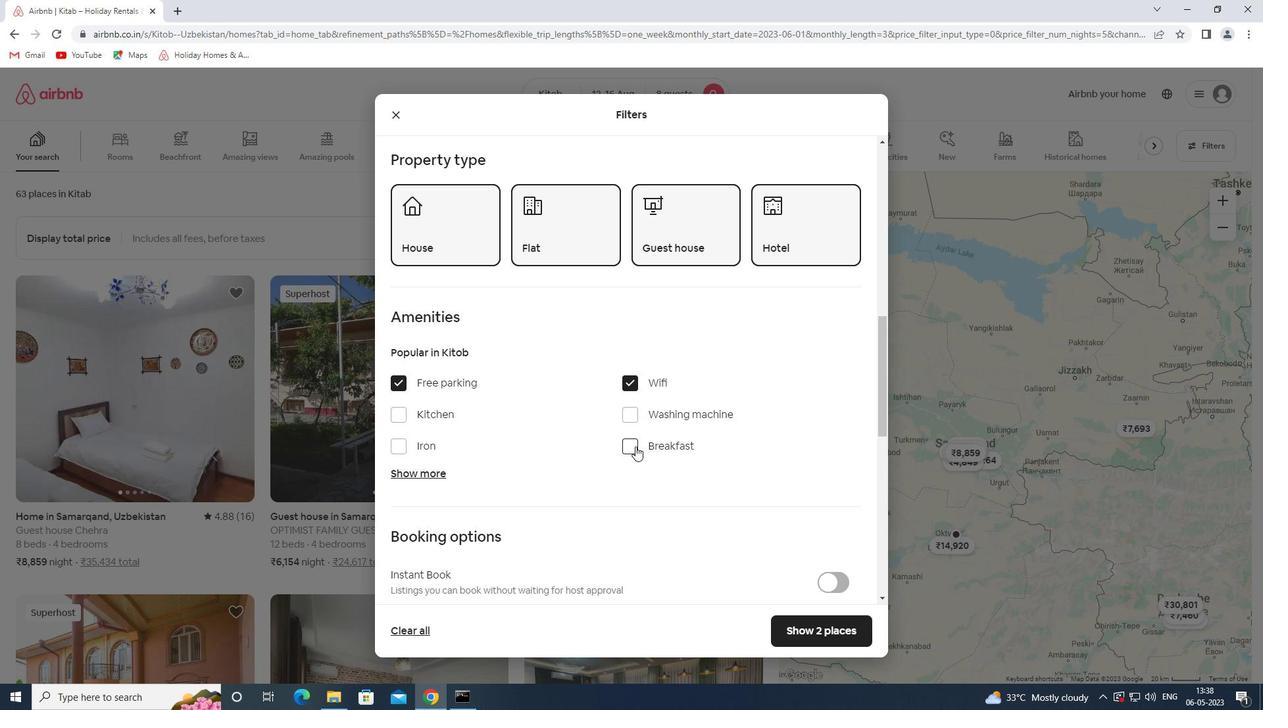 
Action: Mouse moved to (411, 473)
Screenshot: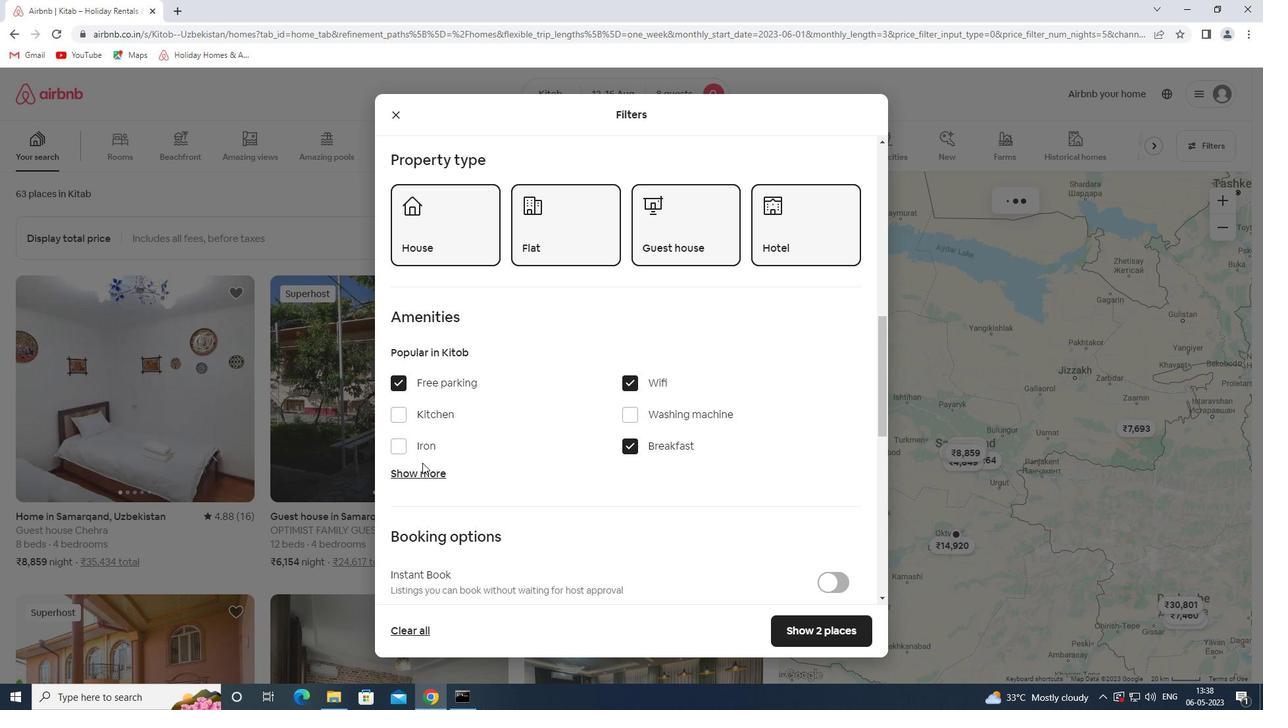 
Action: Mouse pressed left at (411, 473)
Screenshot: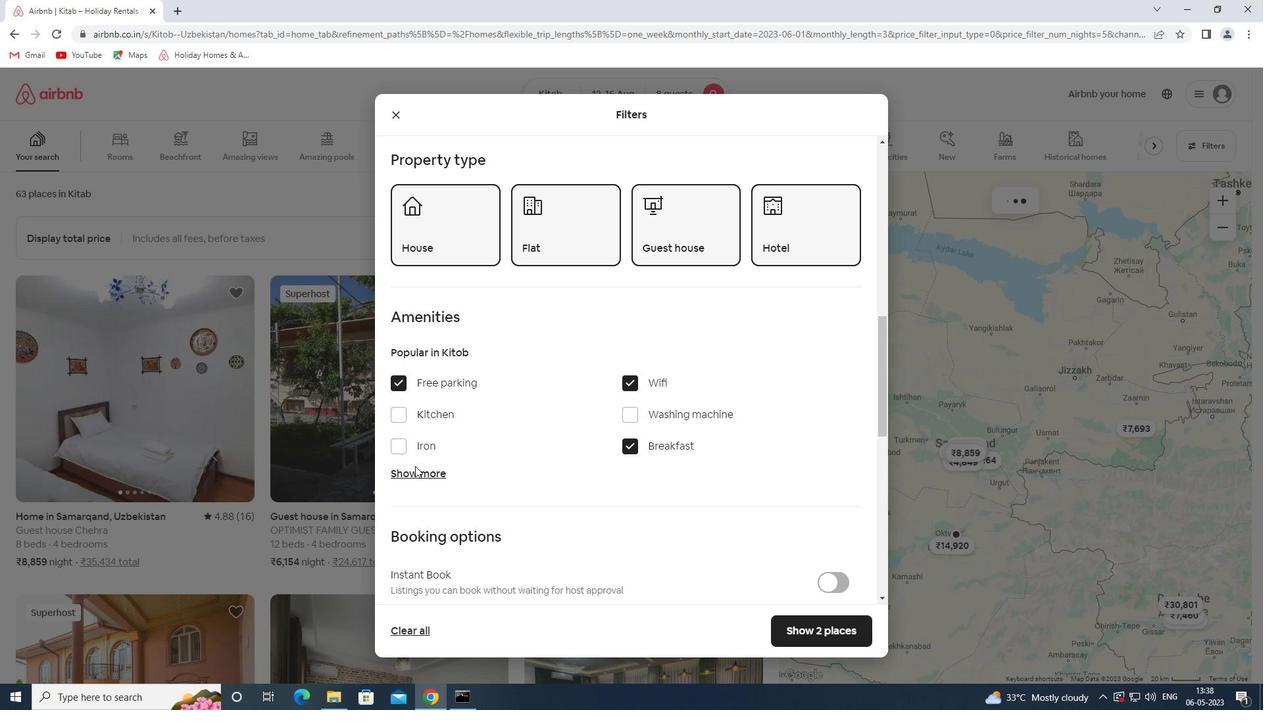 
Action: Mouse moved to (690, 465)
Screenshot: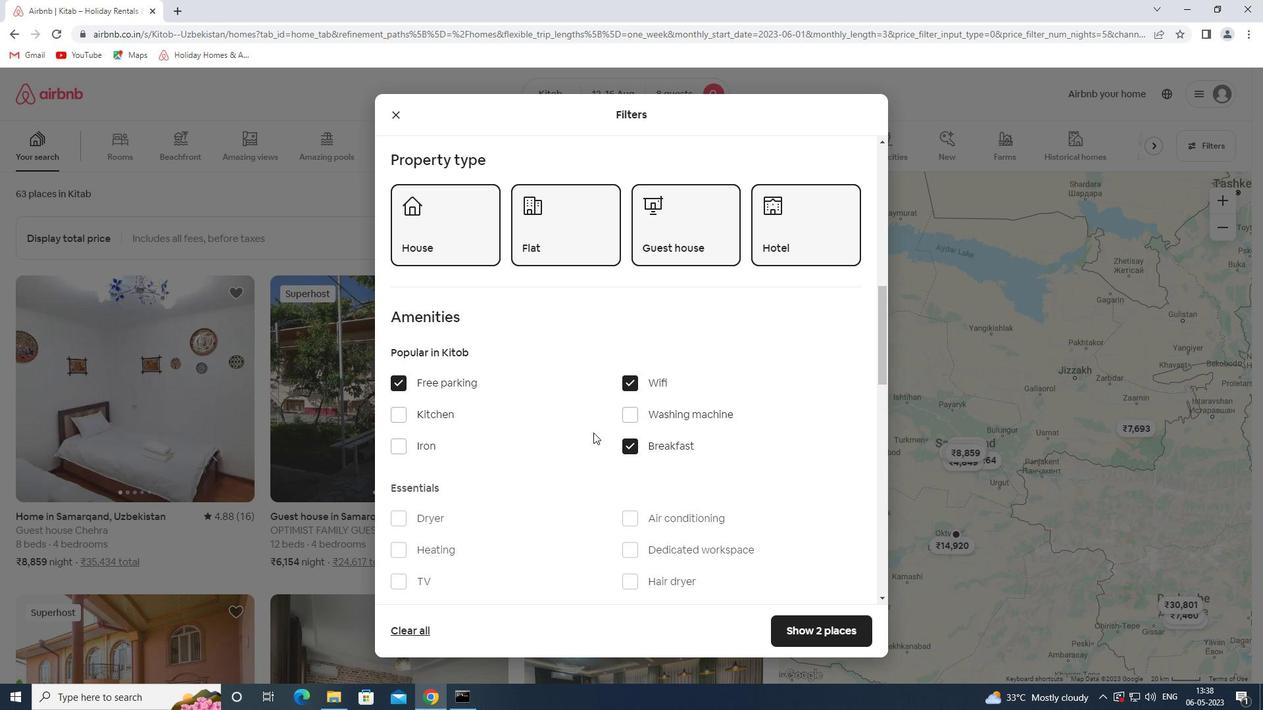 
Action: Mouse scrolled (690, 464) with delta (0, 0)
Screenshot: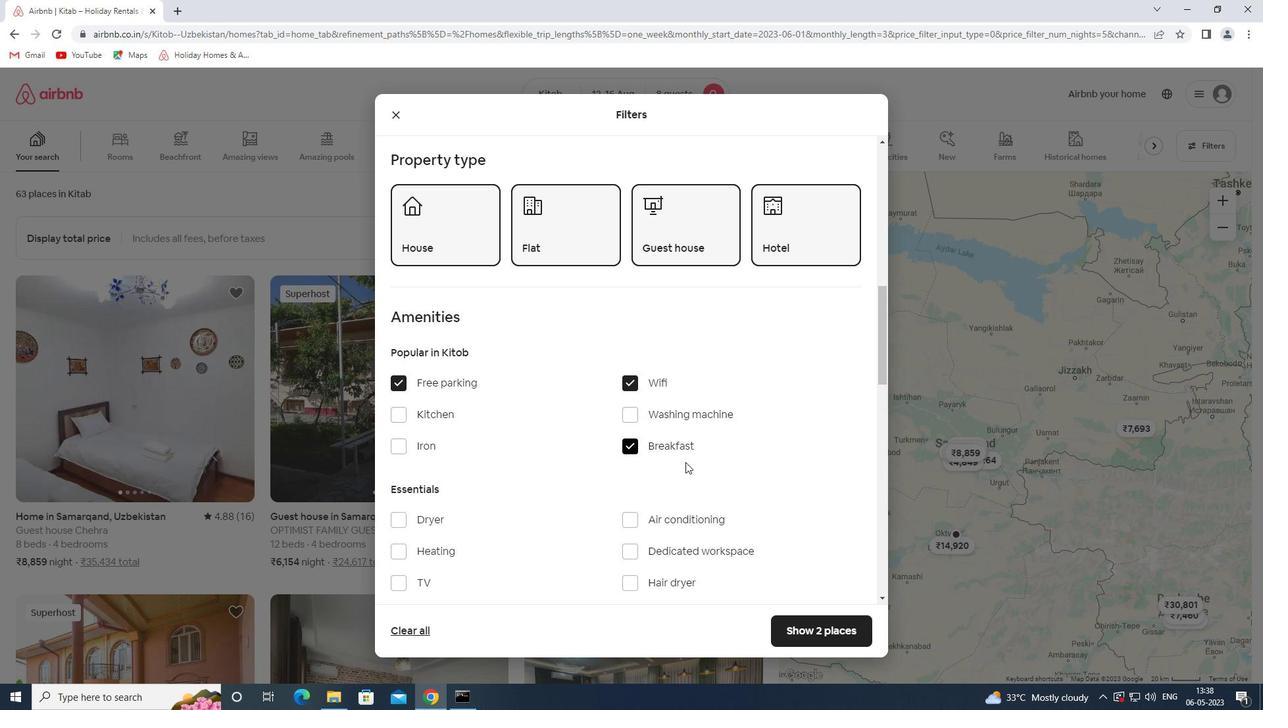 
Action: Mouse scrolled (690, 464) with delta (0, 0)
Screenshot: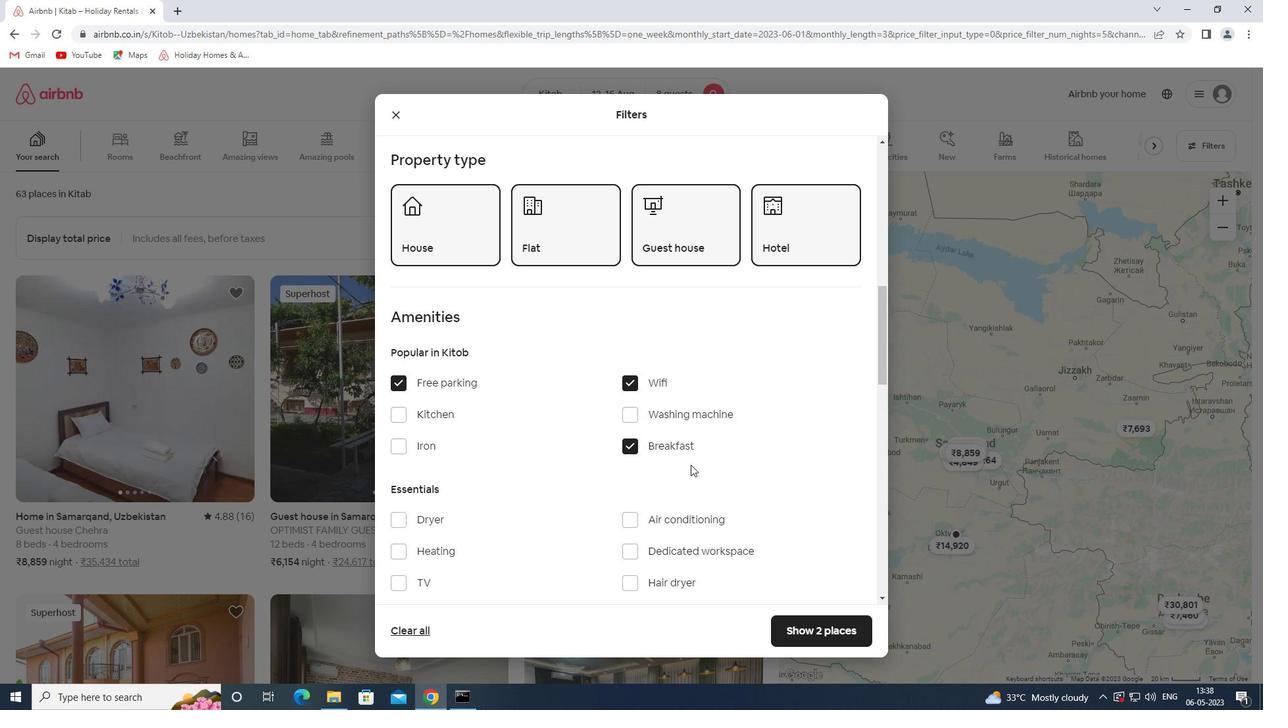 
Action: Mouse moved to (398, 452)
Screenshot: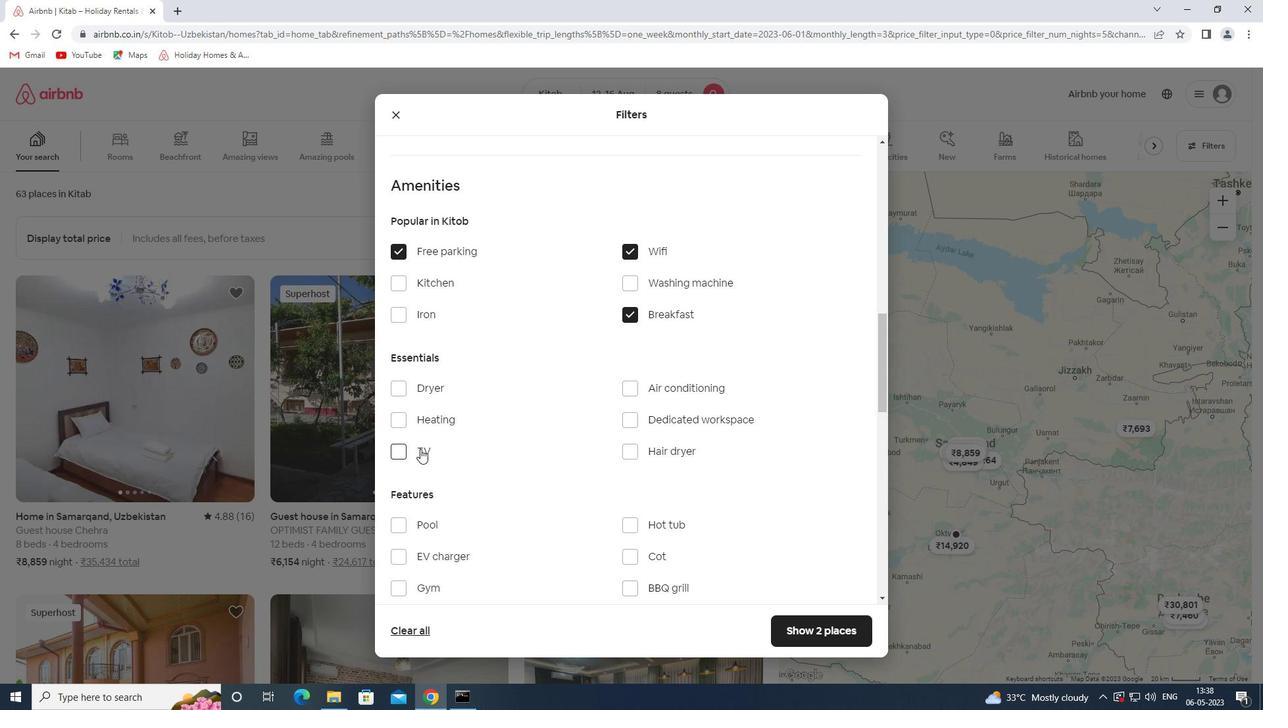 
Action: Mouse pressed left at (398, 452)
Screenshot: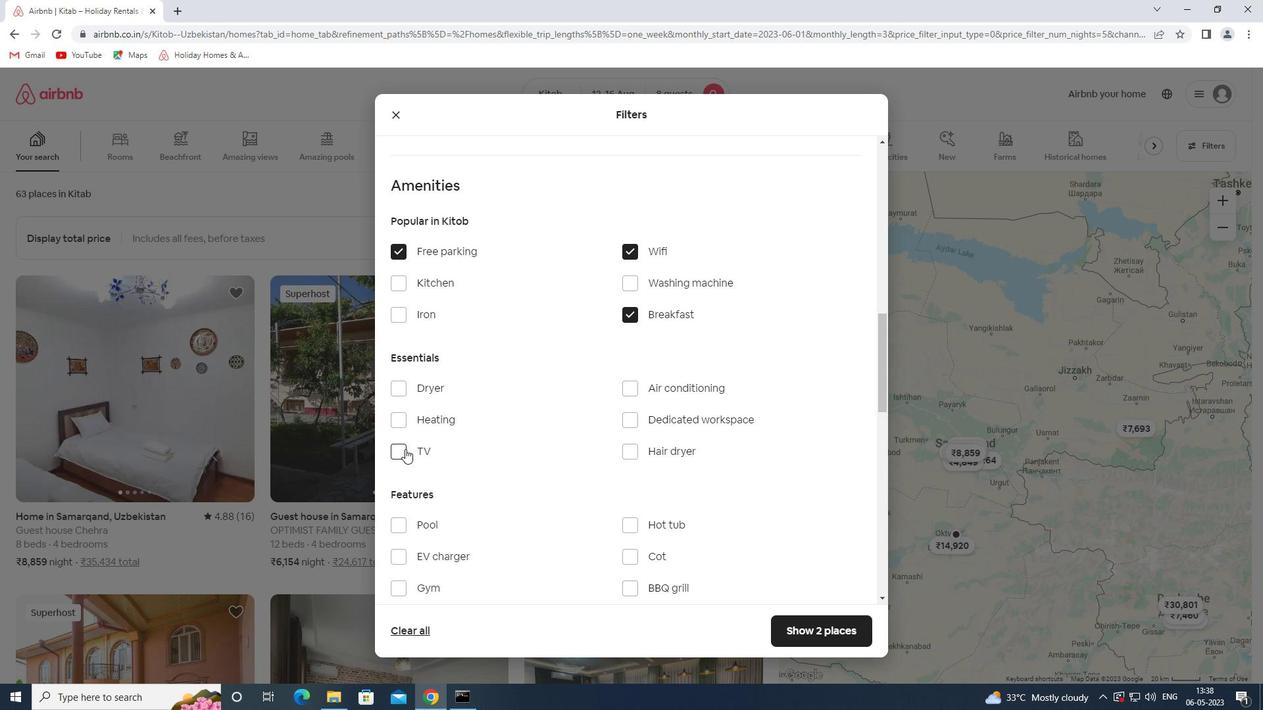
Action: Mouse moved to (597, 459)
Screenshot: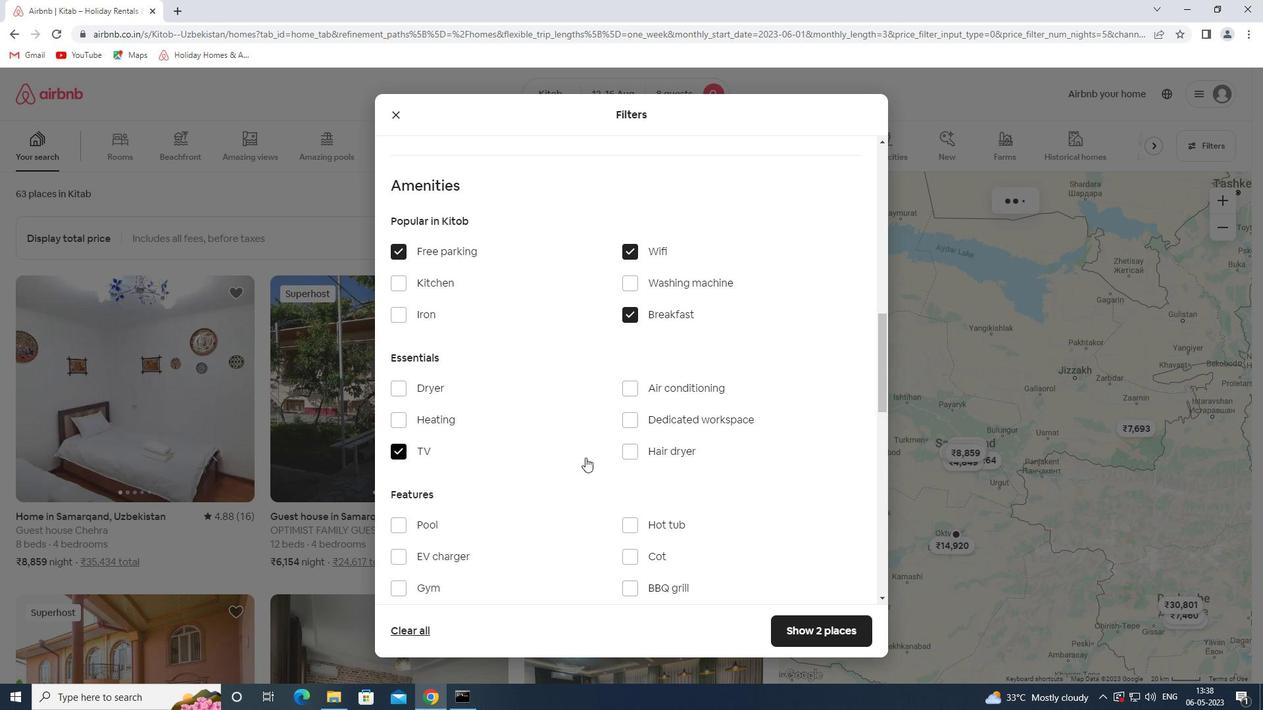 
Action: Mouse scrolled (597, 459) with delta (0, 0)
Screenshot: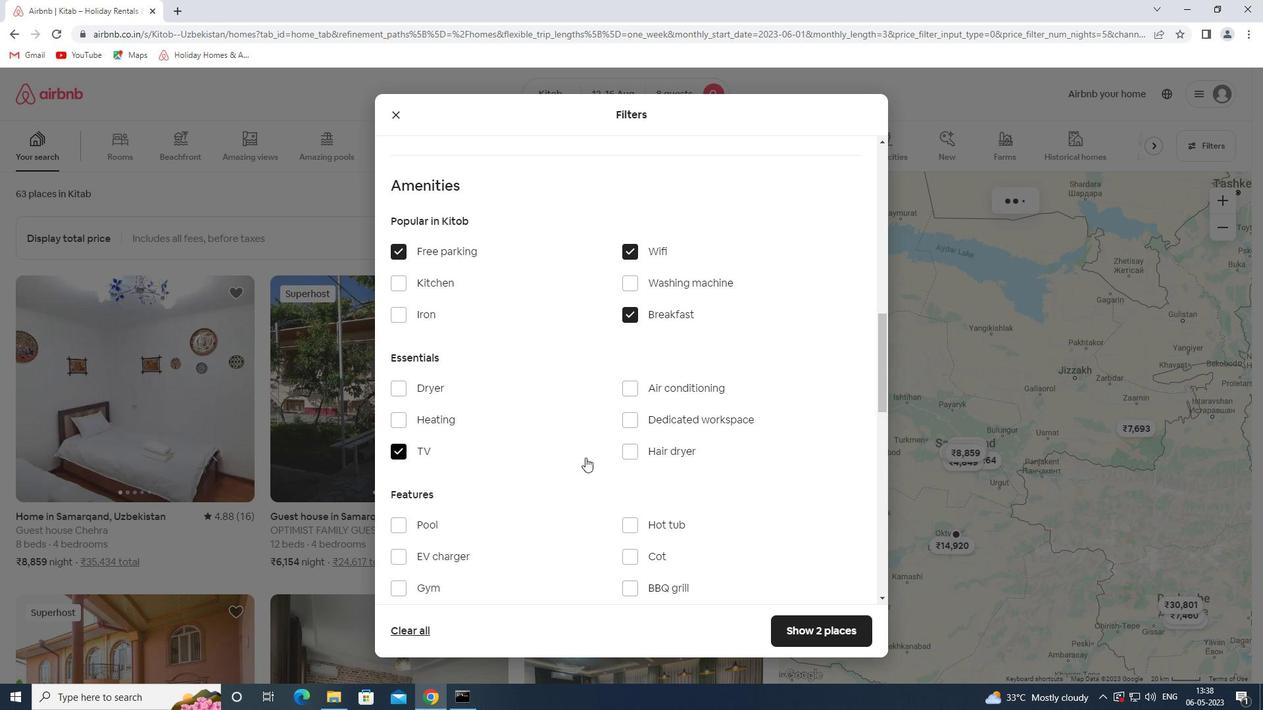 
Action: Mouse moved to (600, 461)
Screenshot: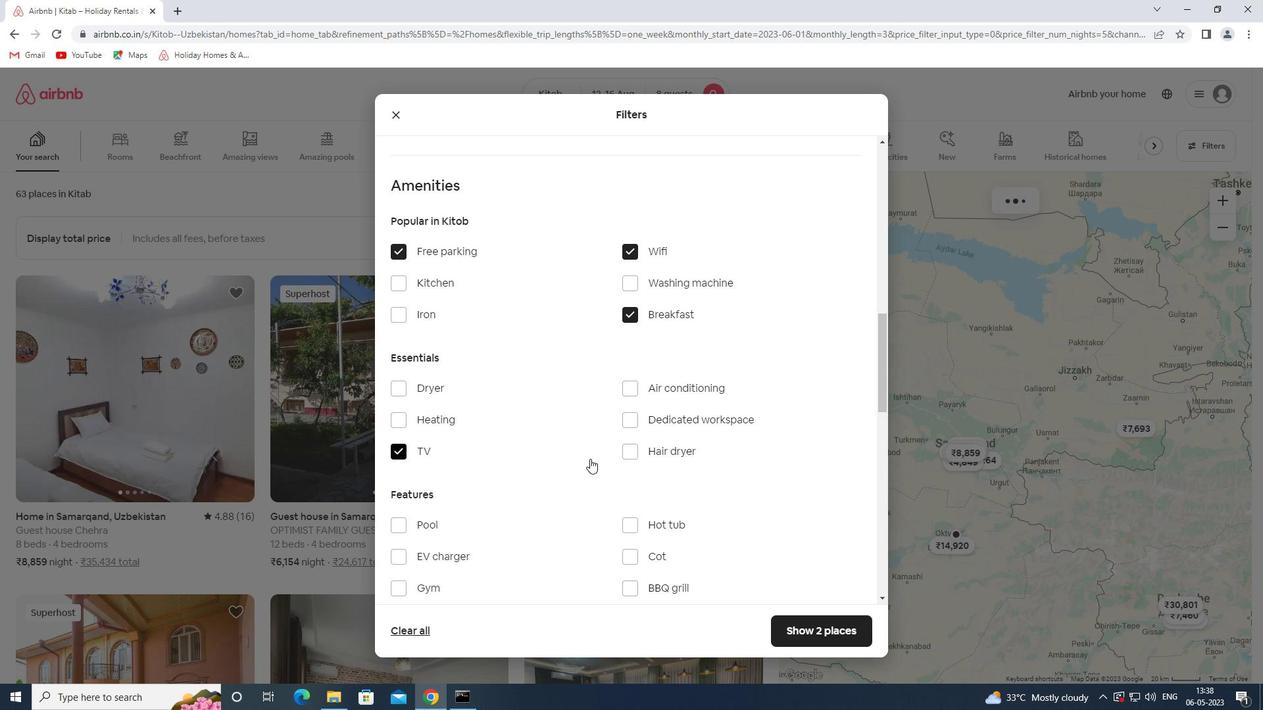 
Action: Mouse scrolled (600, 460) with delta (0, 0)
Screenshot: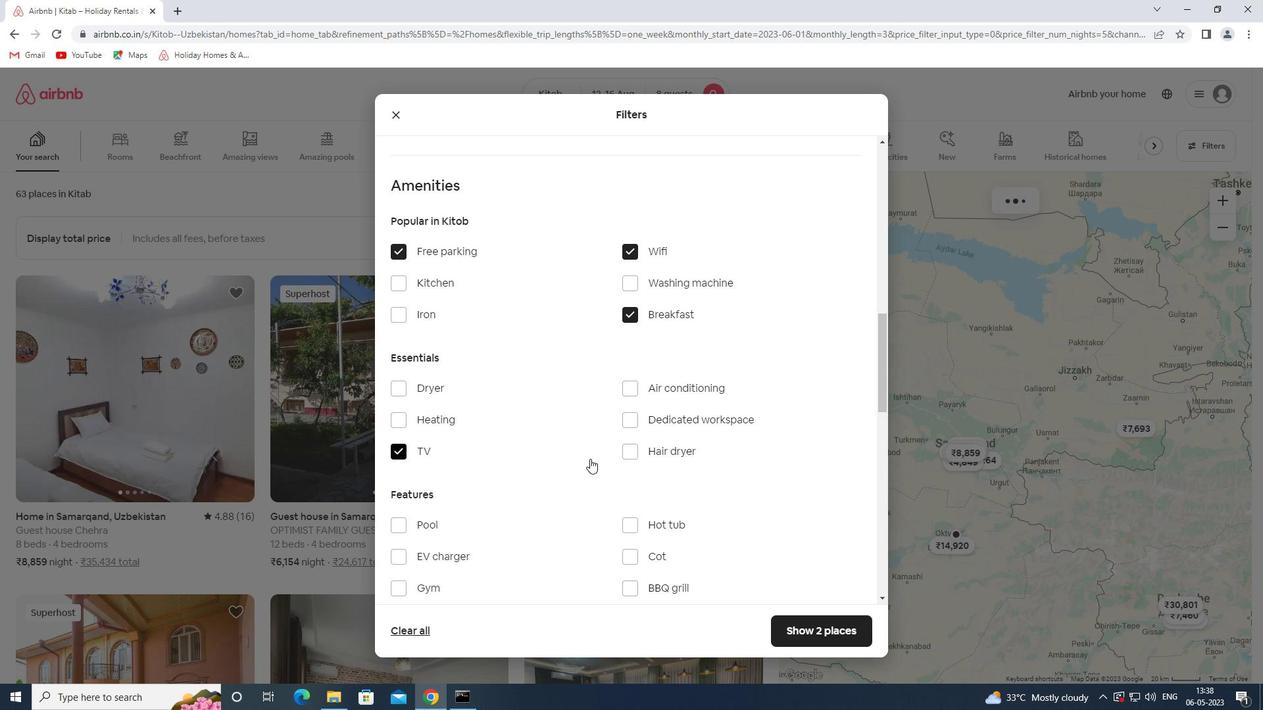 
Action: Mouse moved to (600, 461)
Screenshot: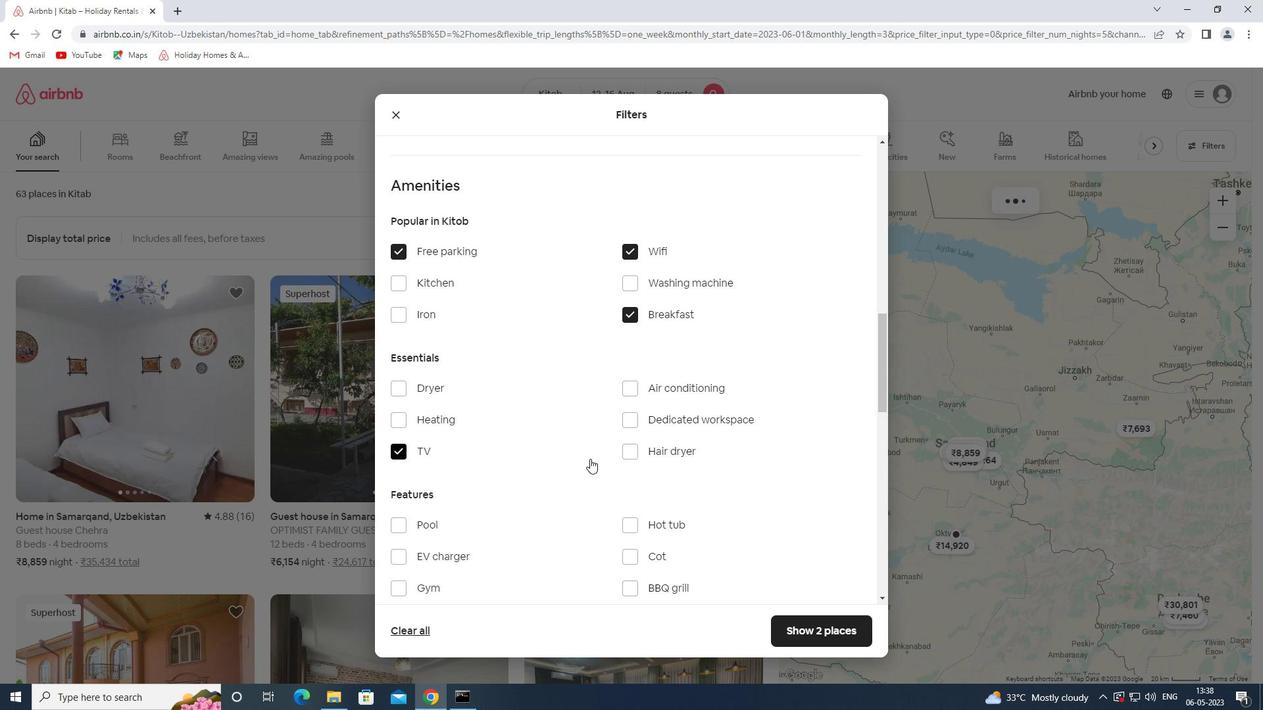 
Action: Mouse scrolled (600, 460) with delta (0, 0)
Screenshot: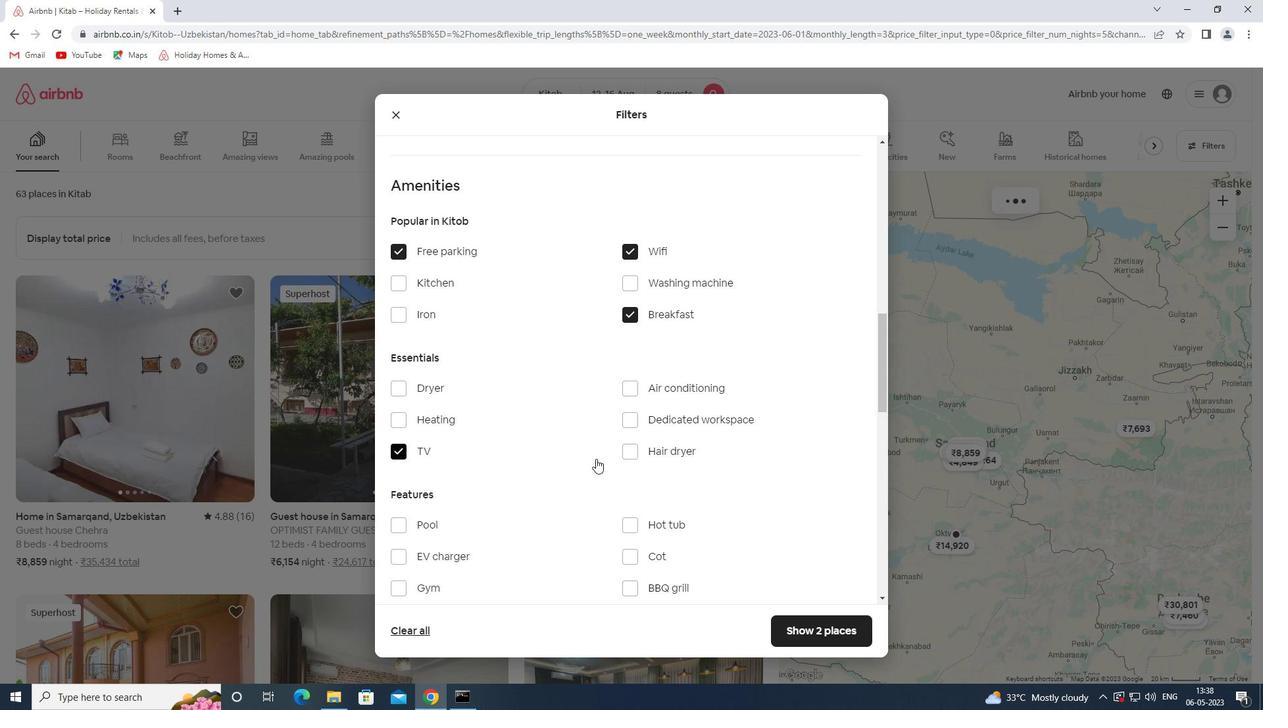 
Action: Mouse moved to (432, 382)
Screenshot: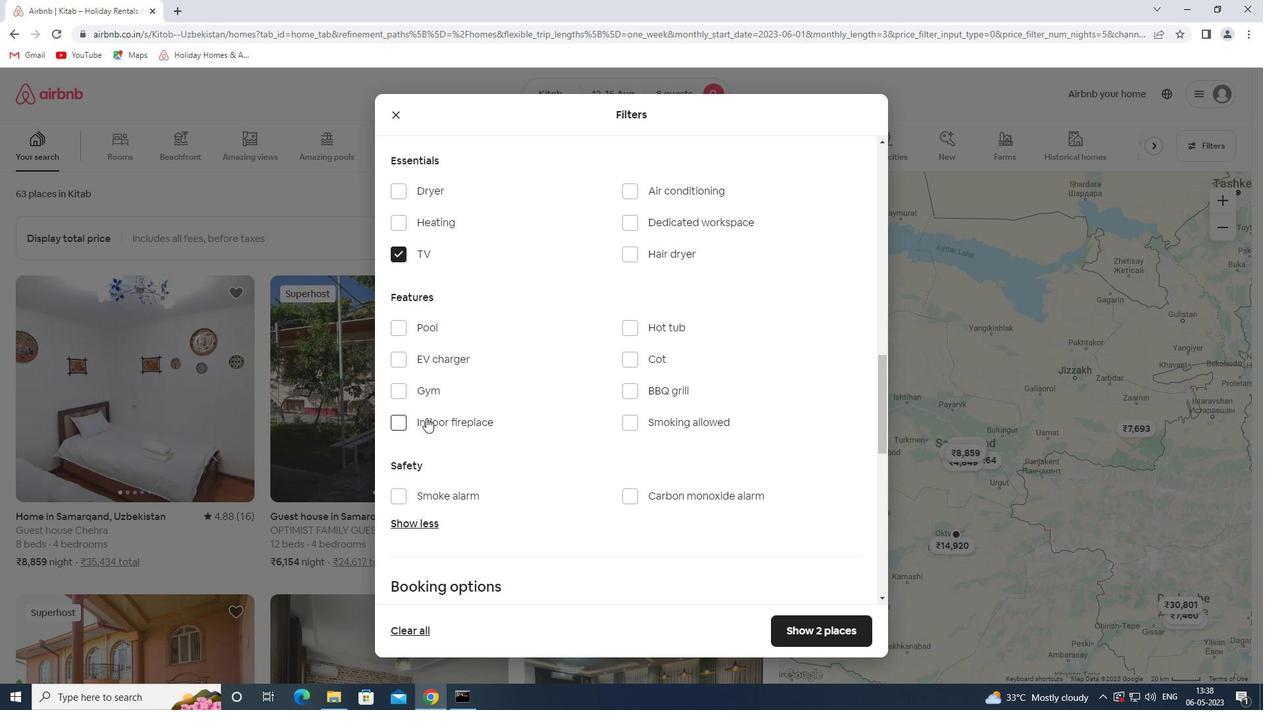
Action: Mouse pressed left at (432, 382)
Screenshot: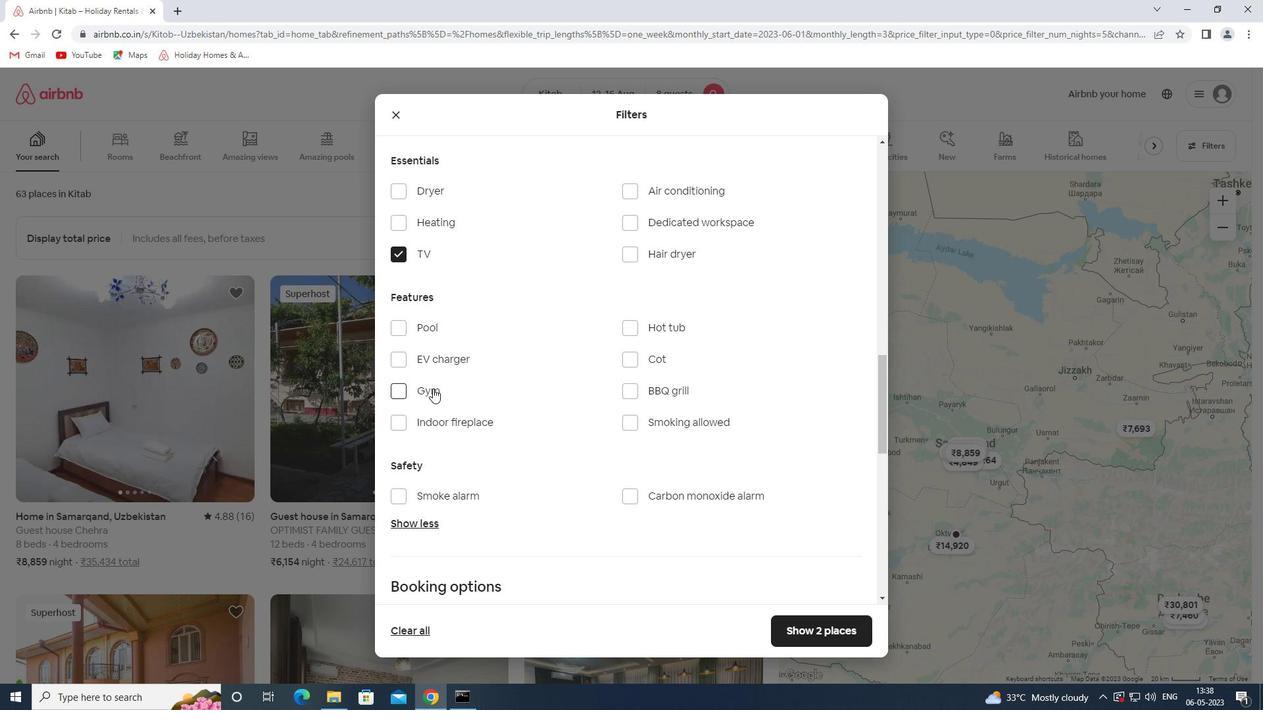 
Action: Mouse moved to (427, 392)
Screenshot: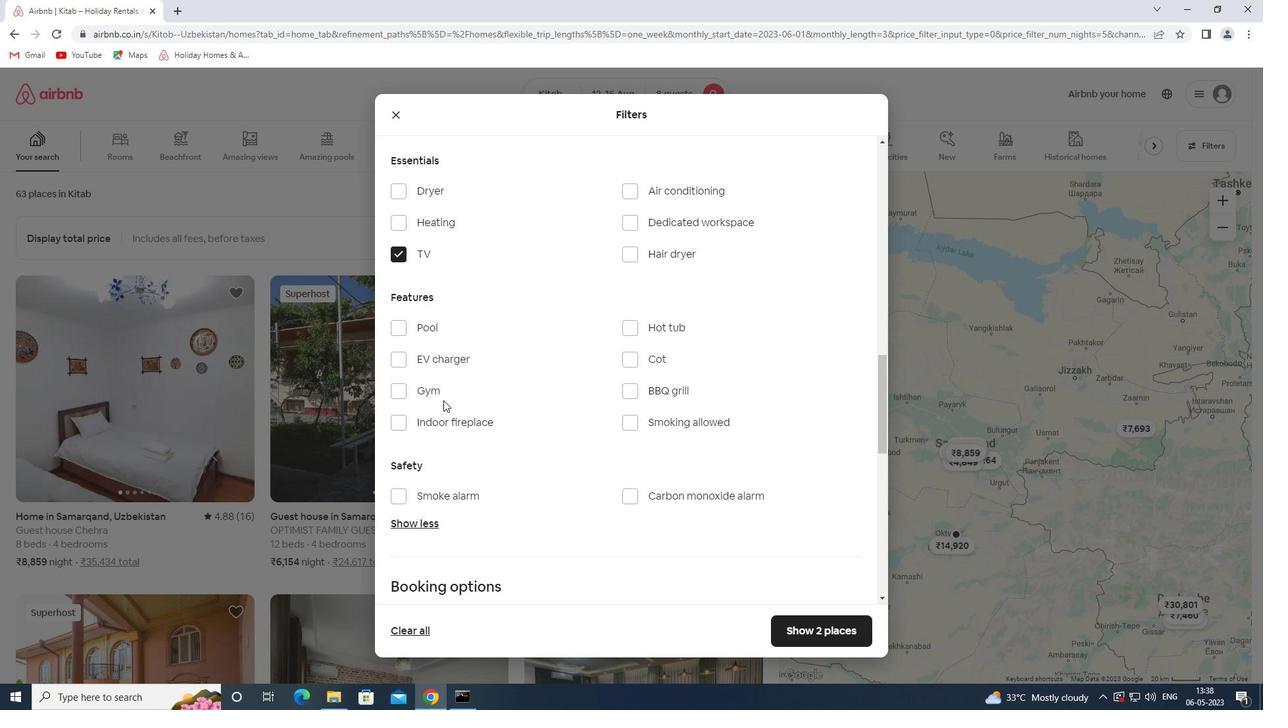 
Action: Mouse pressed left at (427, 392)
Screenshot: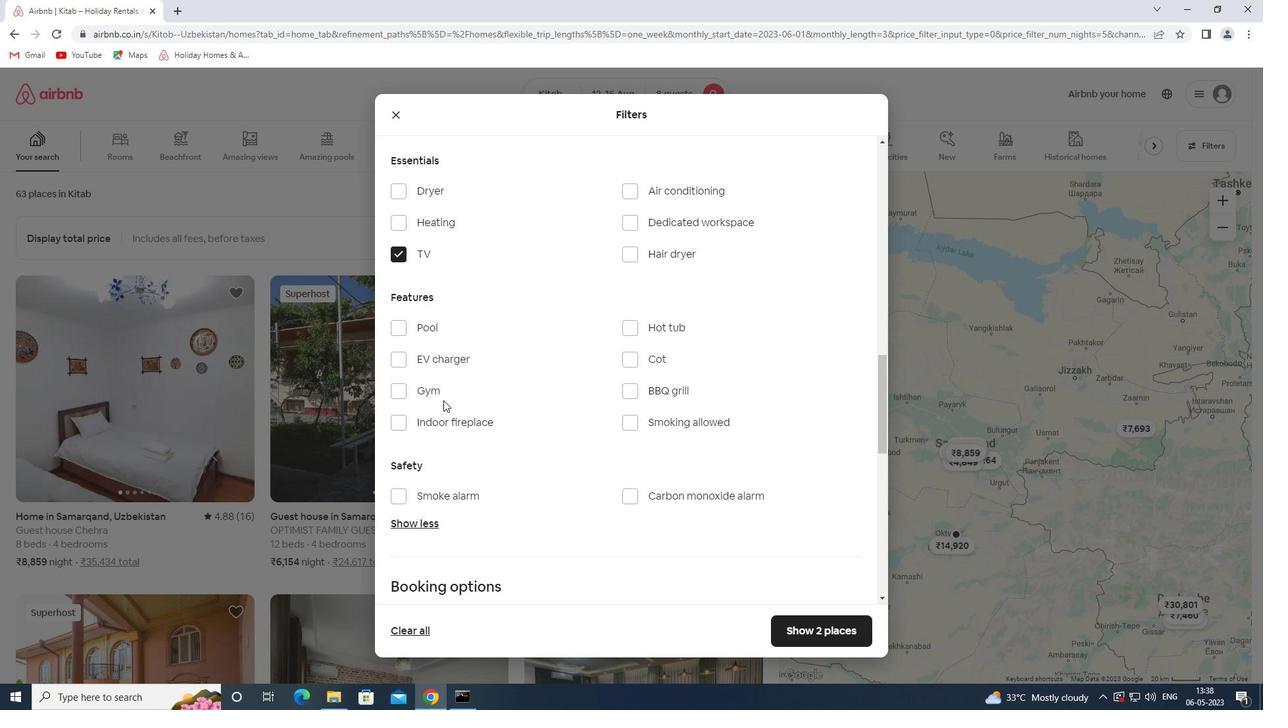 
Action: Mouse moved to (609, 456)
Screenshot: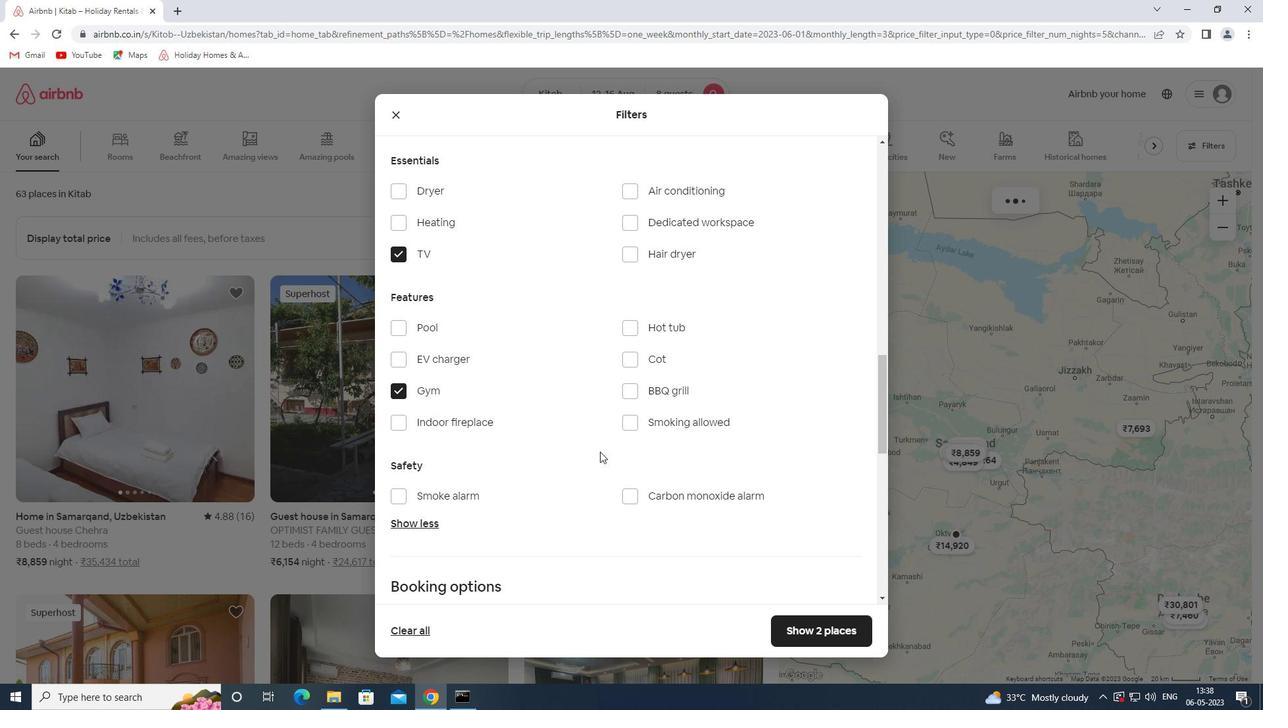 
Action: Mouse scrolled (609, 455) with delta (0, 0)
Screenshot: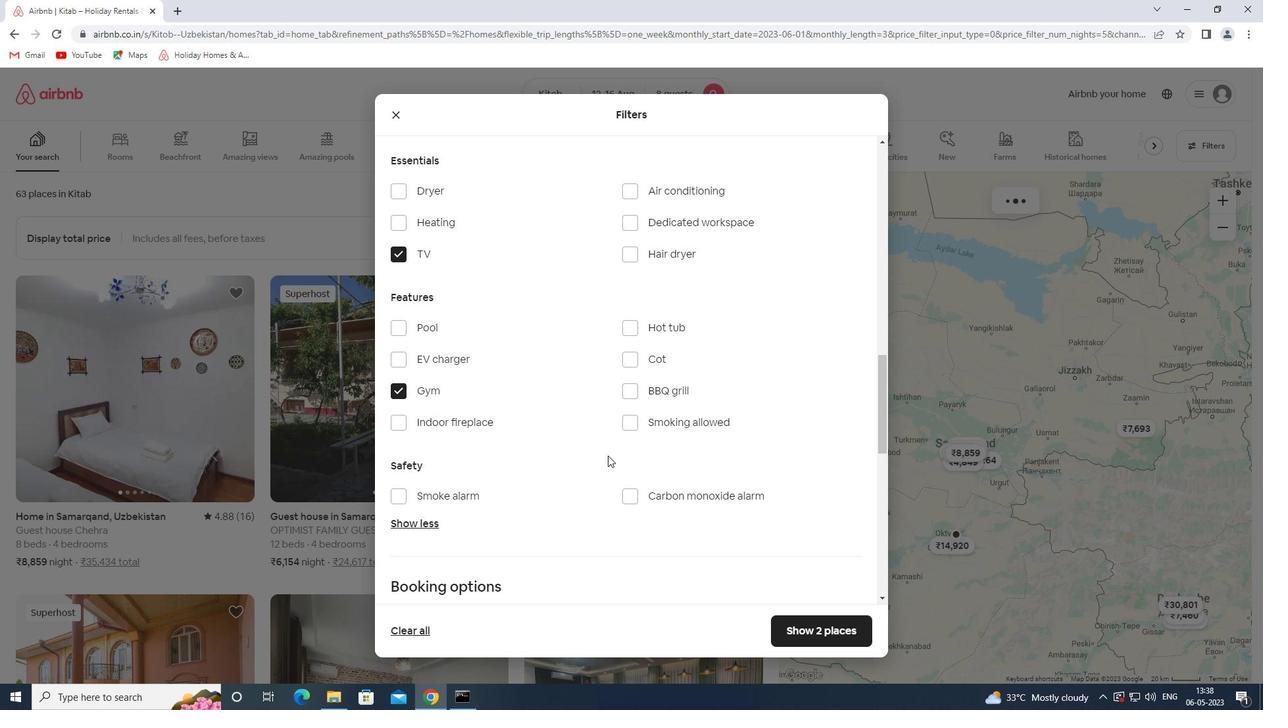 
Action: Mouse scrolled (609, 455) with delta (0, 0)
Screenshot: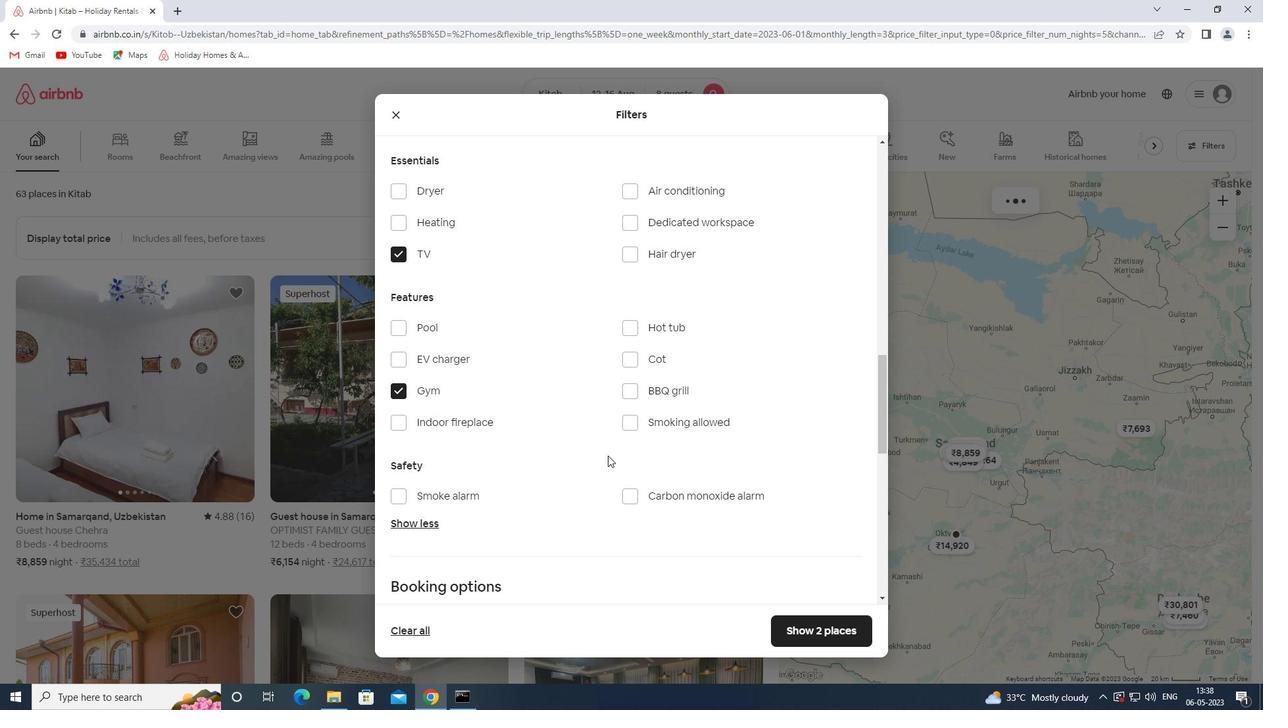 
Action: Mouse scrolled (609, 455) with delta (0, 0)
Screenshot: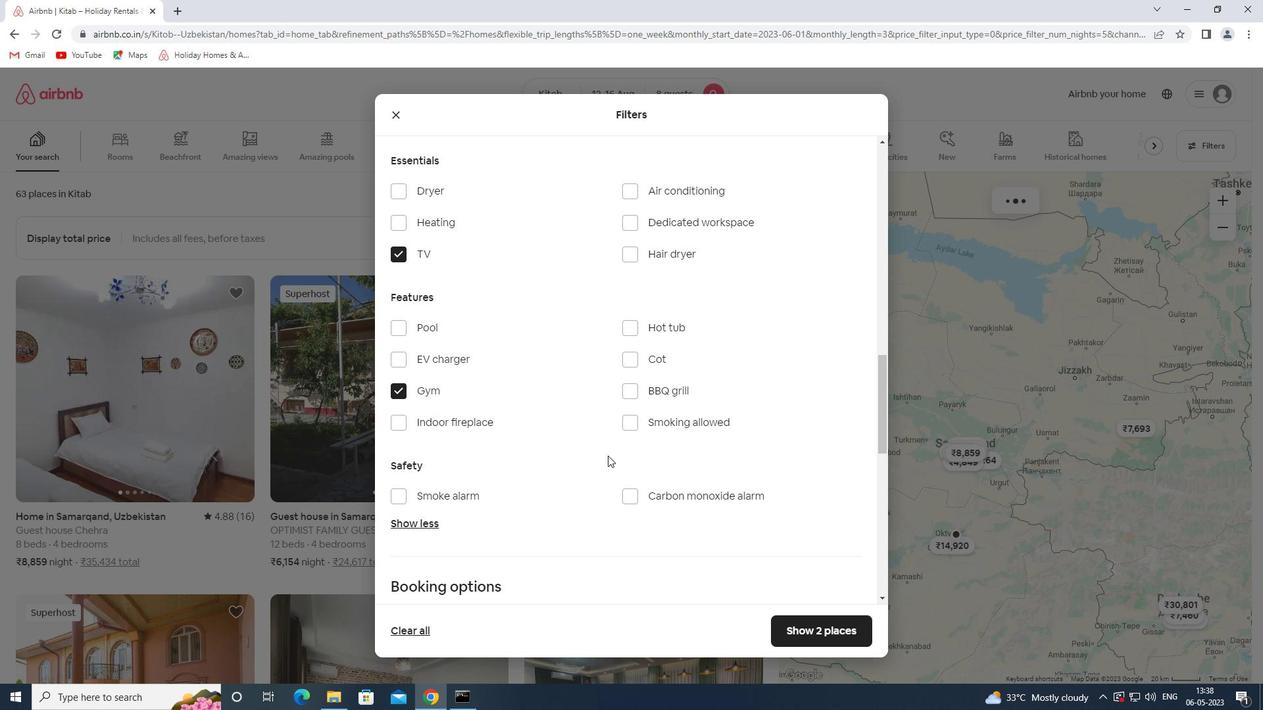 
Action: Mouse scrolled (609, 455) with delta (0, 0)
Screenshot: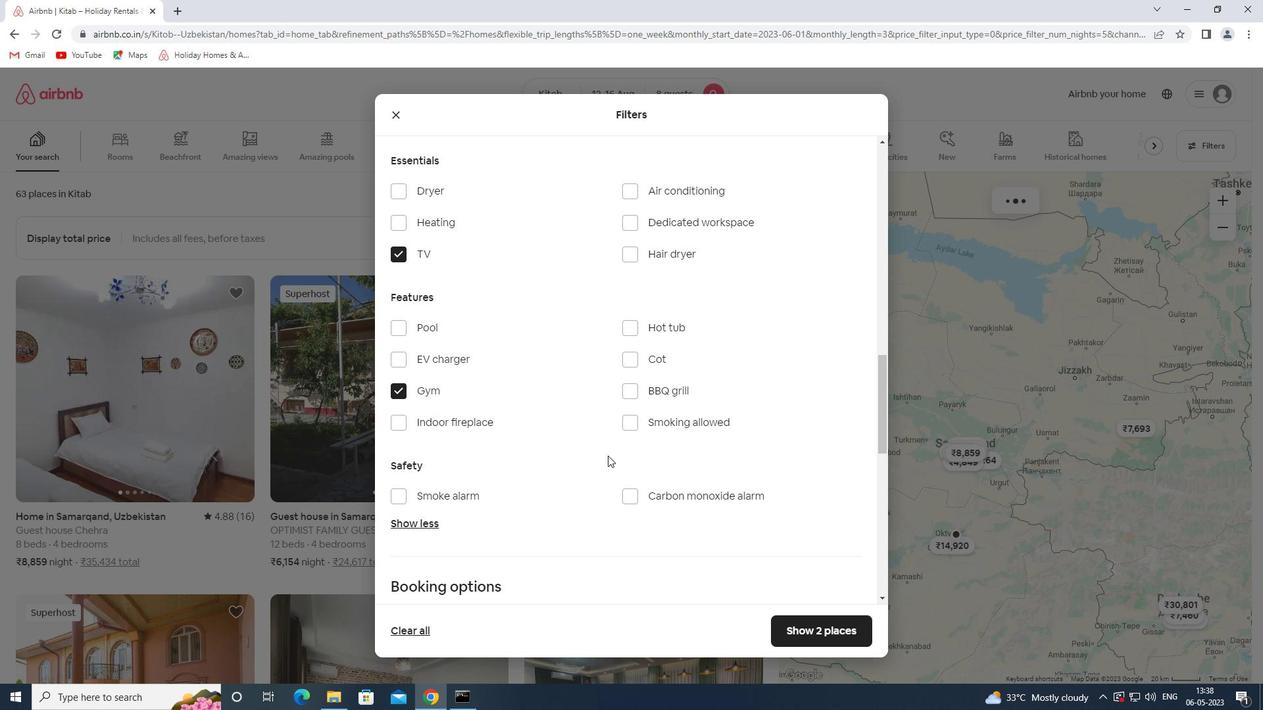 
Action: Mouse scrolled (609, 455) with delta (0, 0)
Screenshot: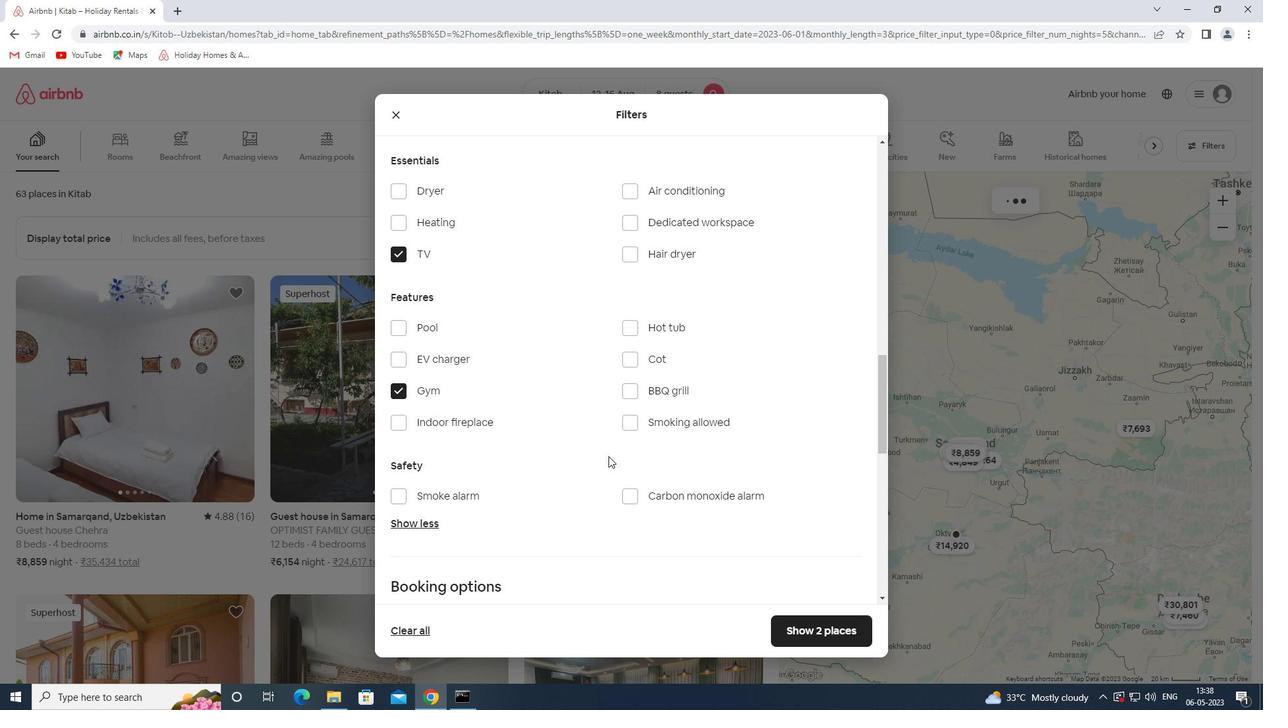 
Action: Mouse moved to (825, 342)
Screenshot: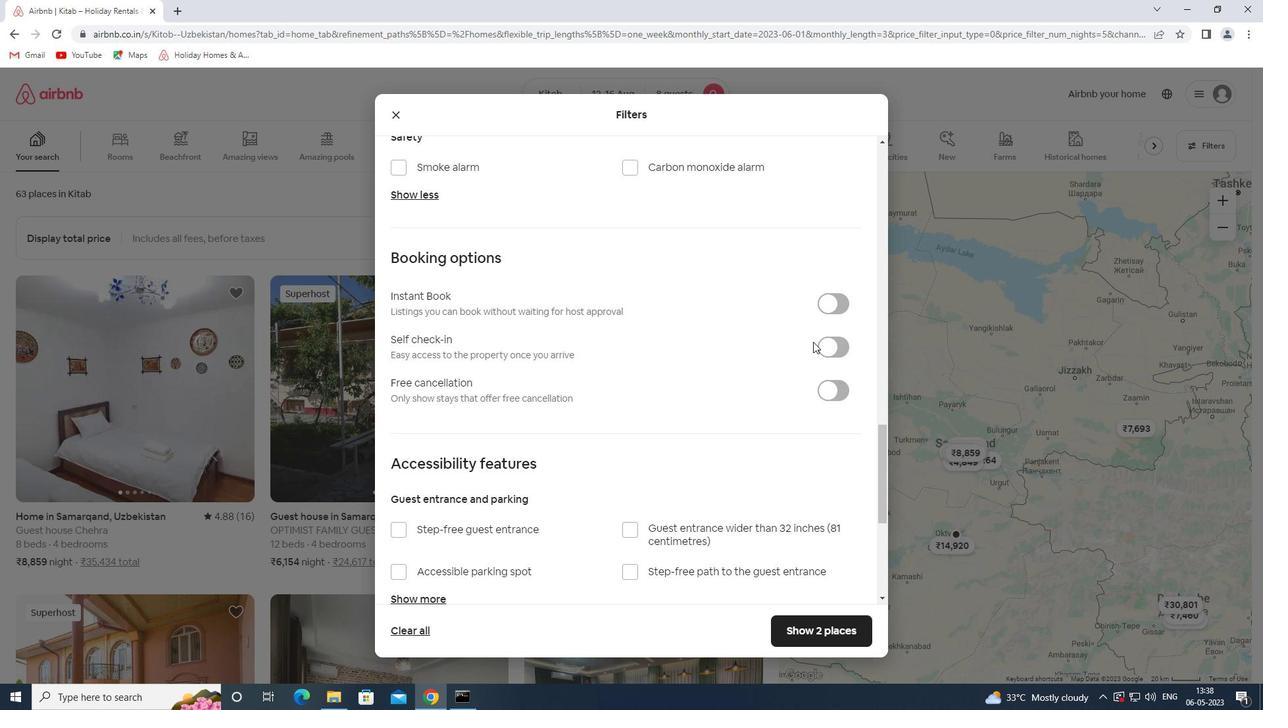 
Action: Mouse pressed left at (825, 342)
Screenshot: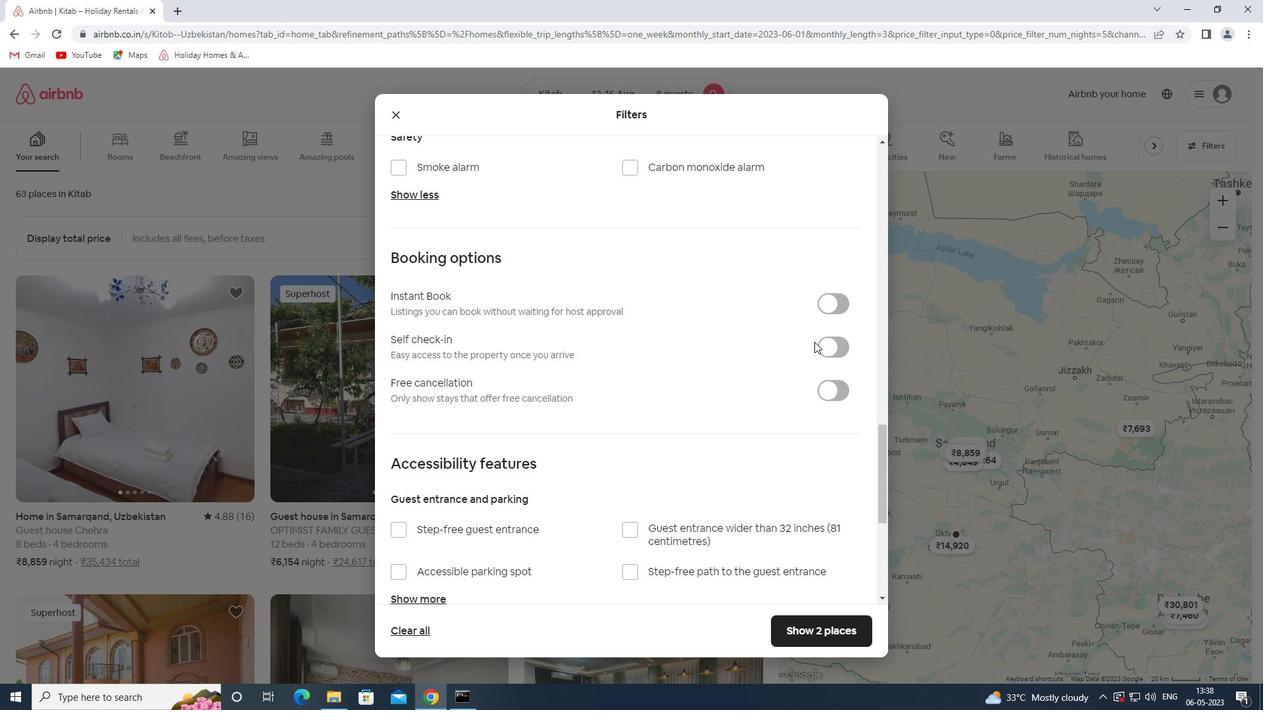 
Action: Mouse moved to (740, 355)
Screenshot: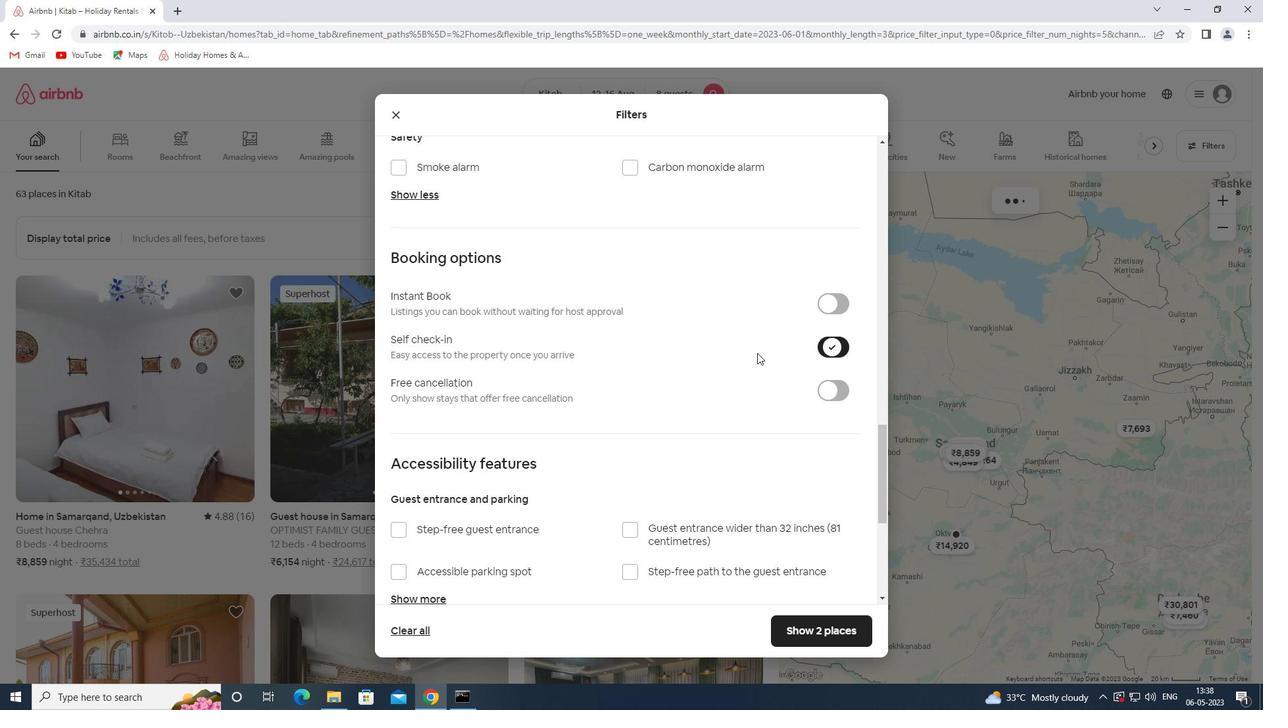 
Action: Mouse scrolled (740, 355) with delta (0, 0)
Screenshot: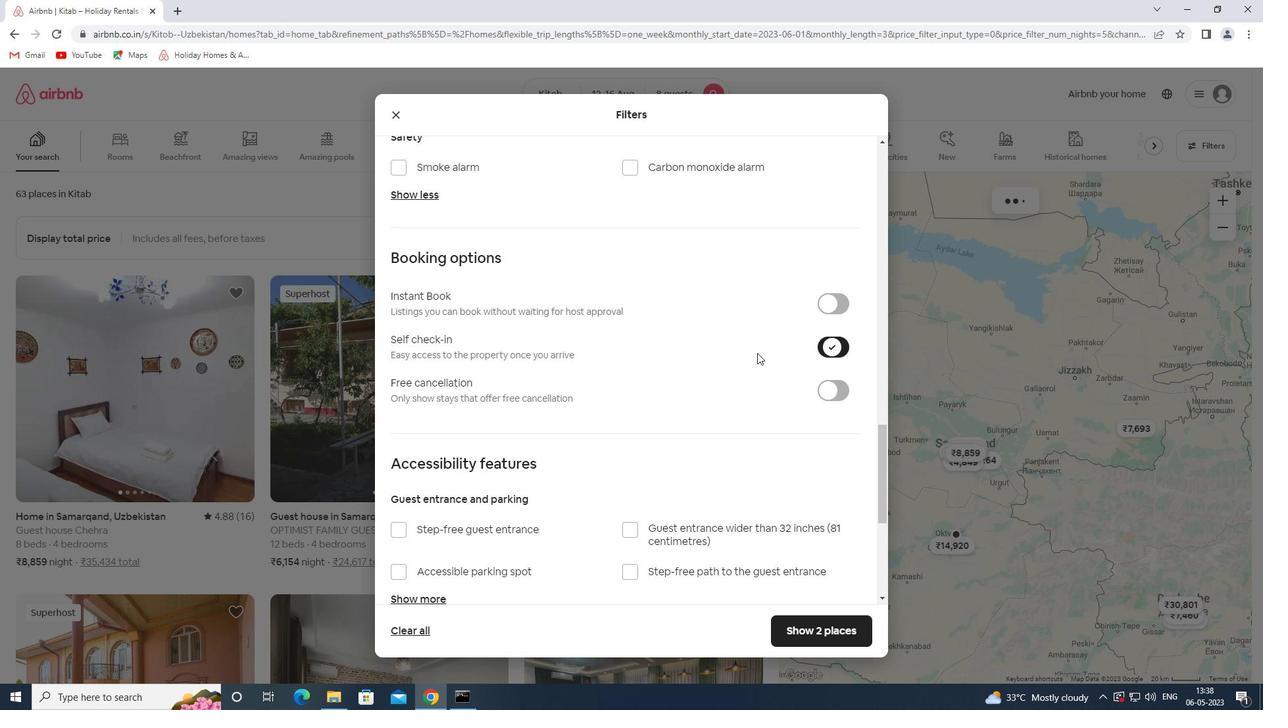 
Action: Mouse moved to (737, 357)
Screenshot: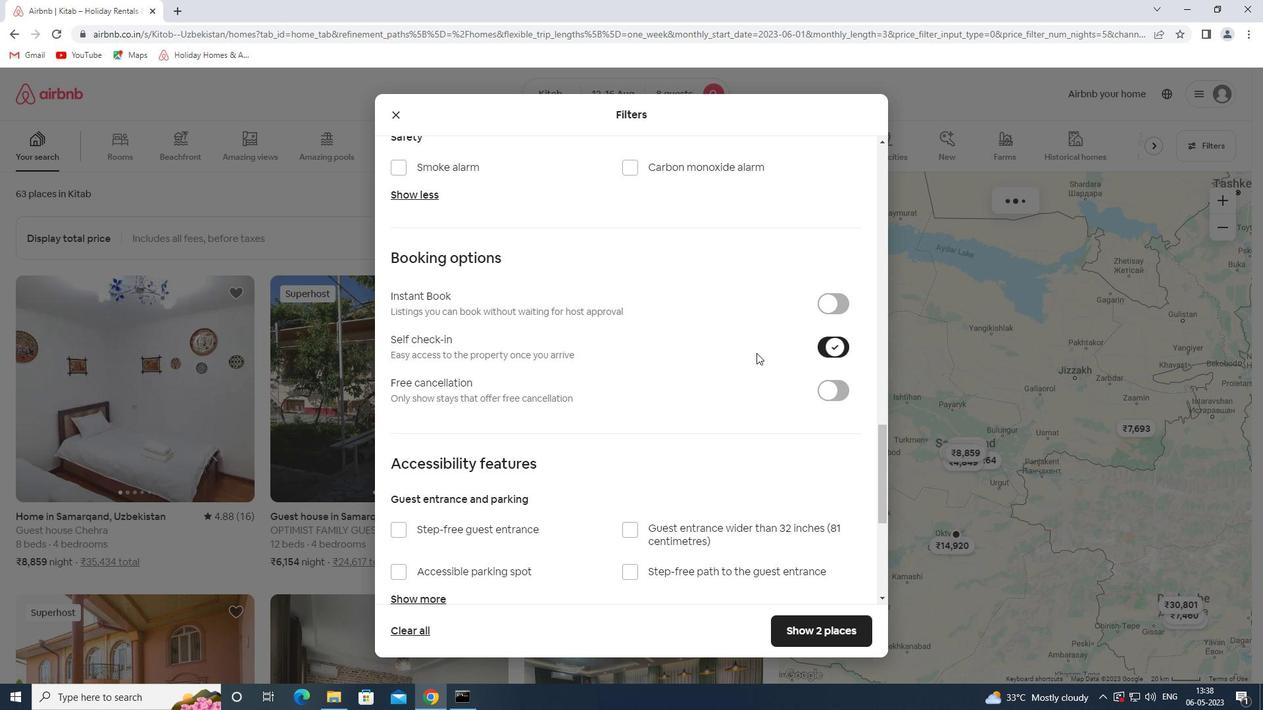 
Action: Mouse scrolled (737, 356) with delta (0, 0)
Screenshot: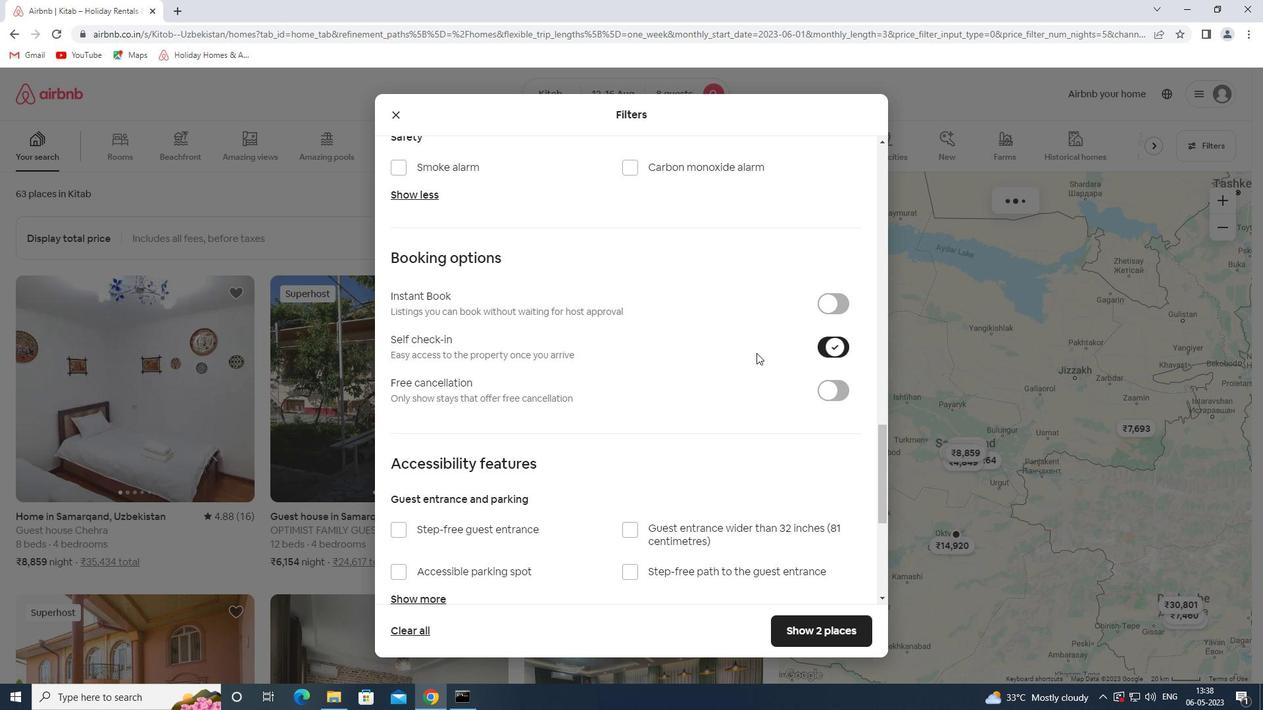 
Action: Mouse scrolled (737, 356) with delta (0, 0)
Screenshot: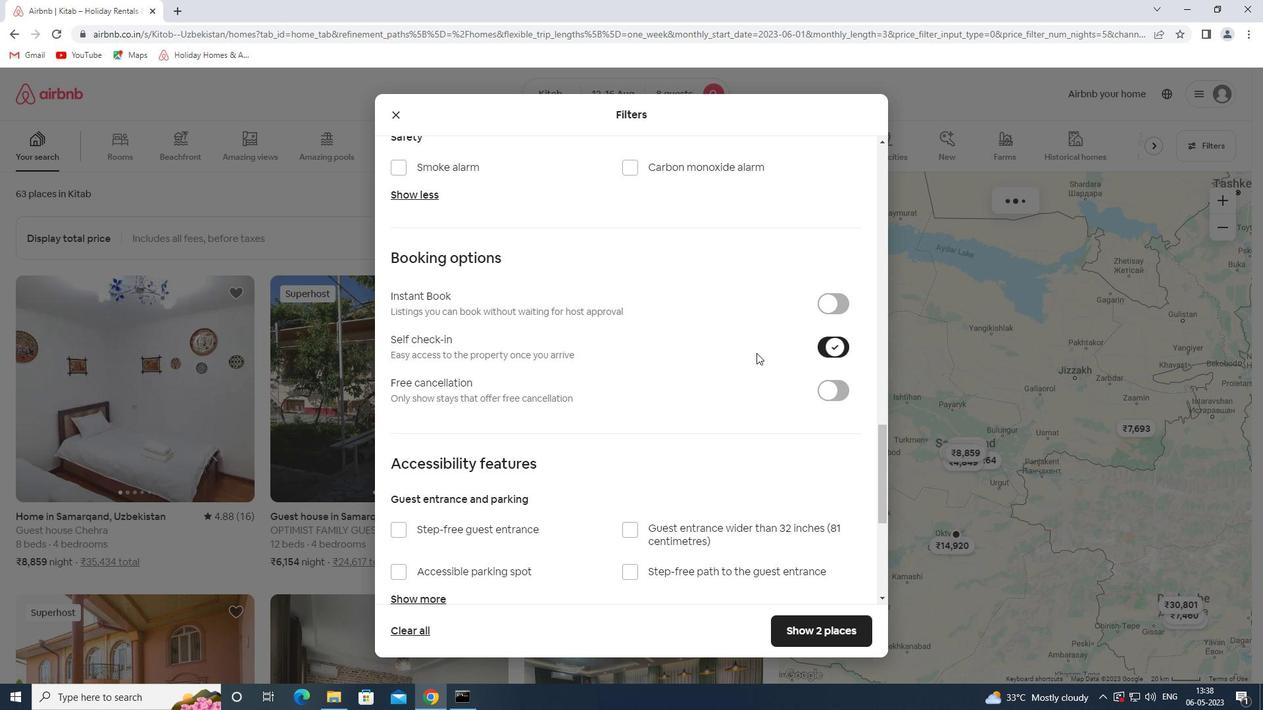 
Action: Mouse moved to (734, 359)
Screenshot: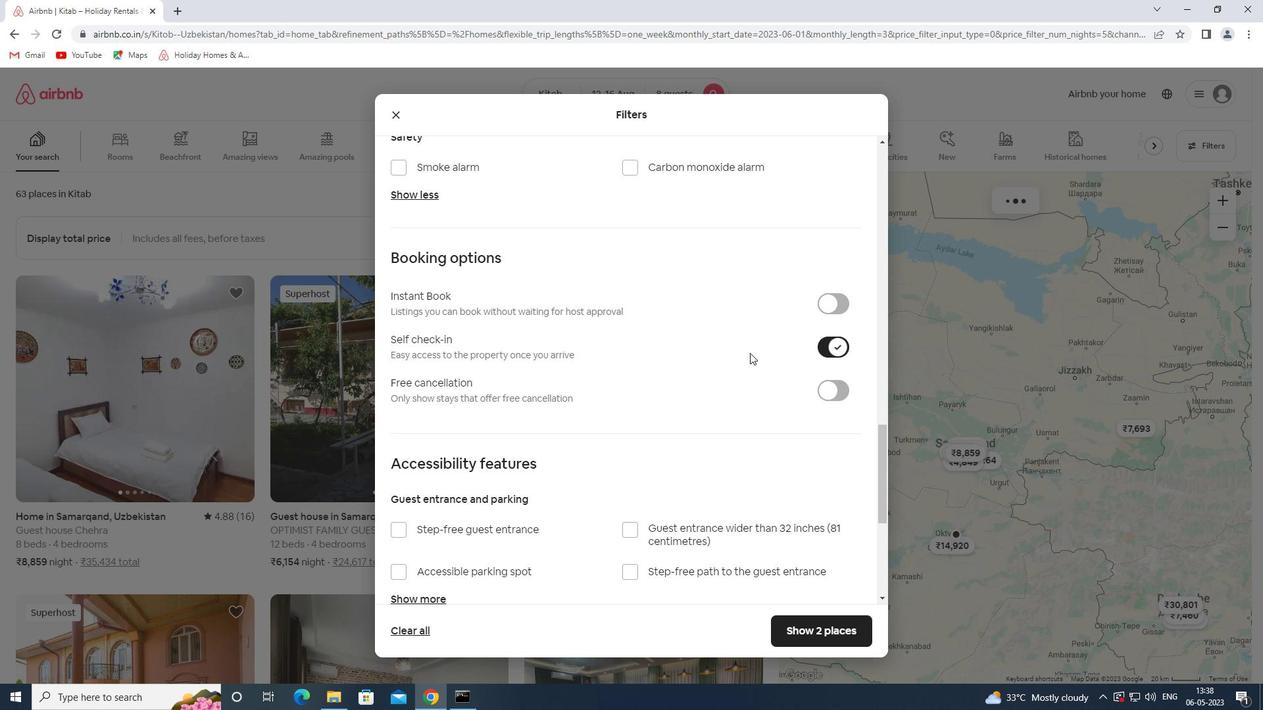 
Action: Mouse scrolled (734, 358) with delta (0, 0)
Screenshot: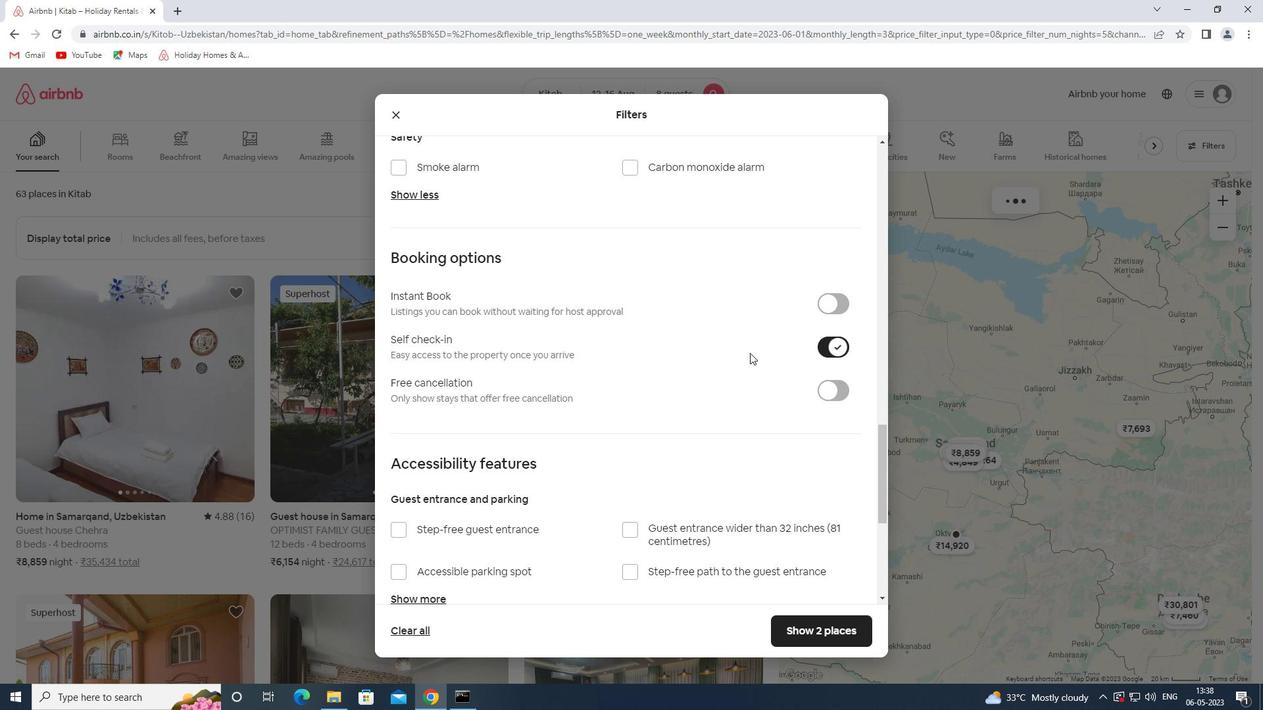 
Action: Mouse moved to (732, 359)
Screenshot: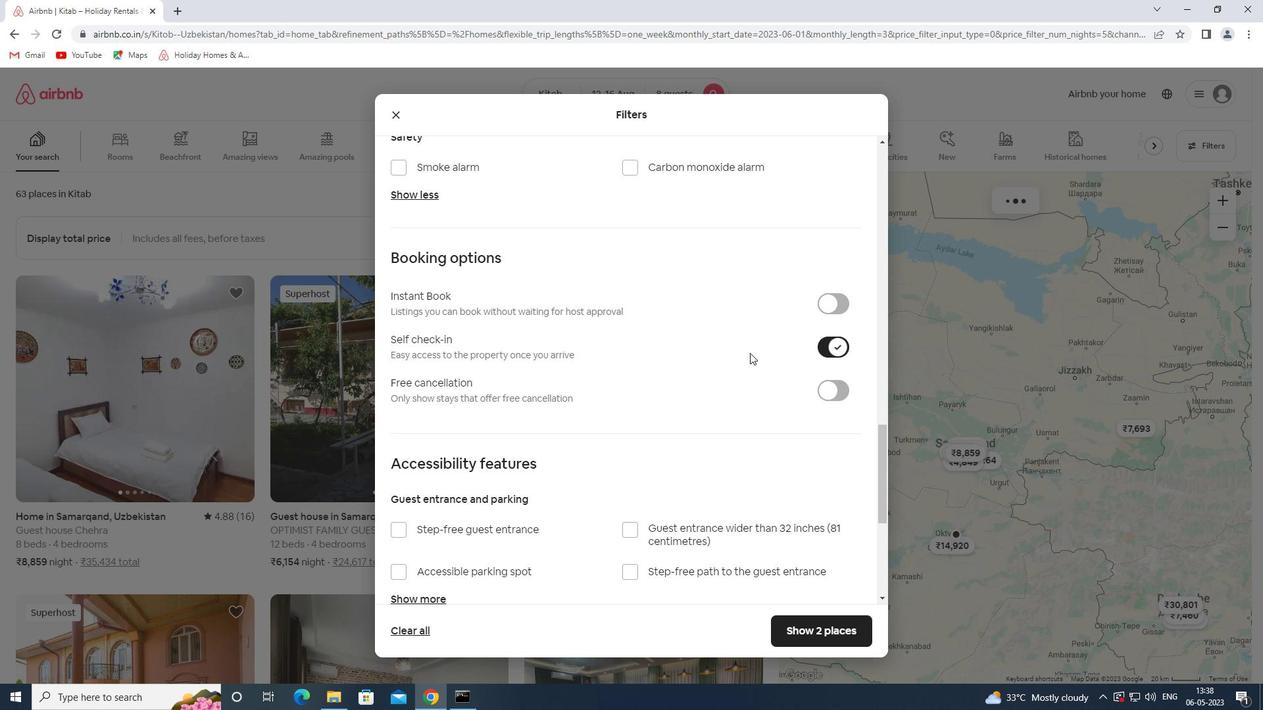 
Action: Mouse scrolled (732, 359) with delta (0, 0)
Screenshot: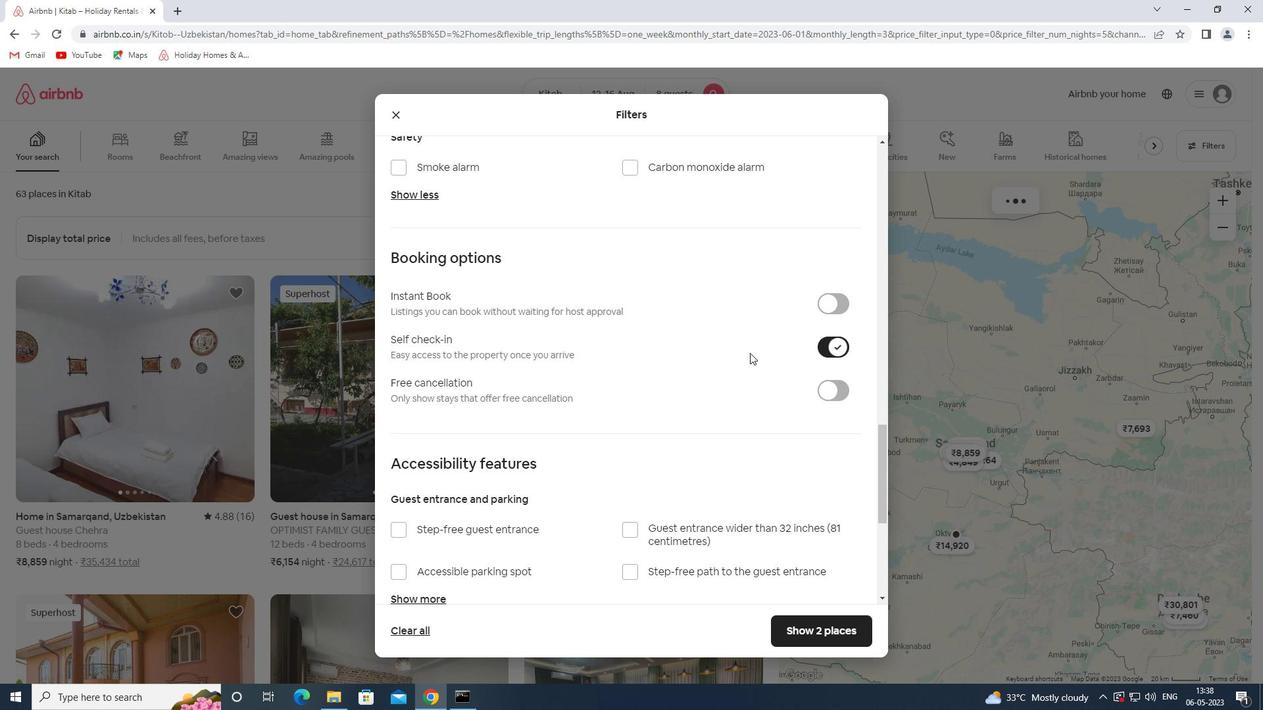 
Action: Mouse moved to (730, 361)
Screenshot: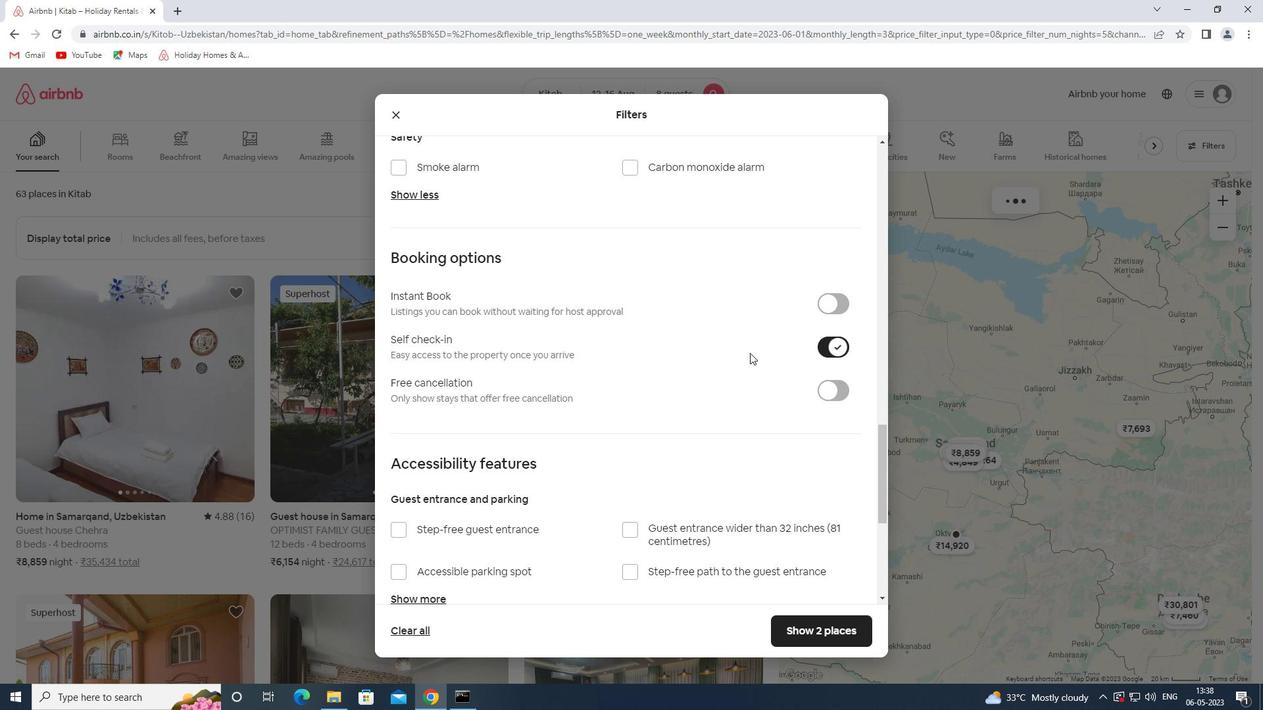 
Action: Mouse scrolled (730, 360) with delta (0, 0)
Screenshot: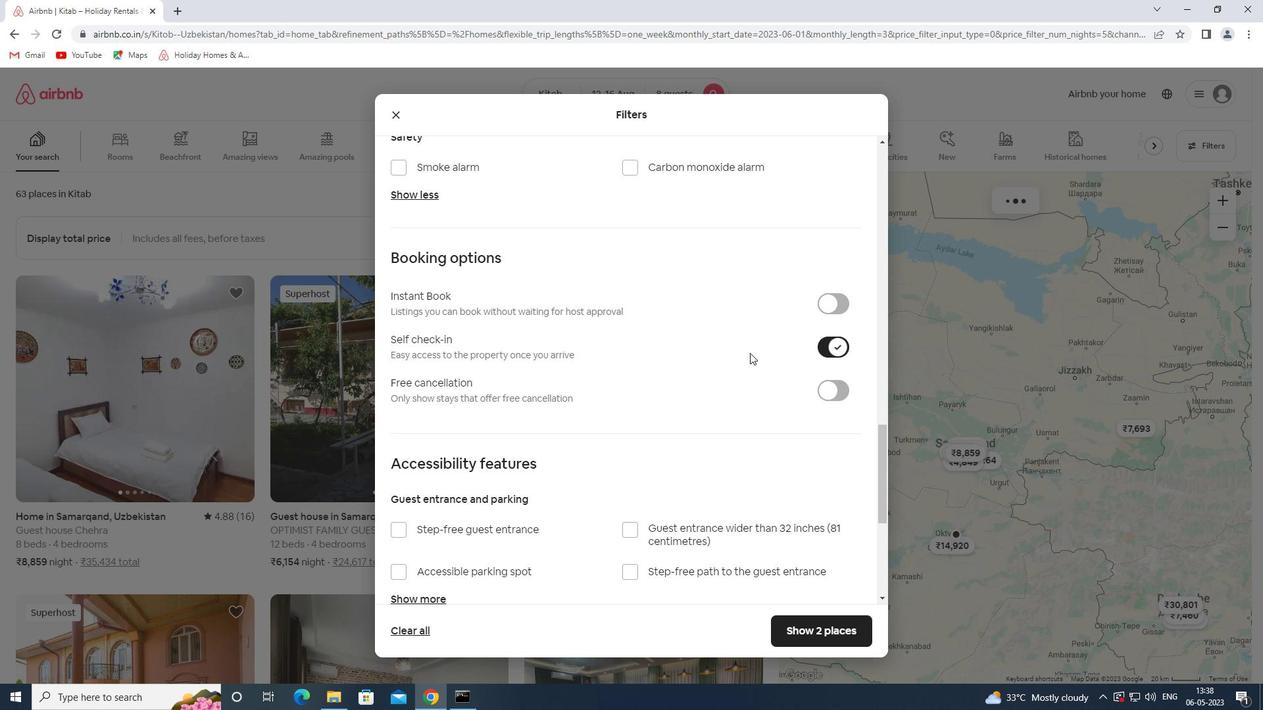 
Action: Mouse moved to (727, 364)
Screenshot: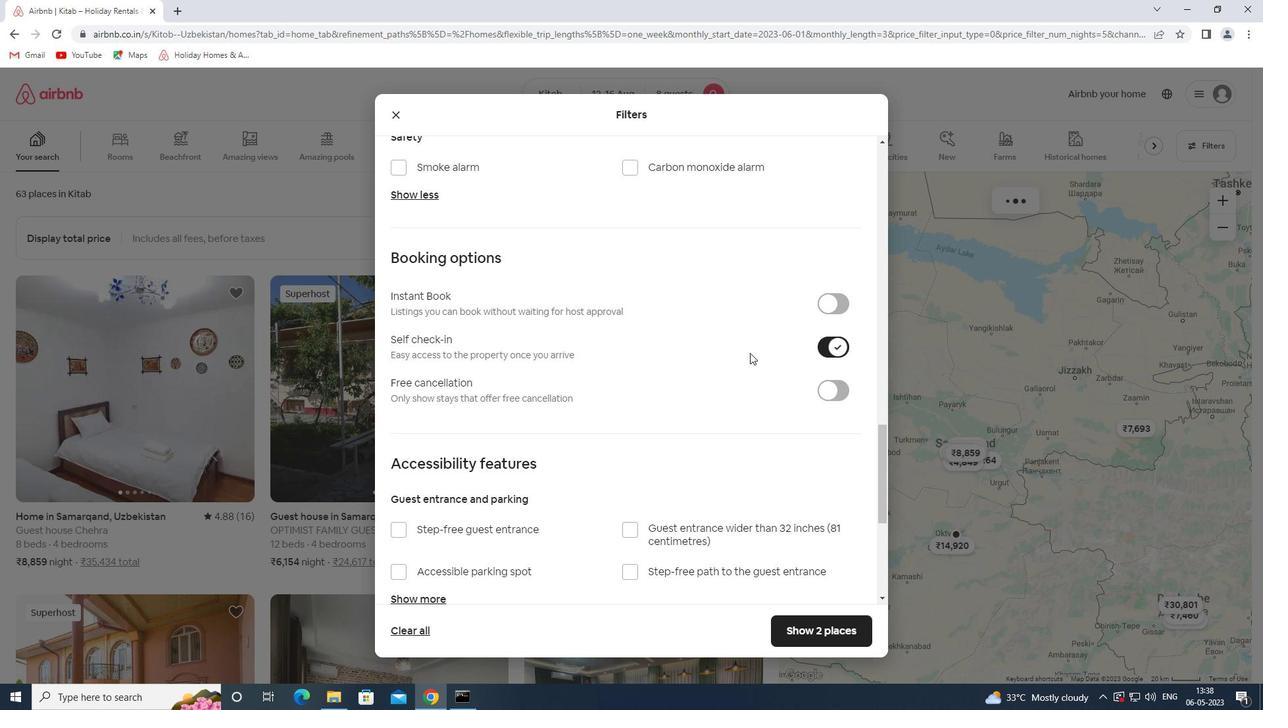 
Action: Mouse scrolled (727, 363) with delta (0, 0)
Screenshot: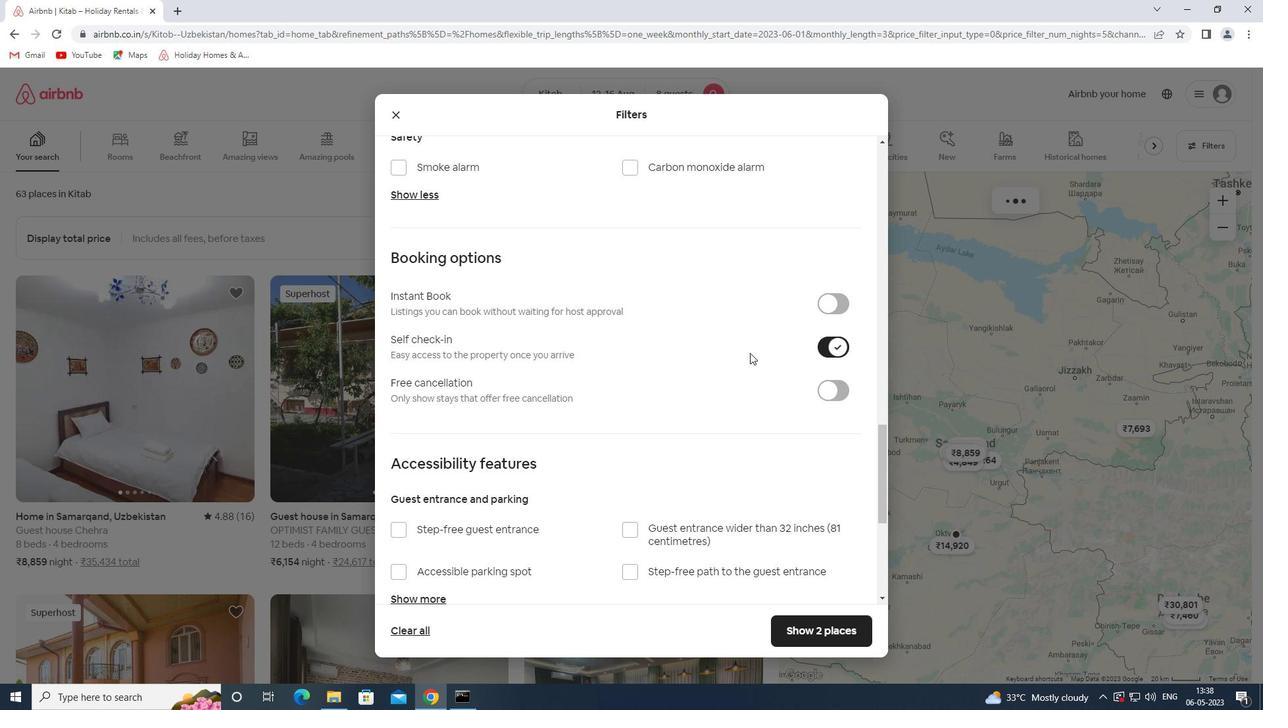 
Action: Mouse moved to (431, 509)
Screenshot: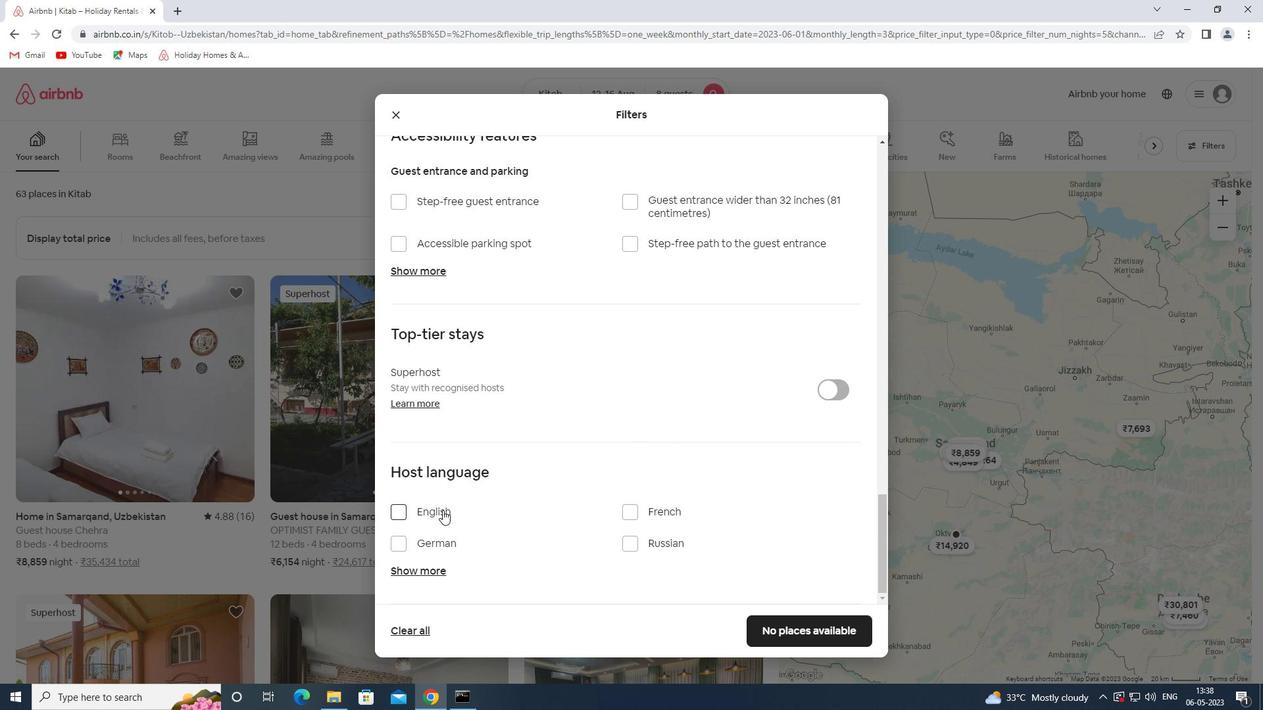 
Action: Mouse pressed left at (431, 509)
Screenshot: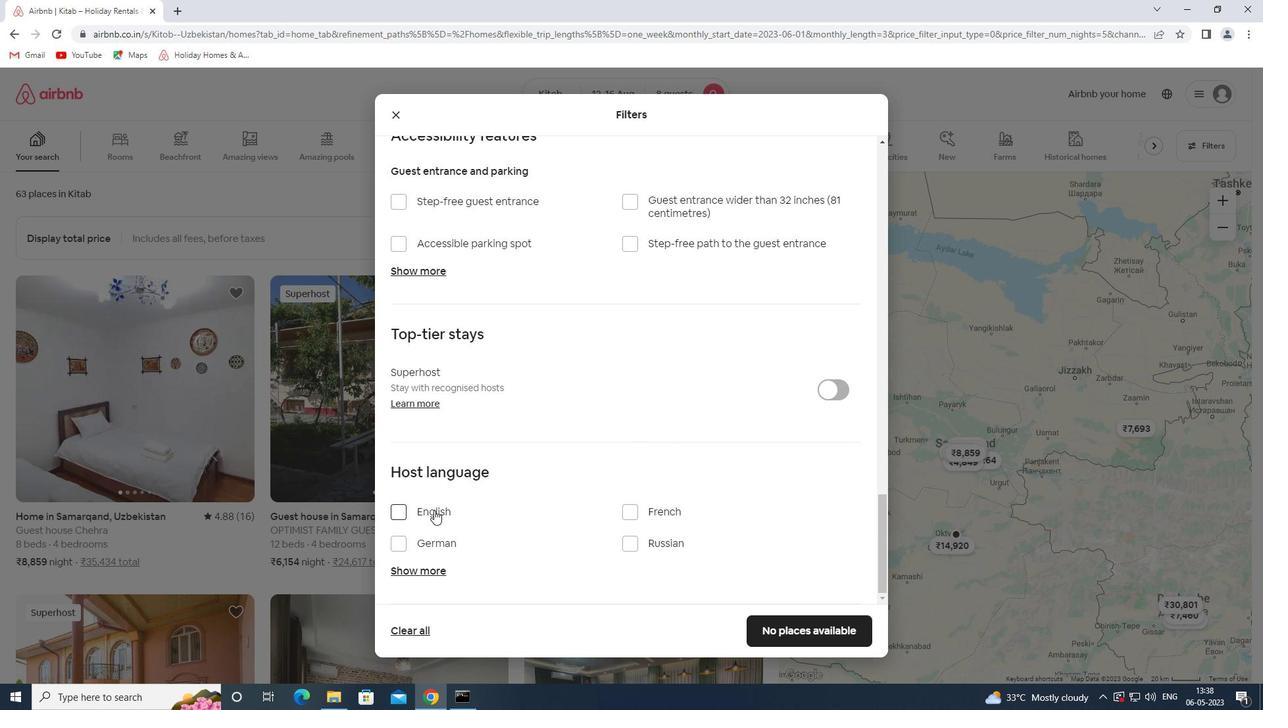 
Action: Mouse moved to (800, 627)
Screenshot: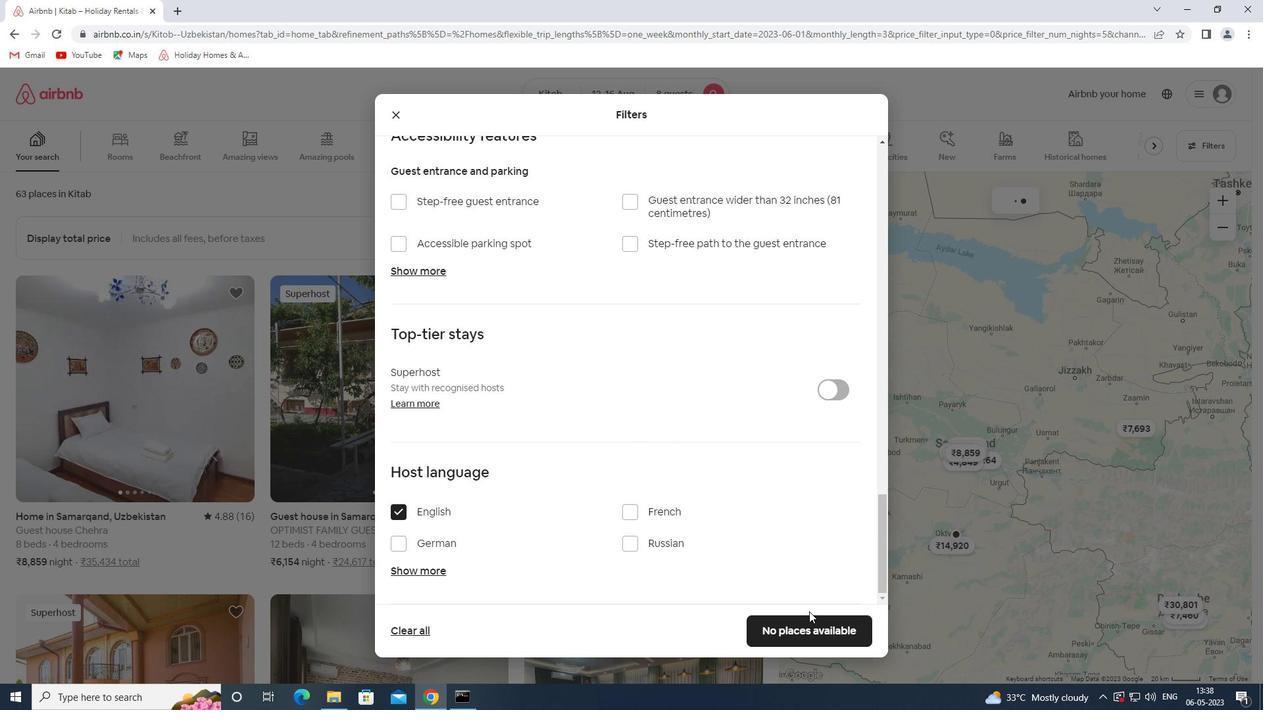 
Action: Mouse pressed left at (800, 627)
Screenshot: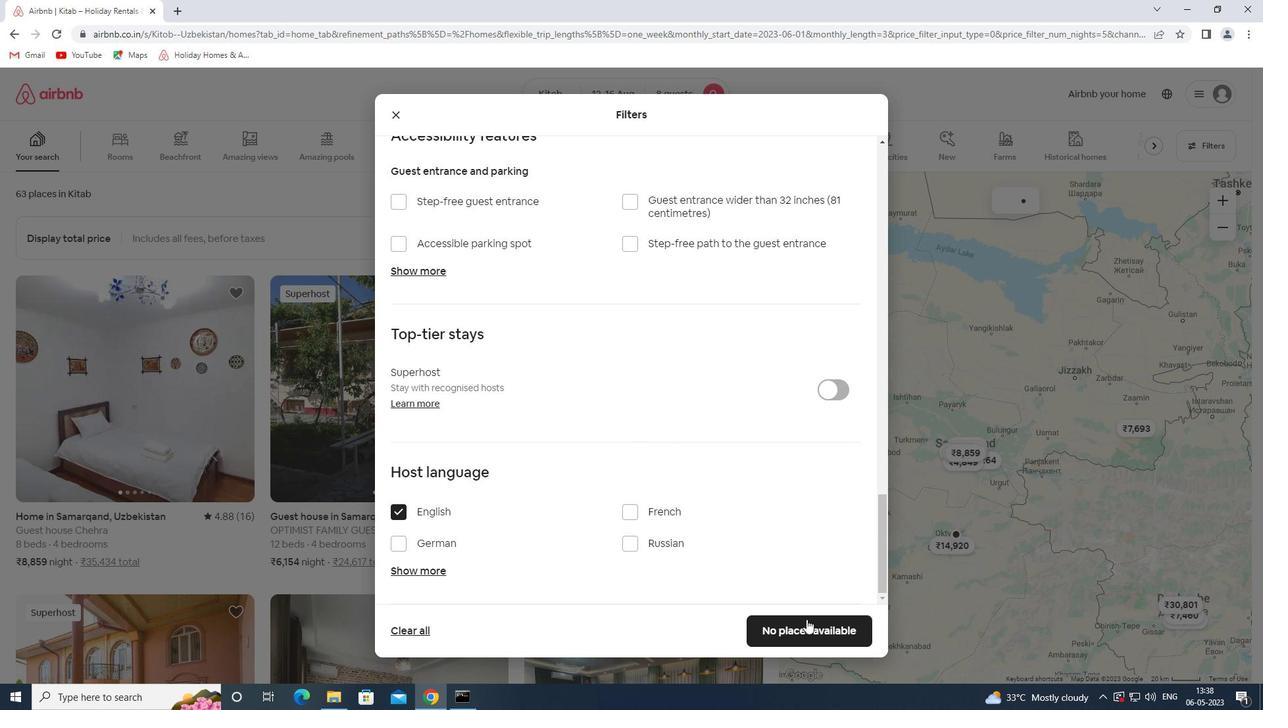 
Action: Mouse moved to (797, 576)
Screenshot: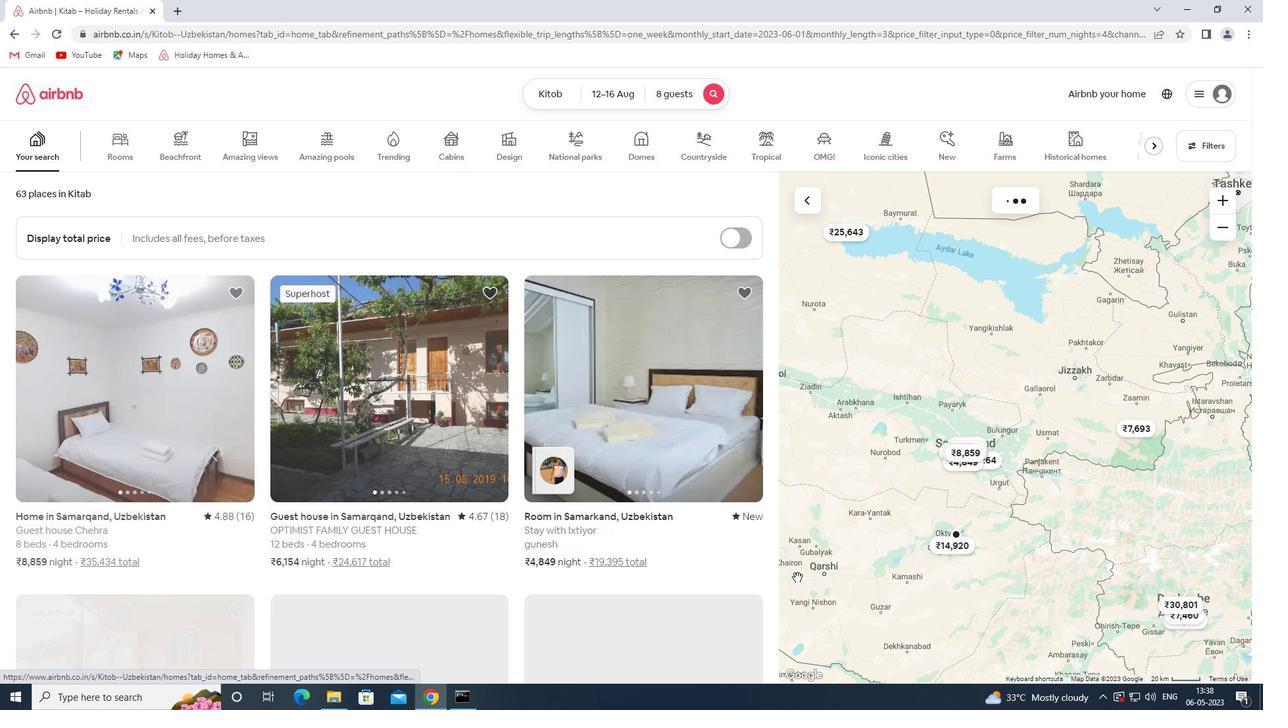 
